 Task: Create new customer invoice with Date Opened: 07-May-23, Select Customer: Ollie's Bargain Outlet, Terms: Net 30. Make invoice entry for item-1 with Date: 07-May-23, Description: Ifeoma Collection Natural Fiber Dry Brush
, Income Account: Income:Sales, Quantity: 5, Unit Price: 12.39, Sales Tax: Y, Sales Tax Included: N, Tax Table: Sales Tax. Post Invoice with Post Date: 07-May-23, Post to Accounts: Assets:Accounts Receivable. Pay / Process Payment with Transaction Date: 05-Jun-23, Amount: 65.67, Transfer Account: Checking Account. Go to 'Print Invoice'.
Action: Mouse moved to (162, 26)
Screenshot: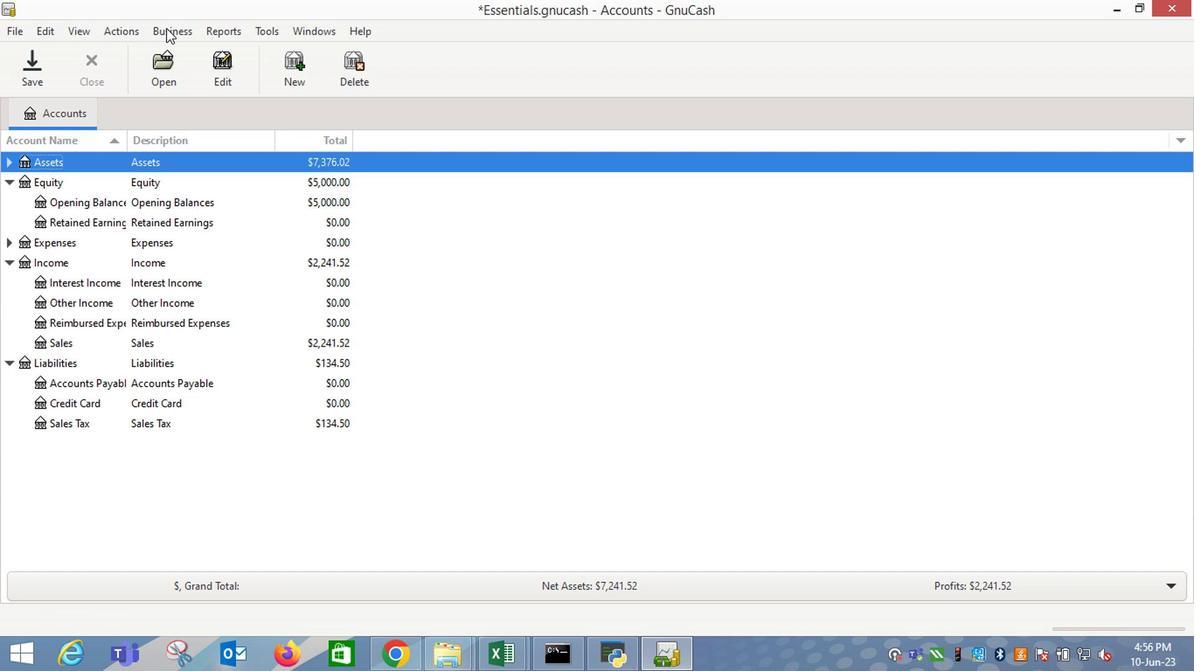 
Action: Mouse pressed left at (162, 26)
Screenshot: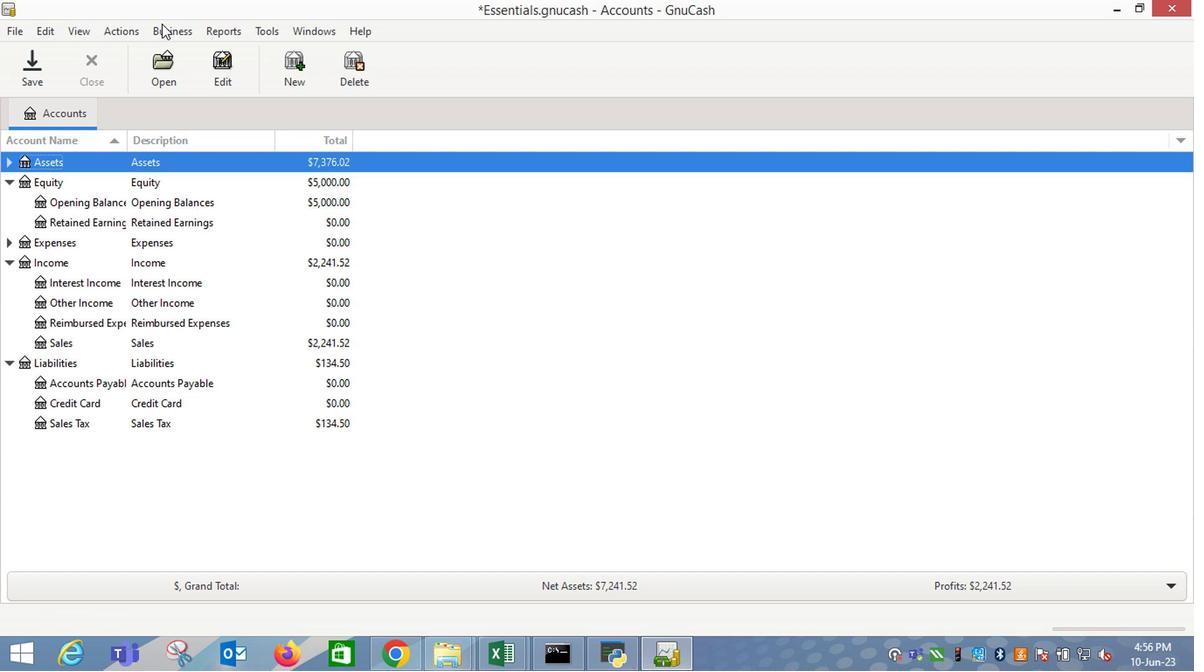 
Action: Mouse moved to (396, 119)
Screenshot: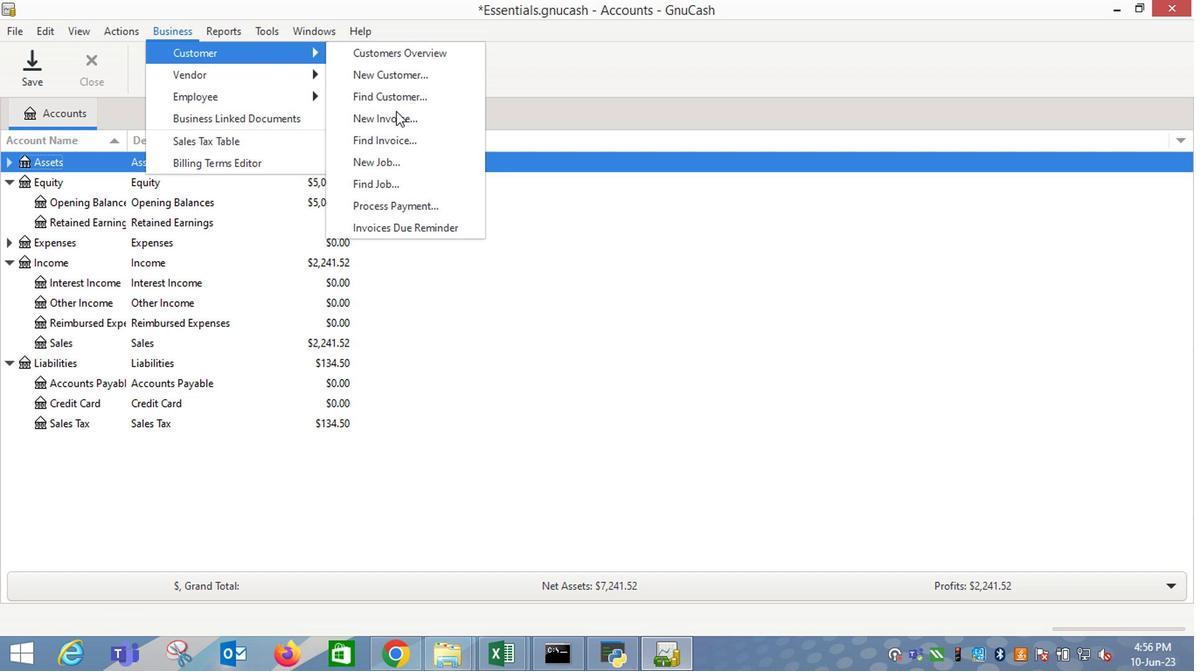 
Action: Mouse pressed left at (396, 119)
Screenshot: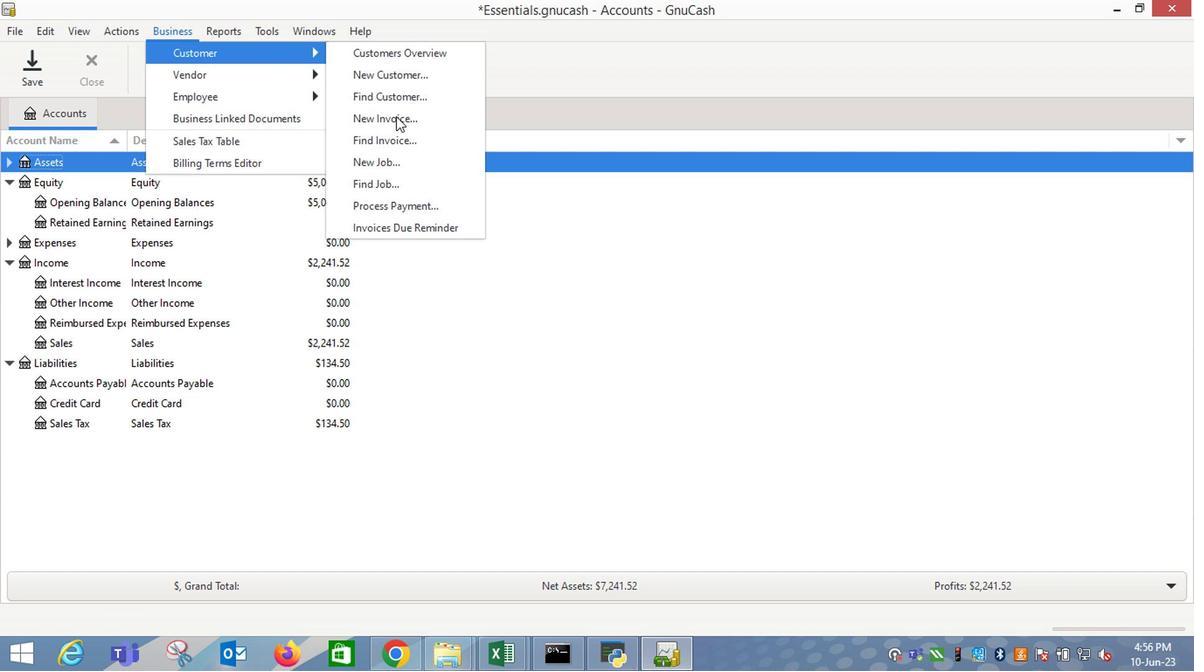 
Action: Mouse moved to (724, 272)
Screenshot: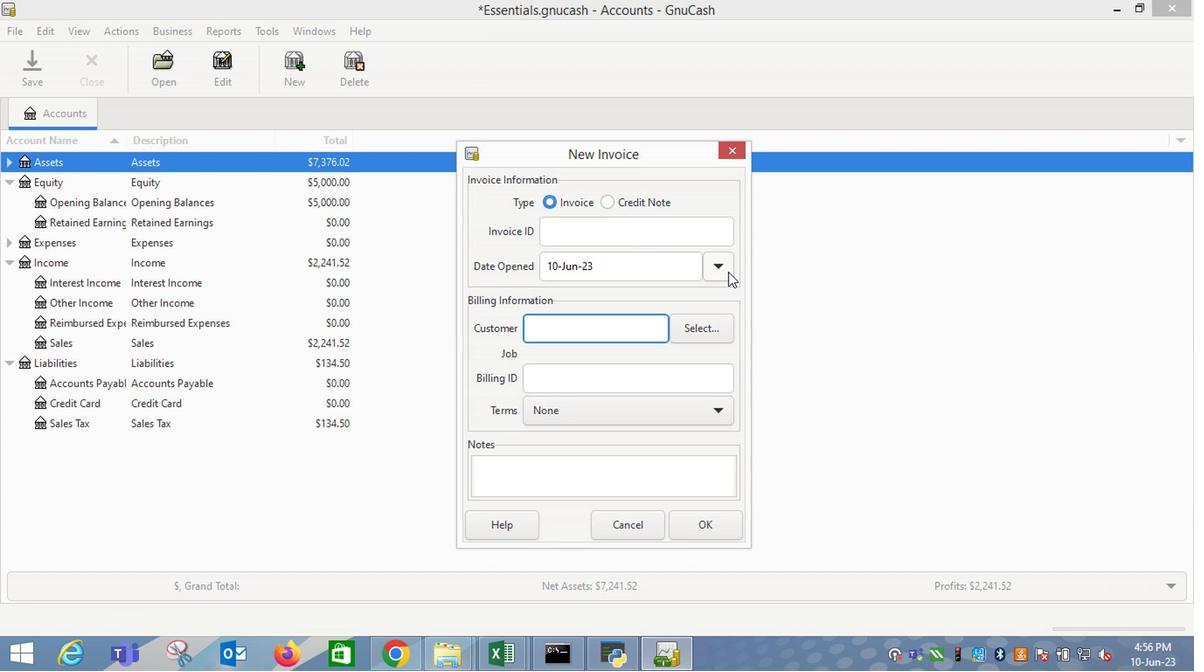 
Action: Mouse pressed left at (724, 272)
Screenshot: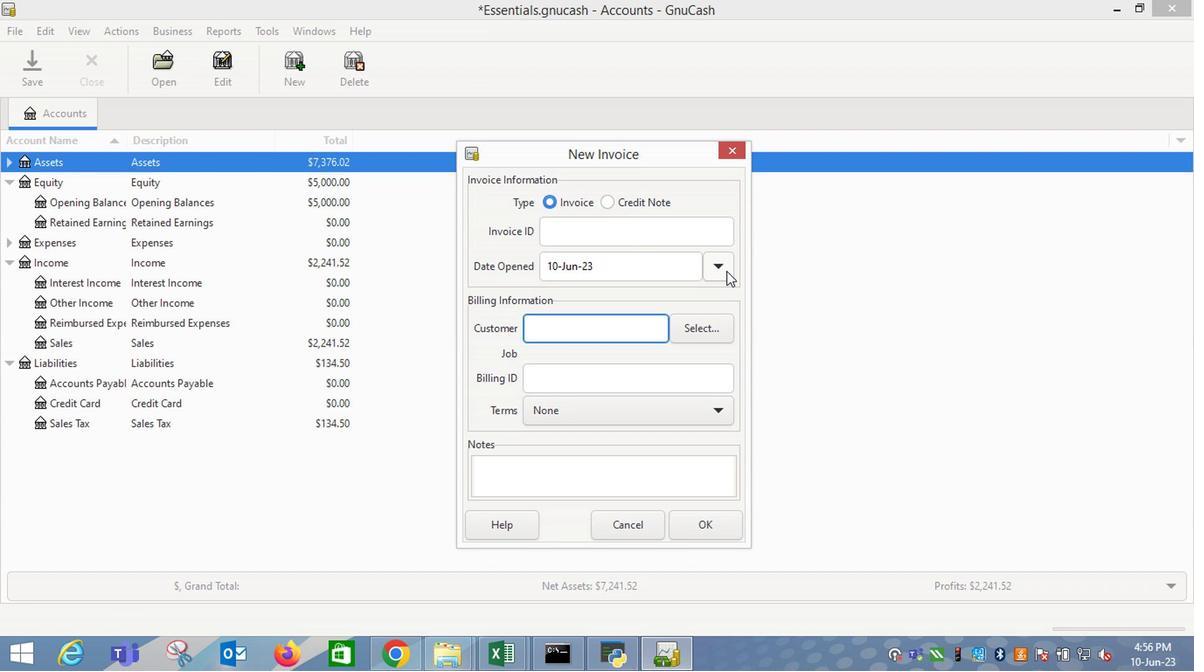 
Action: Mouse moved to (579, 296)
Screenshot: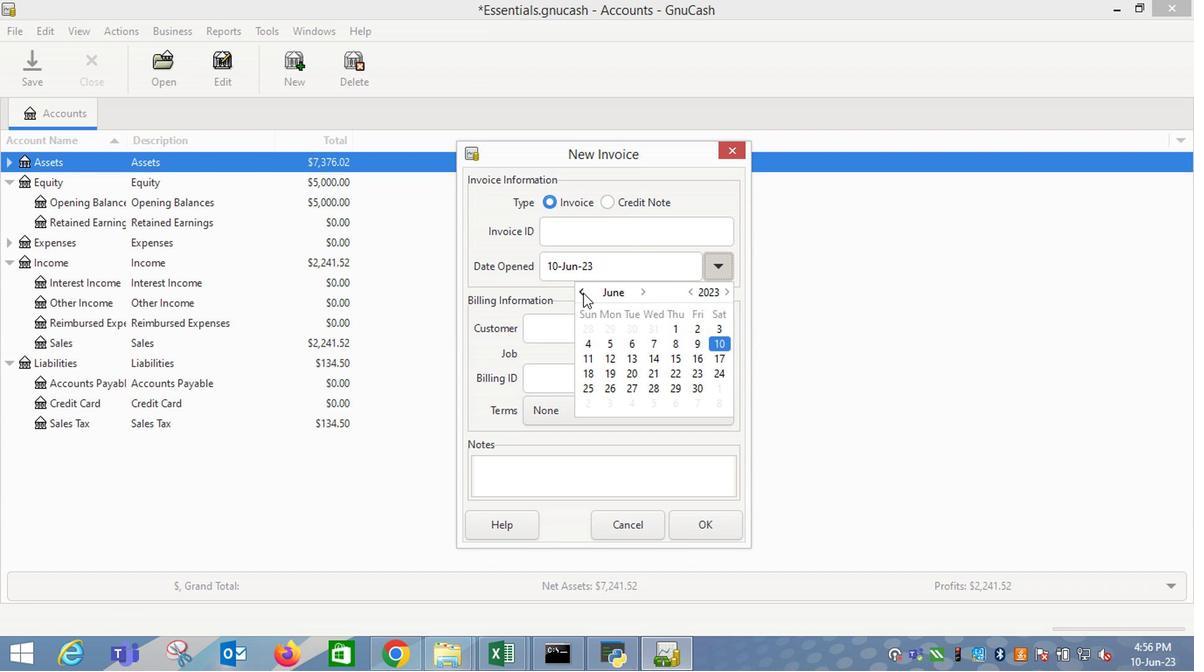 
Action: Mouse pressed left at (579, 296)
Screenshot: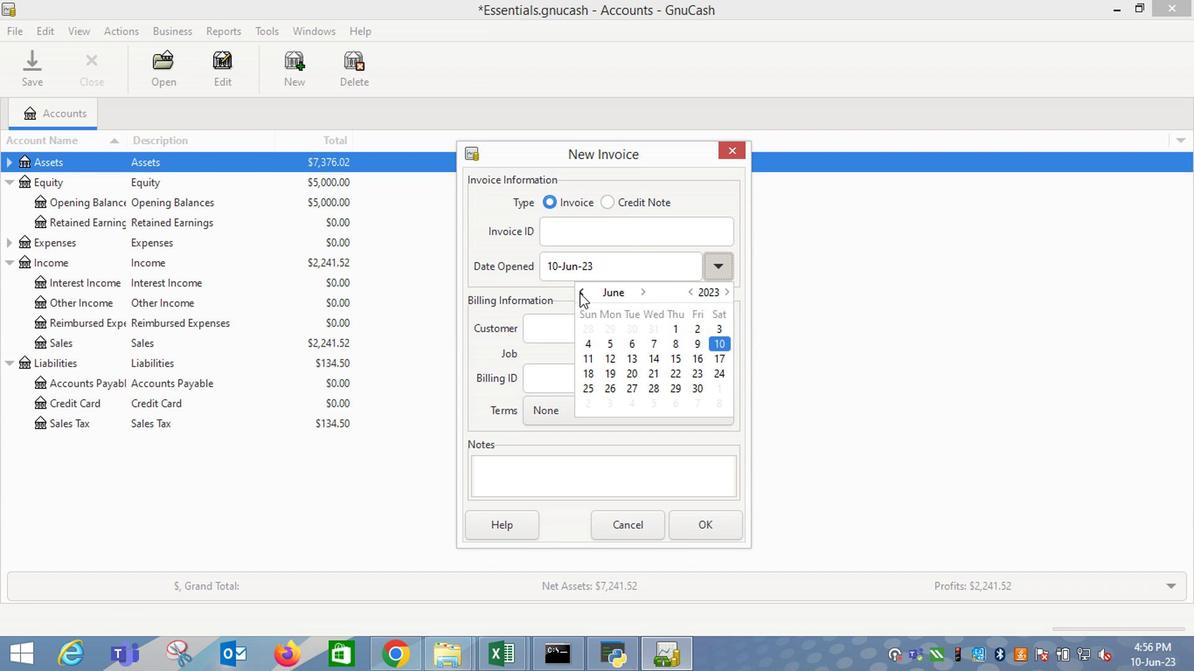 
Action: Mouse moved to (589, 347)
Screenshot: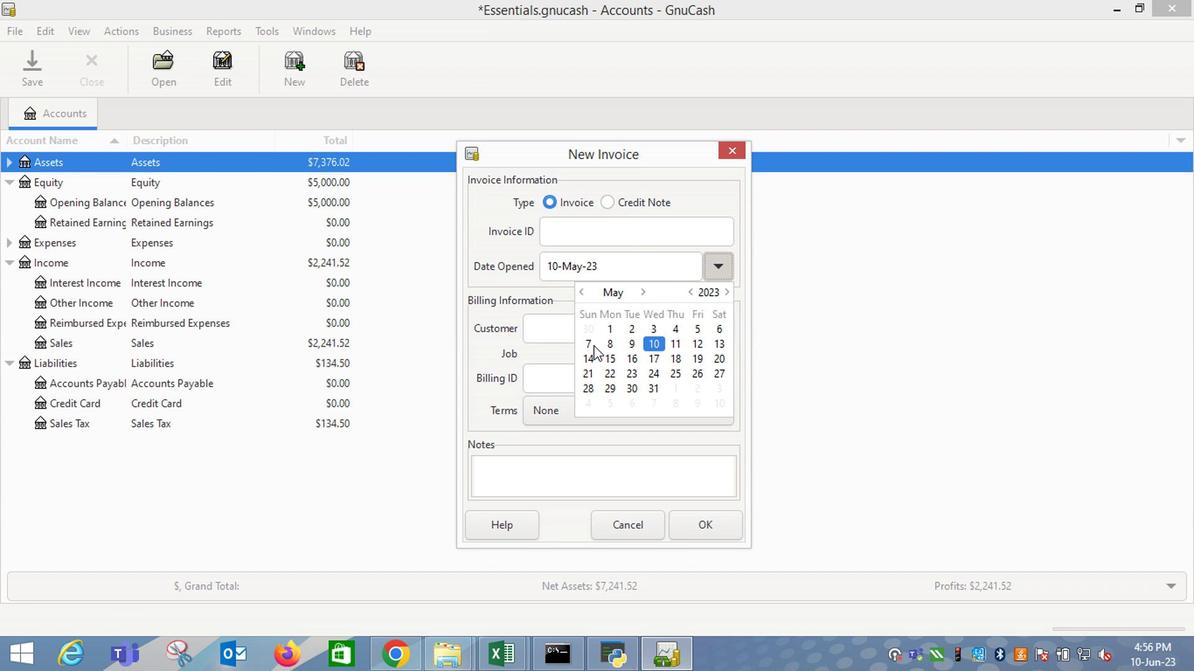 
Action: Mouse pressed left at (589, 347)
Screenshot: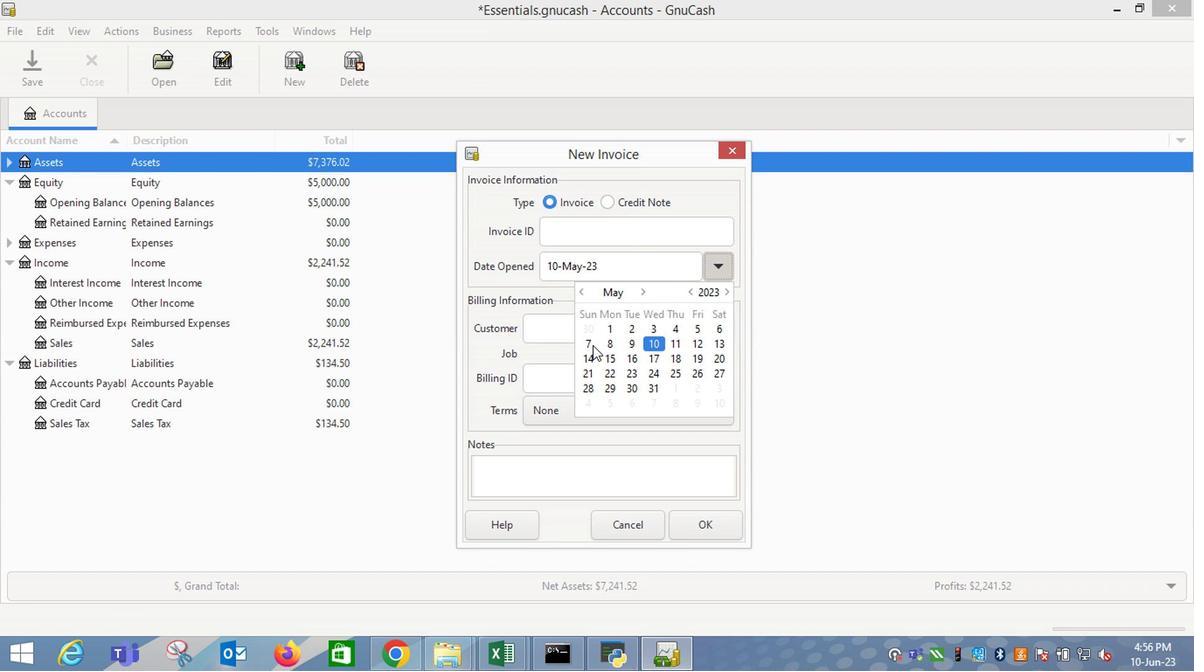 
Action: Mouse moved to (535, 324)
Screenshot: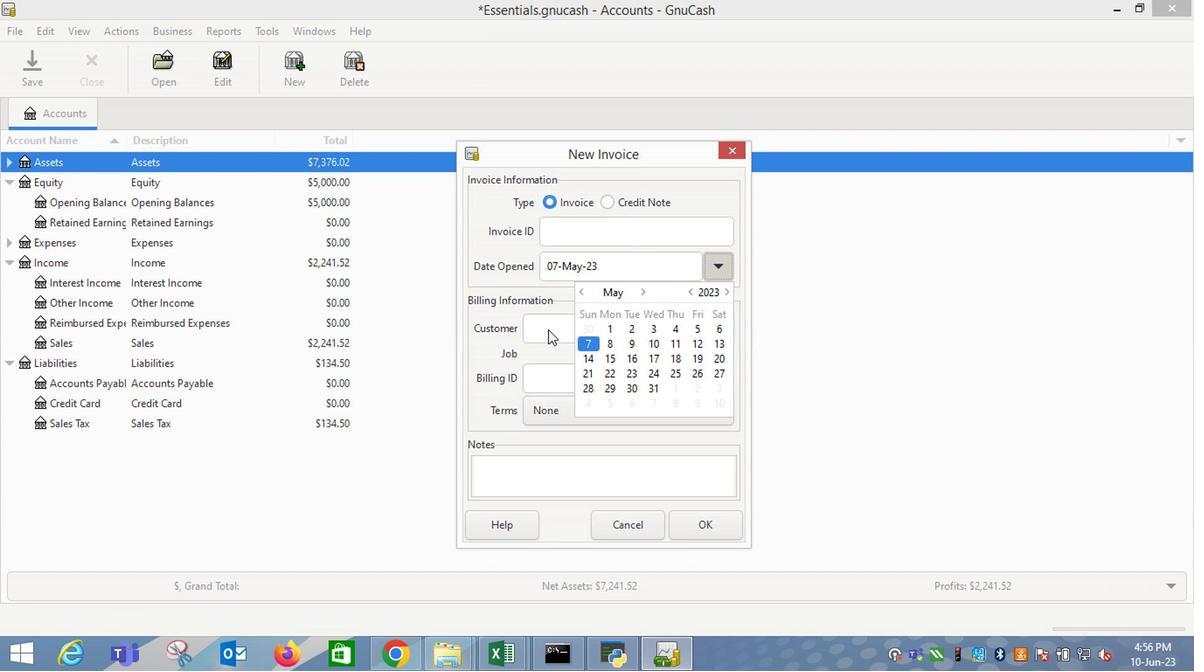 
Action: Mouse pressed left at (535, 324)
Screenshot: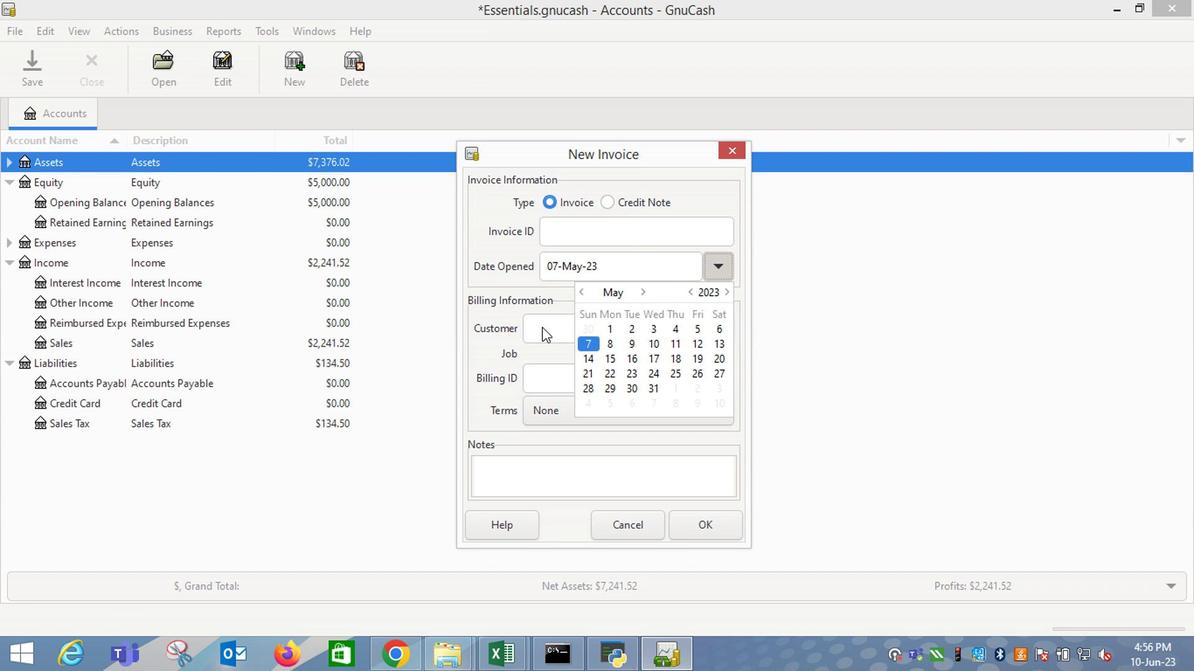 
Action: Mouse pressed left at (535, 324)
Screenshot: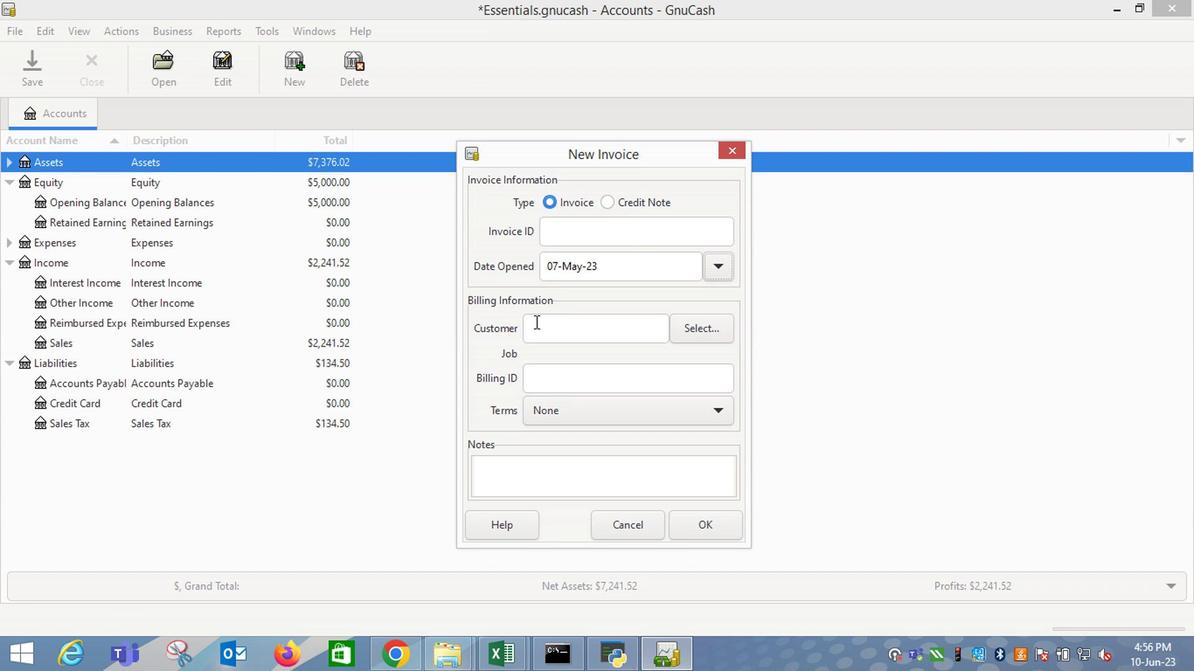 
Action: Key pressed <Key.shift_r><Key.shift_r><Key.shift_r><Key.shift_r><Key.shift_r><Key.shift_r><Key.shift_r>Ol
Screenshot: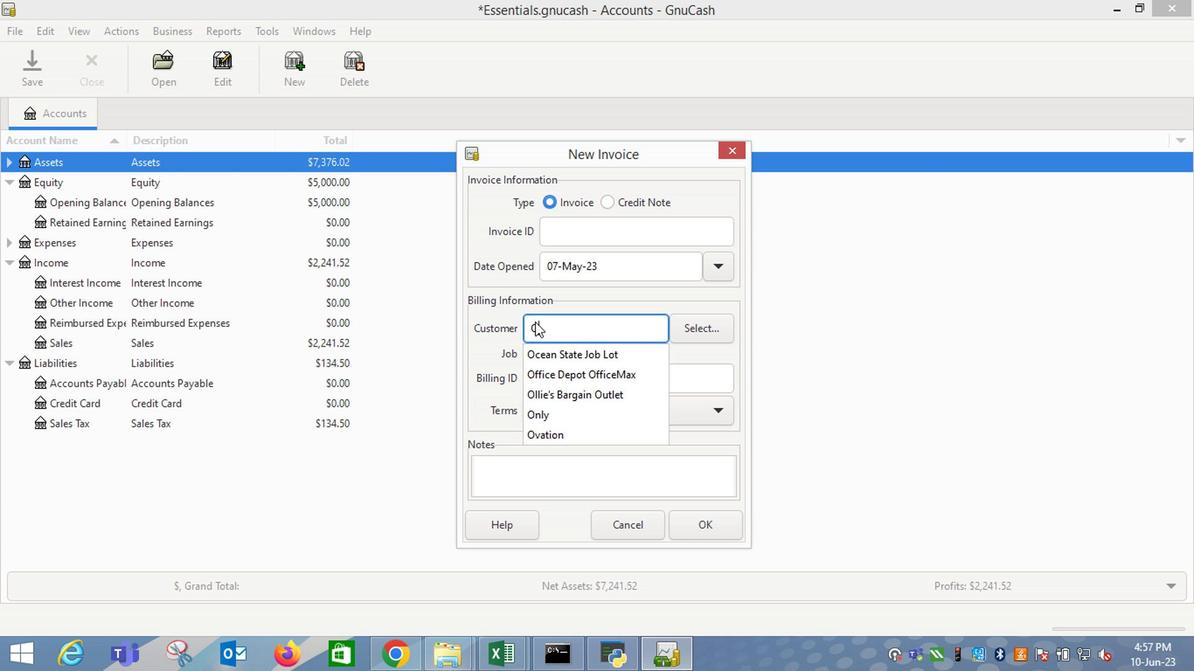 
Action: Mouse moved to (543, 350)
Screenshot: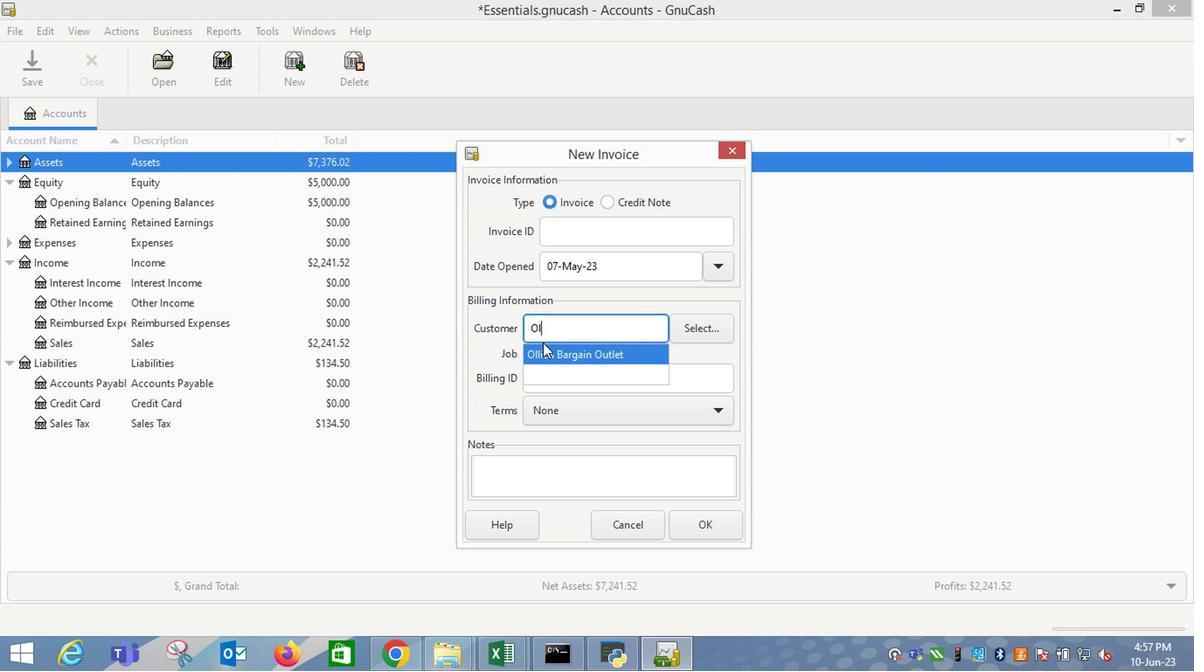 
Action: Mouse pressed left at (543, 350)
Screenshot: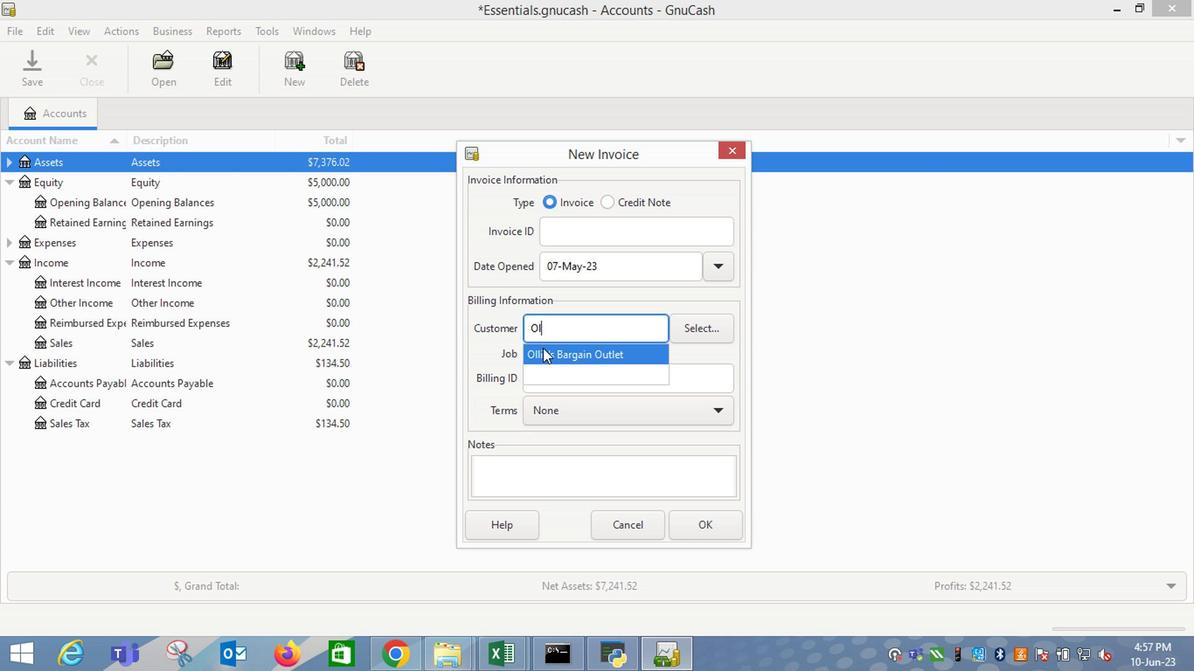 
Action: Mouse moved to (556, 439)
Screenshot: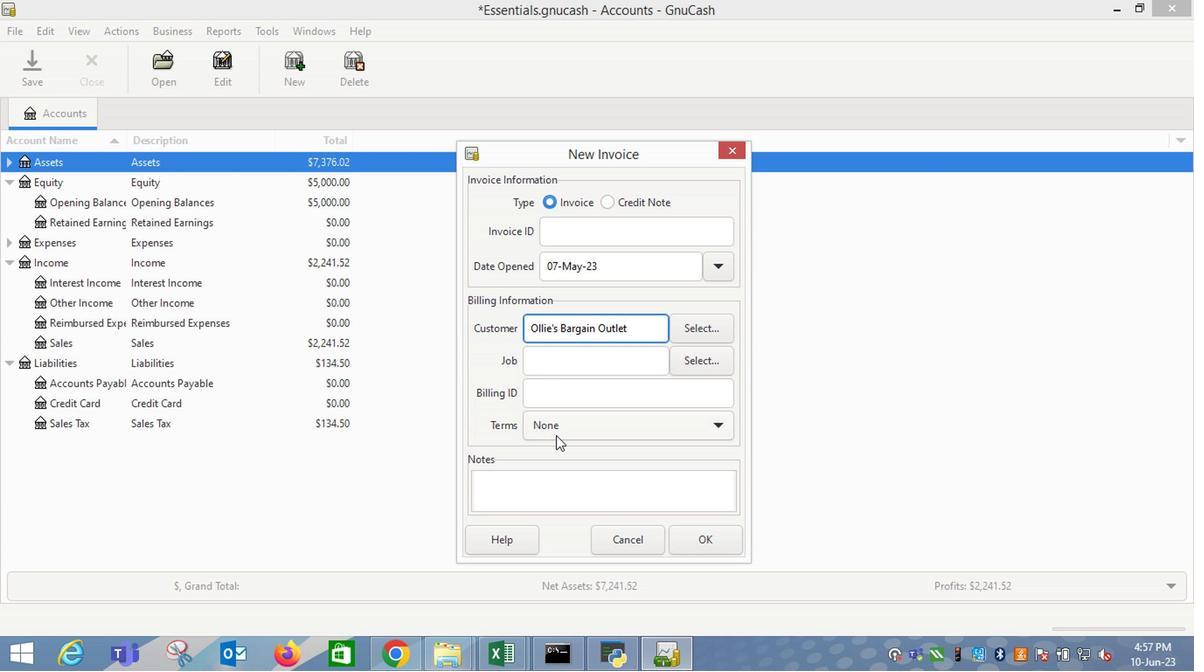 
Action: Mouse pressed left at (556, 439)
Screenshot: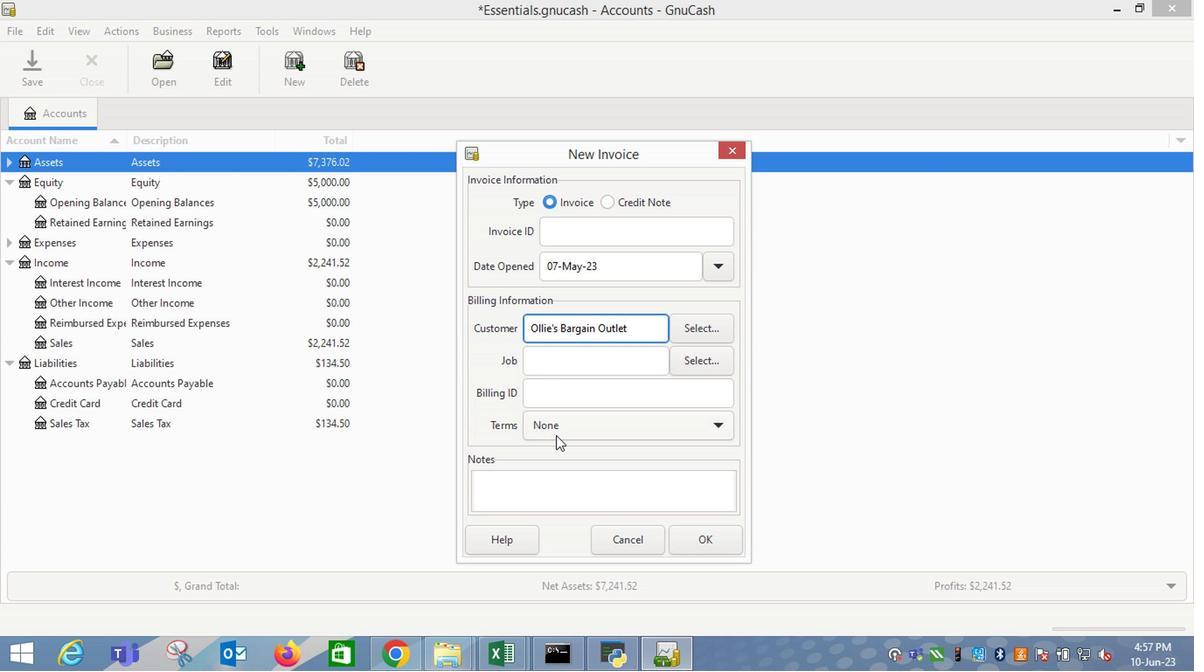 
Action: Mouse moved to (559, 488)
Screenshot: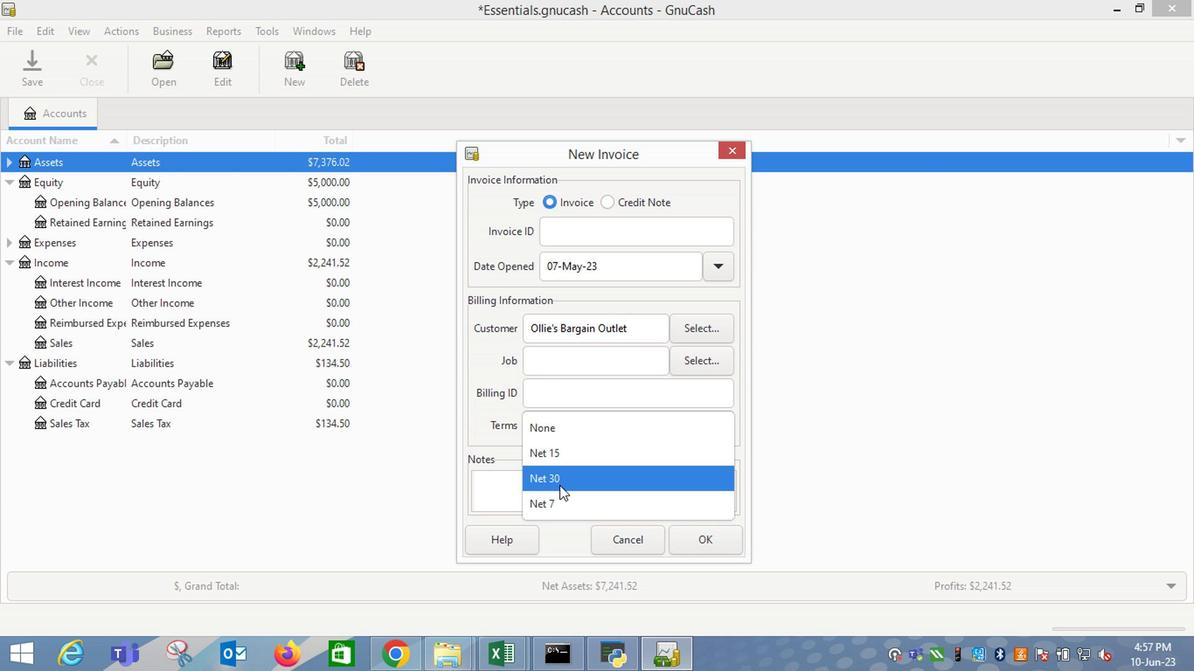 
Action: Mouse pressed left at (559, 488)
Screenshot: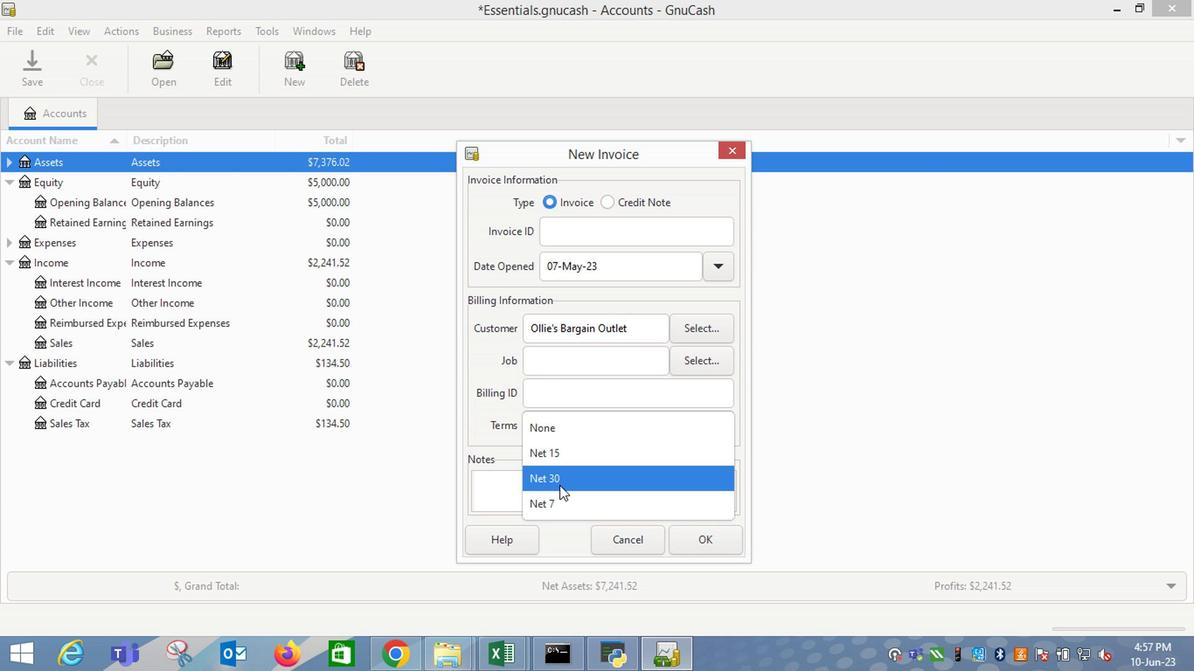 
Action: Mouse moved to (709, 551)
Screenshot: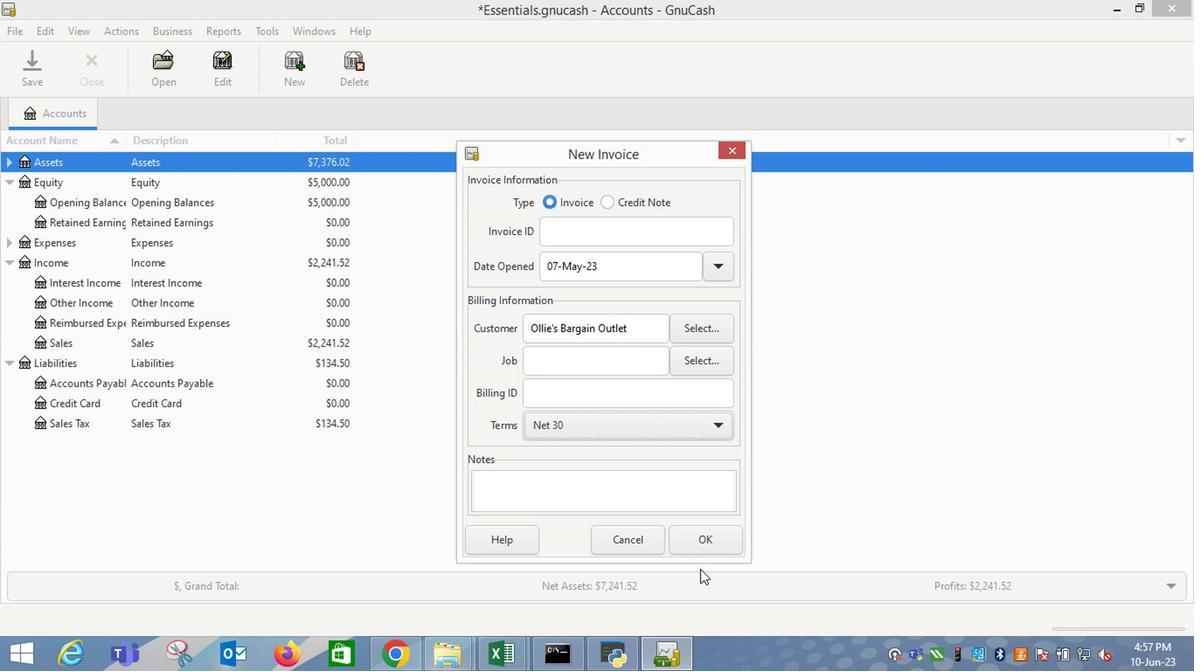 
Action: Mouse pressed left at (709, 551)
Screenshot: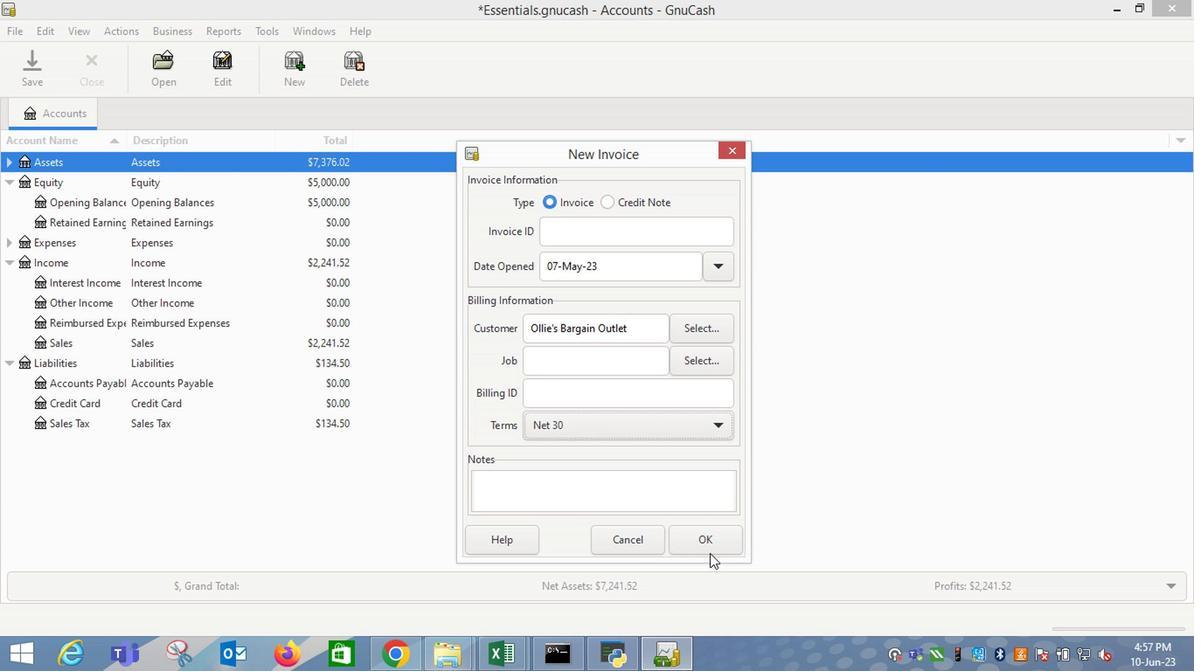 
Action: Mouse moved to (77, 339)
Screenshot: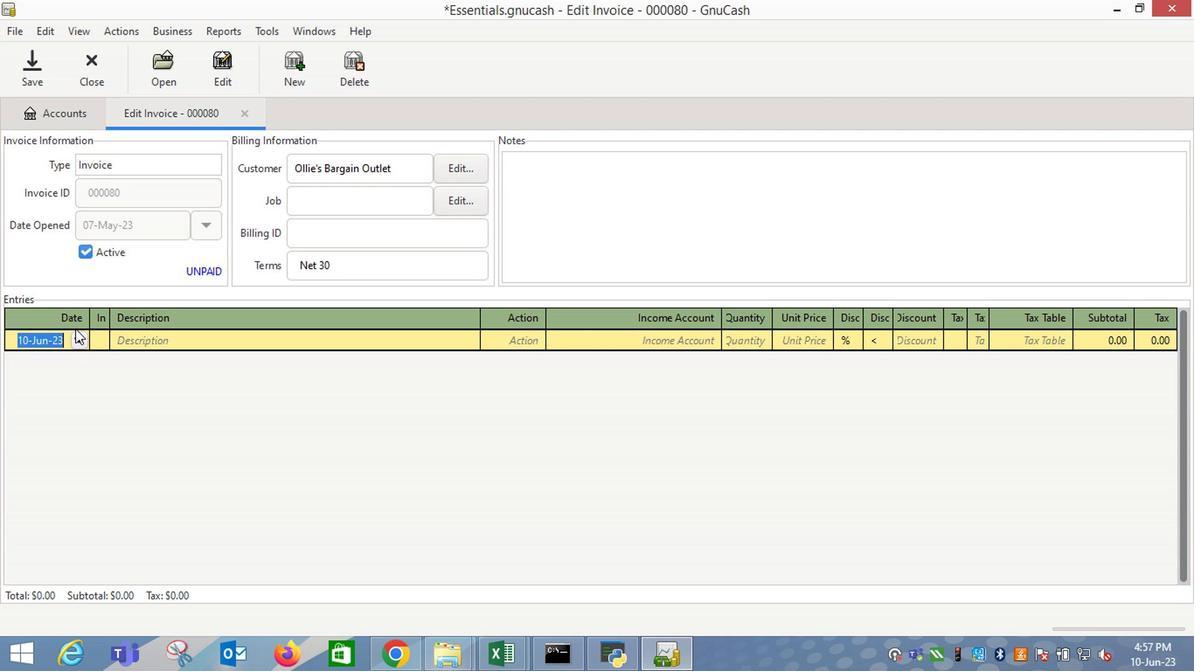 
Action: Mouse pressed left at (77, 339)
Screenshot: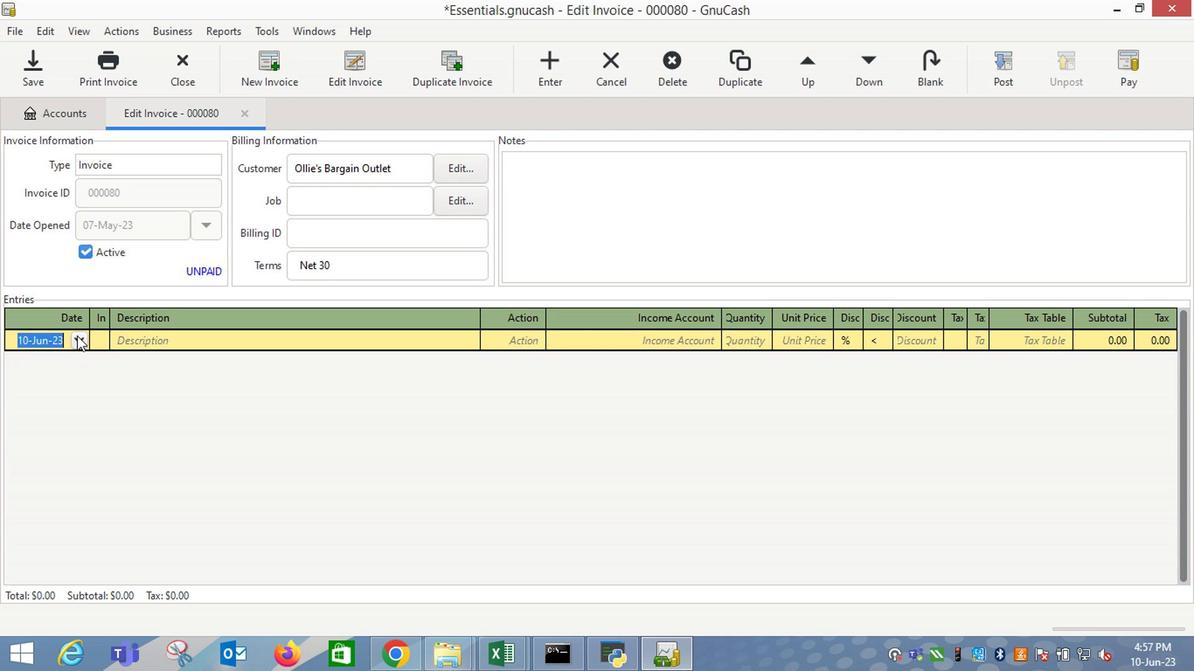 
Action: Mouse moved to (11, 367)
Screenshot: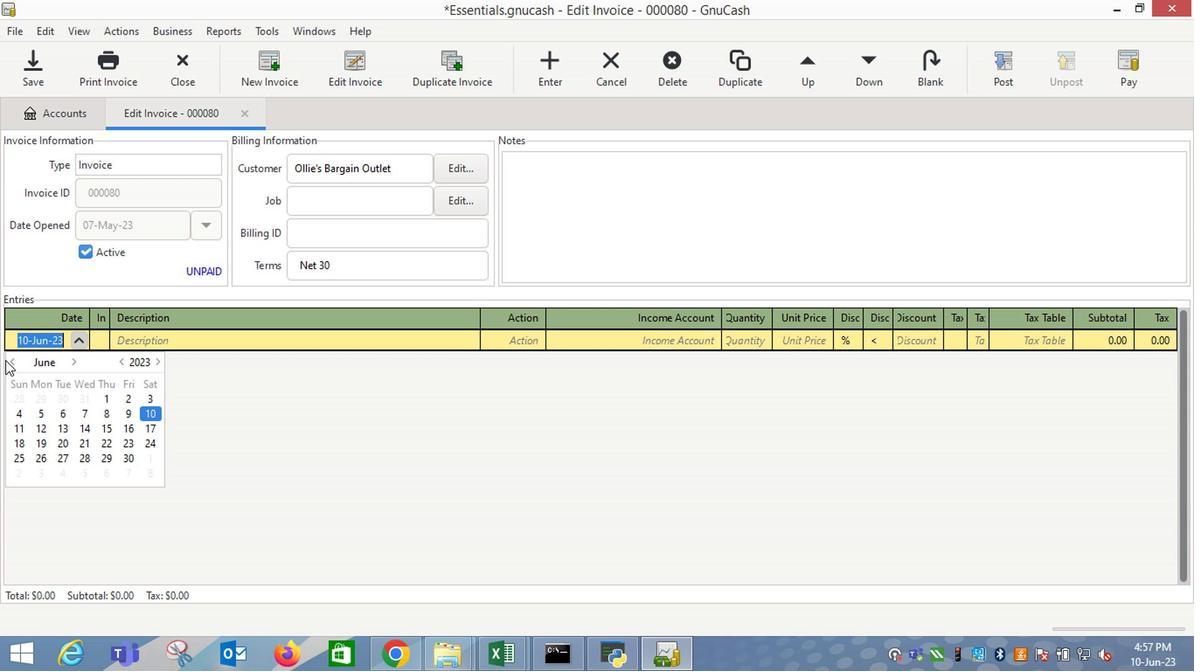 
Action: Mouse pressed left at (11, 367)
Screenshot: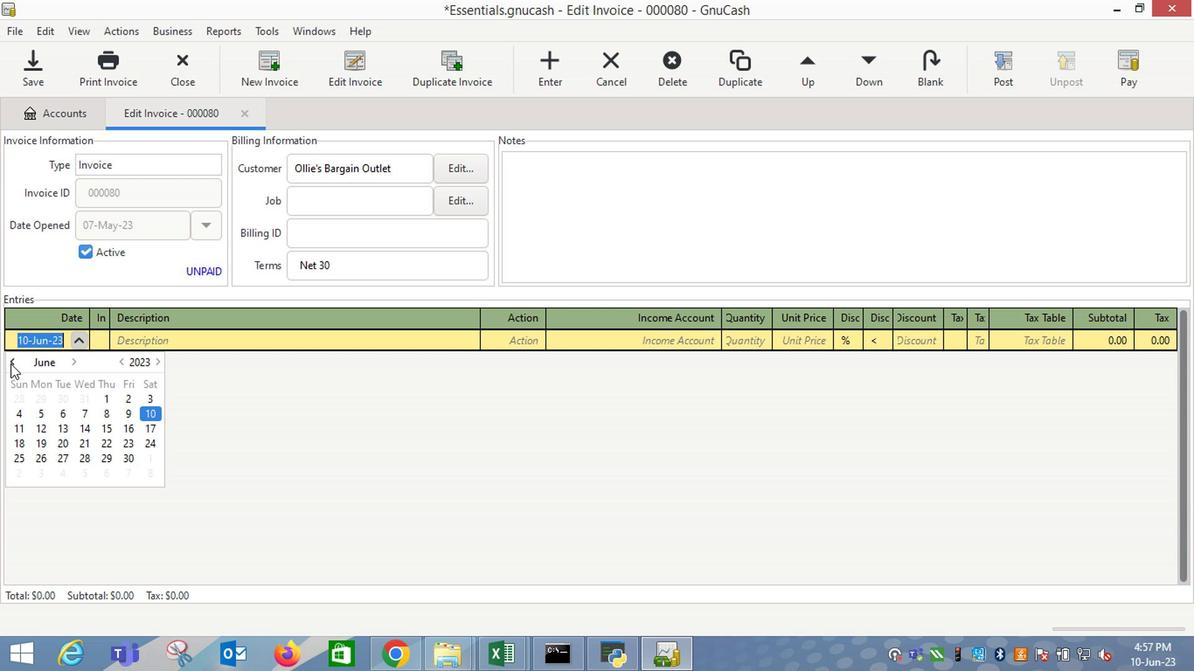 
Action: Mouse moved to (23, 415)
Screenshot: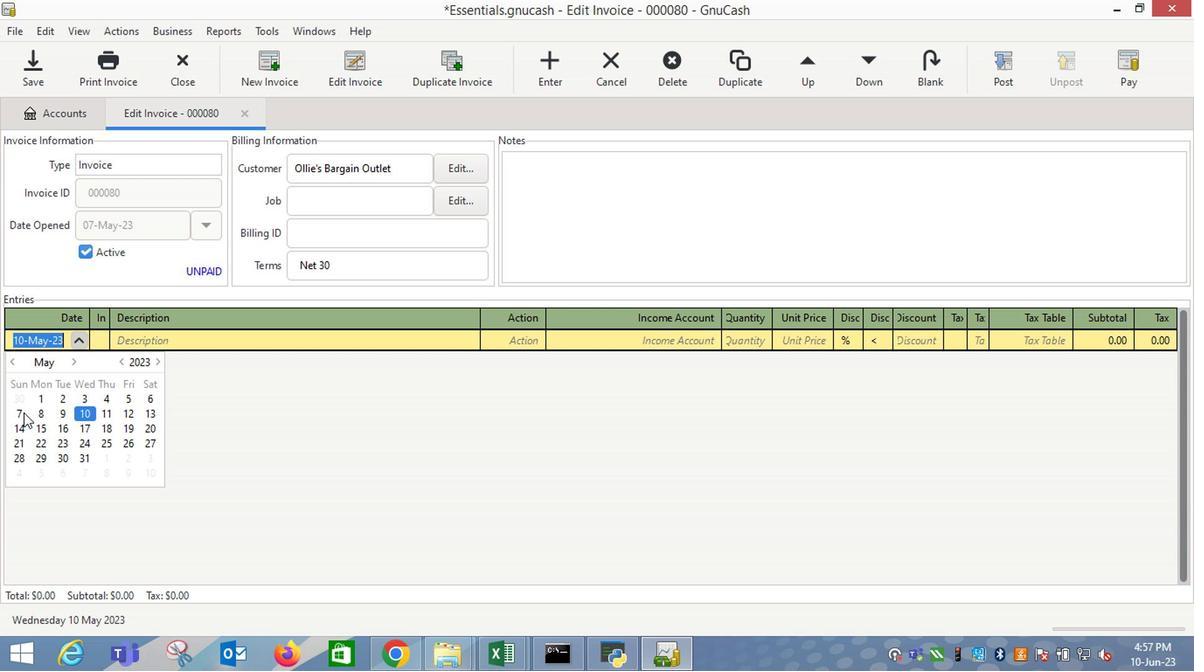 
Action: Mouse pressed left at (23, 415)
Screenshot: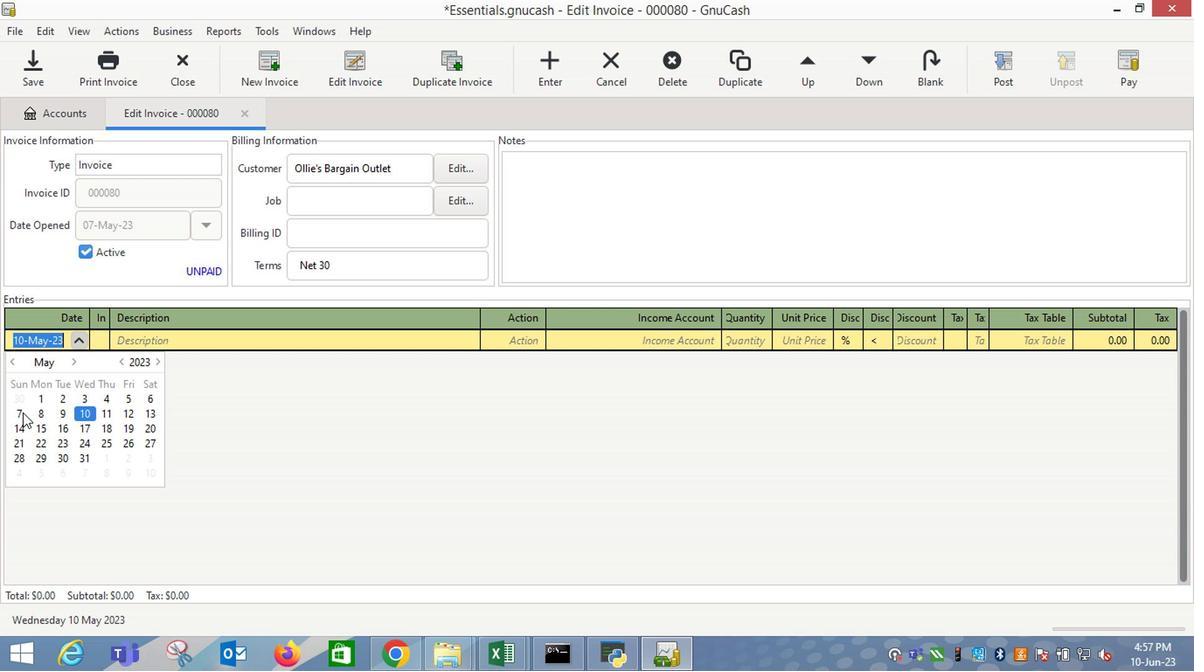 
Action: Mouse moved to (115, 406)
Screenshot: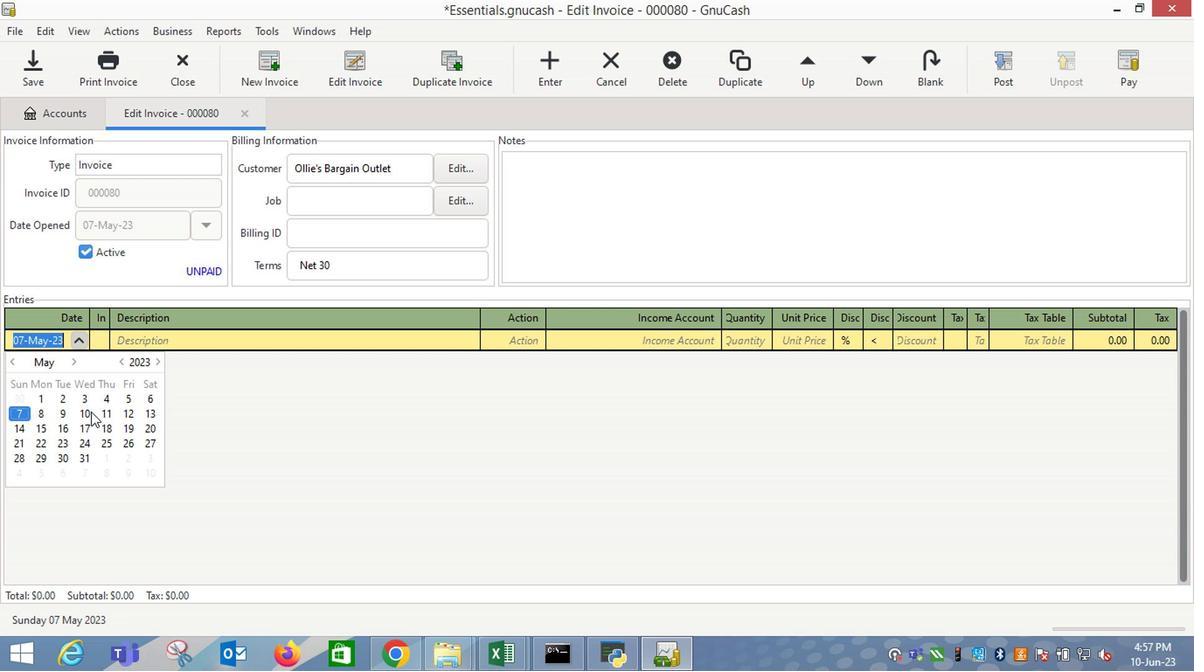 
Action: Key pressed <Key.tab>
Screenshot: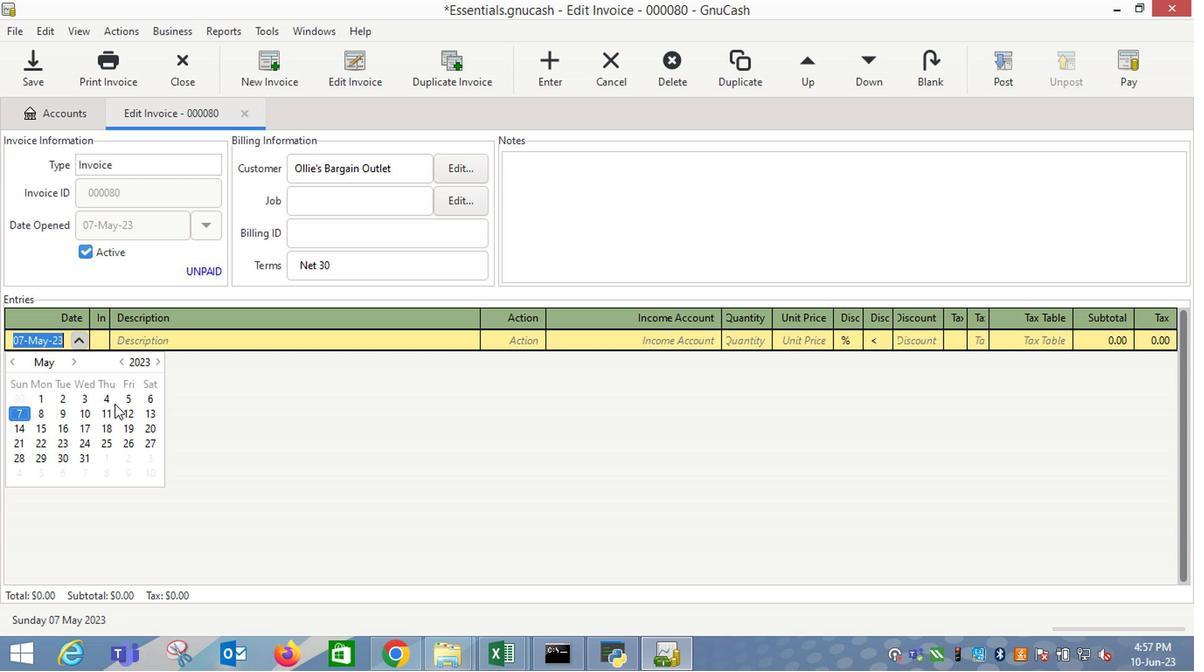 
Action: Mouse moved to (116, 404)
Screenshot: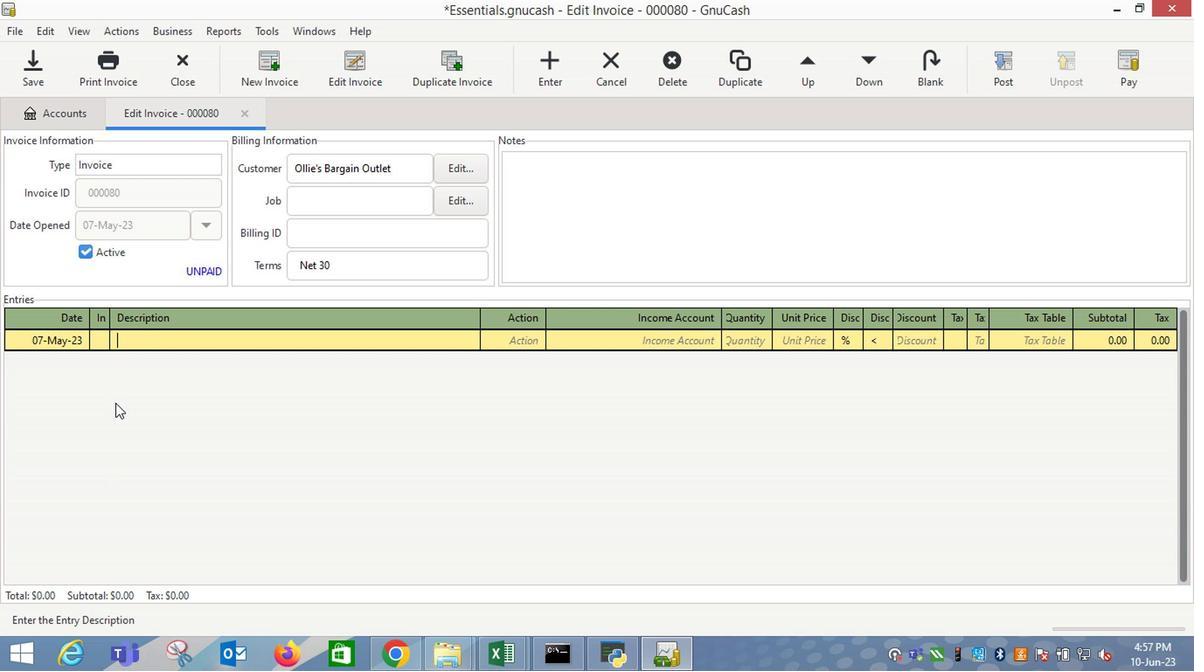
Action: Key pressed <Key.shift_r>Ifeoma<Key.space><Key.shift_r>Collection<Key.space><Key.shift_r>Natural<Key.space><Key.shift_r>Fivv<Key.backspace>ber<Key.backspace><Key.backspace><Key.backspace><Key.backspace>ber<Key.space><Key.shift_r>Dry<Key.space><Key.shift_r>Brush
Screenshot: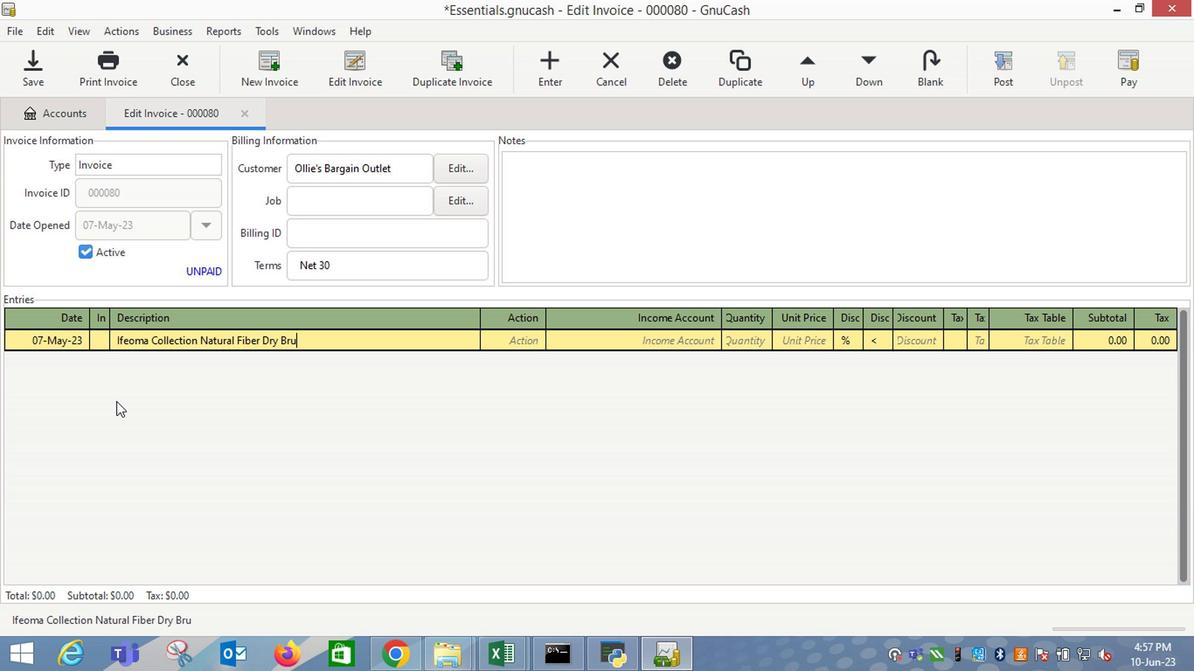 
Action: Mouse moved to (220, 396)
Screenshot: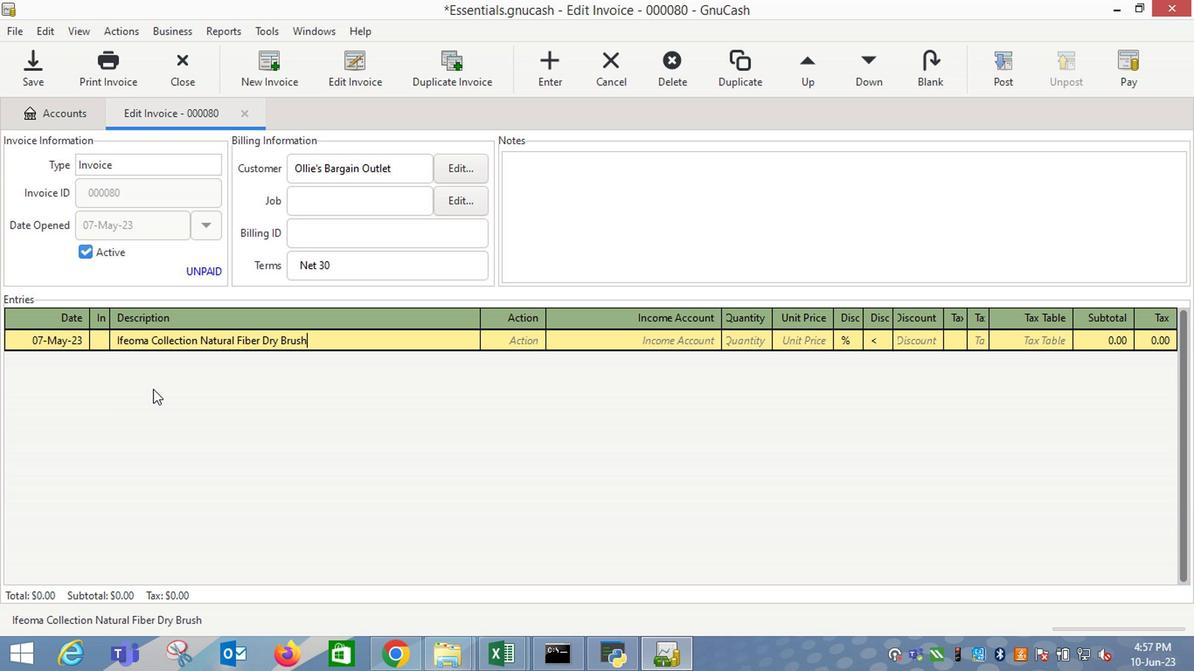 
Action: Key pressed <Key.tab>
Screenshot: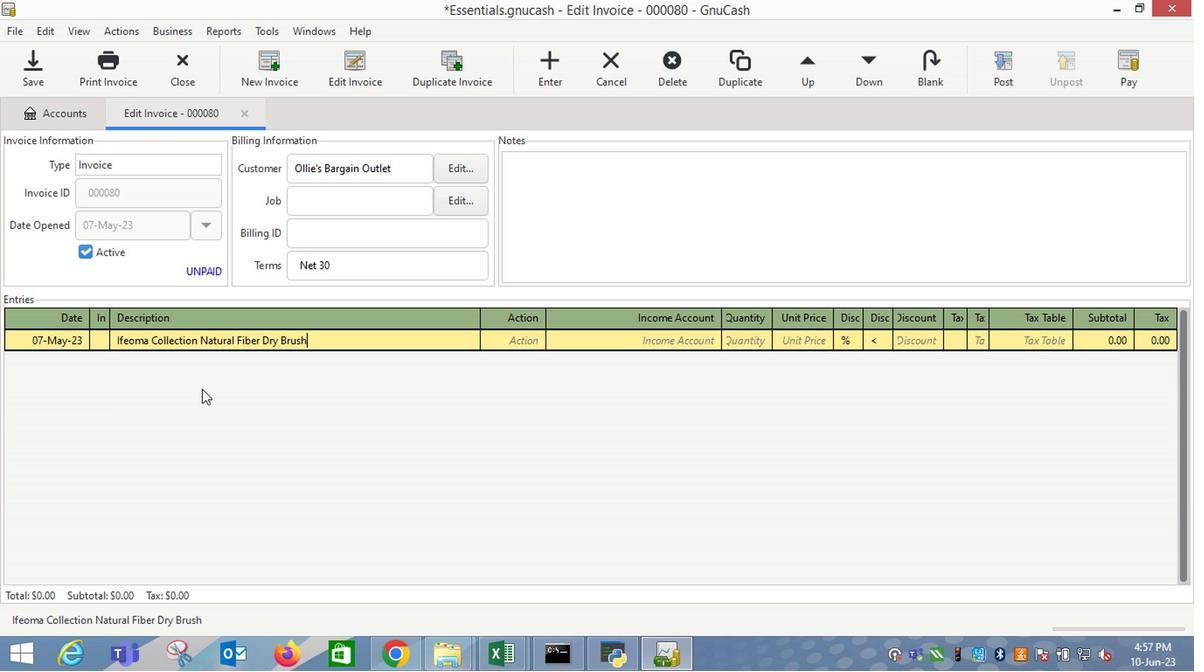 
Action: Mouse moved to (660, 337)
Screenshot: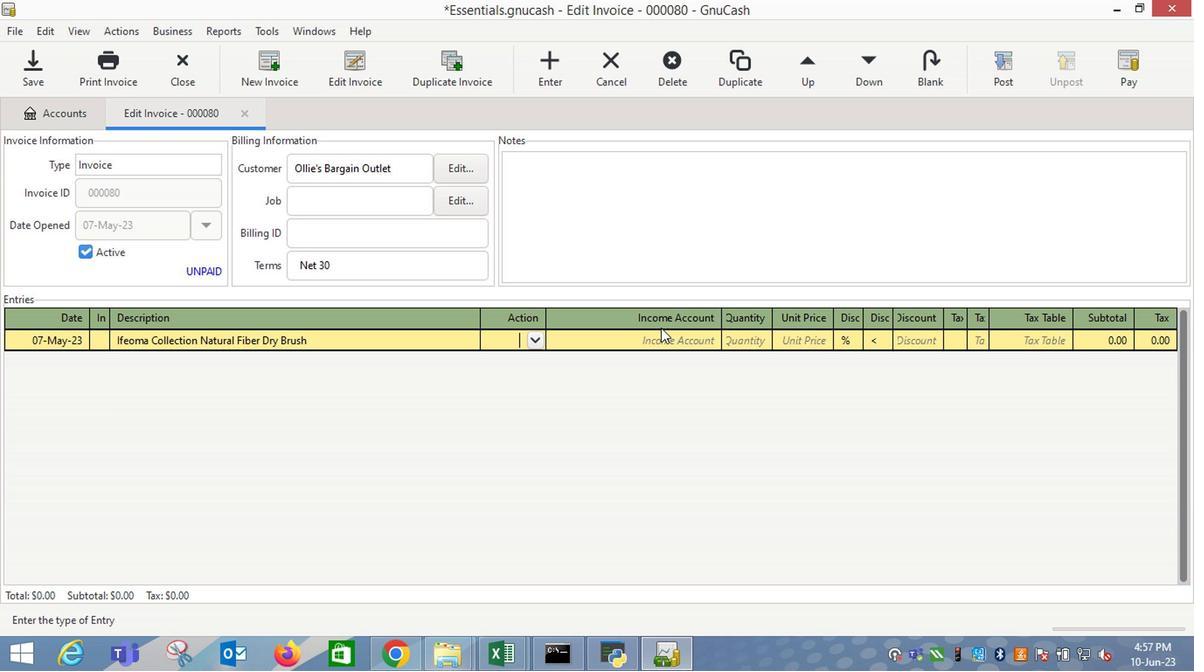 
Action: Mouse pressed left at (660, 337)
Screenshot: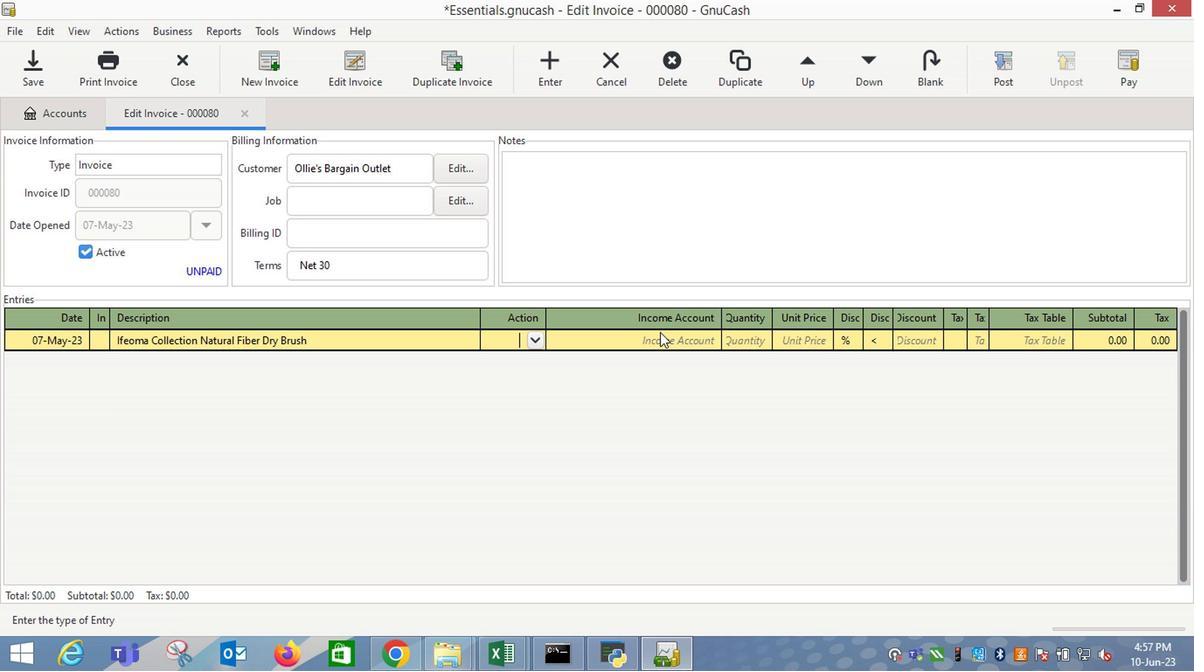 
Action: Mouse moved to (706, 340)
Screenshot: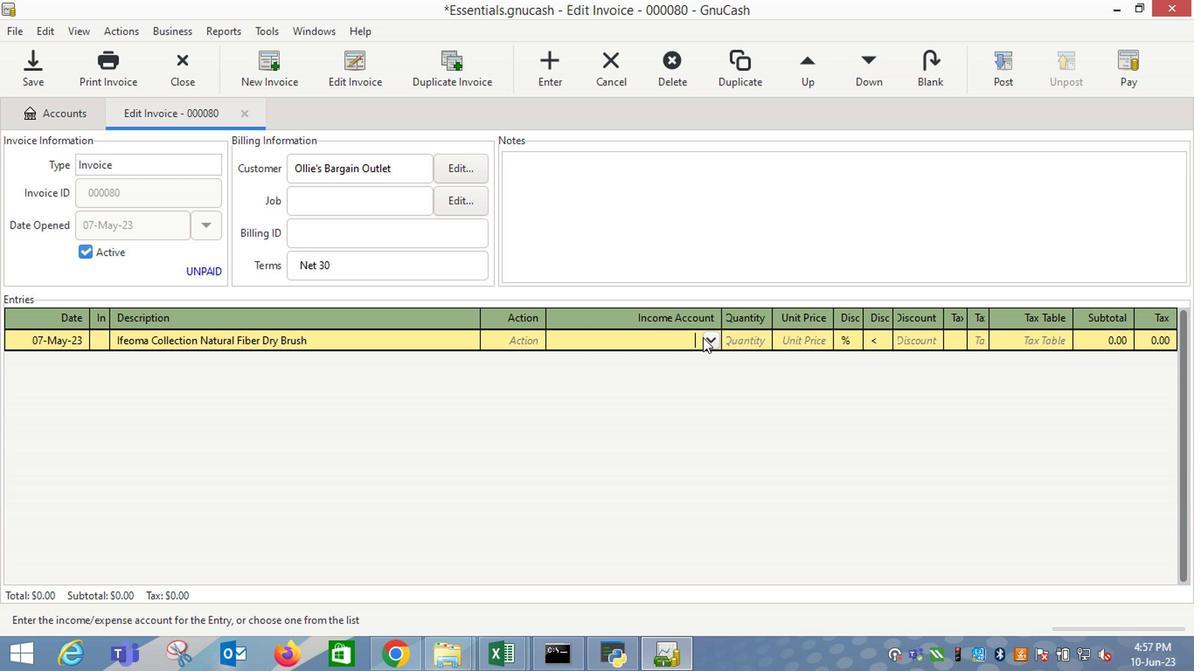 
Action: Mouse pressed left at (706, 340)
Screenshot: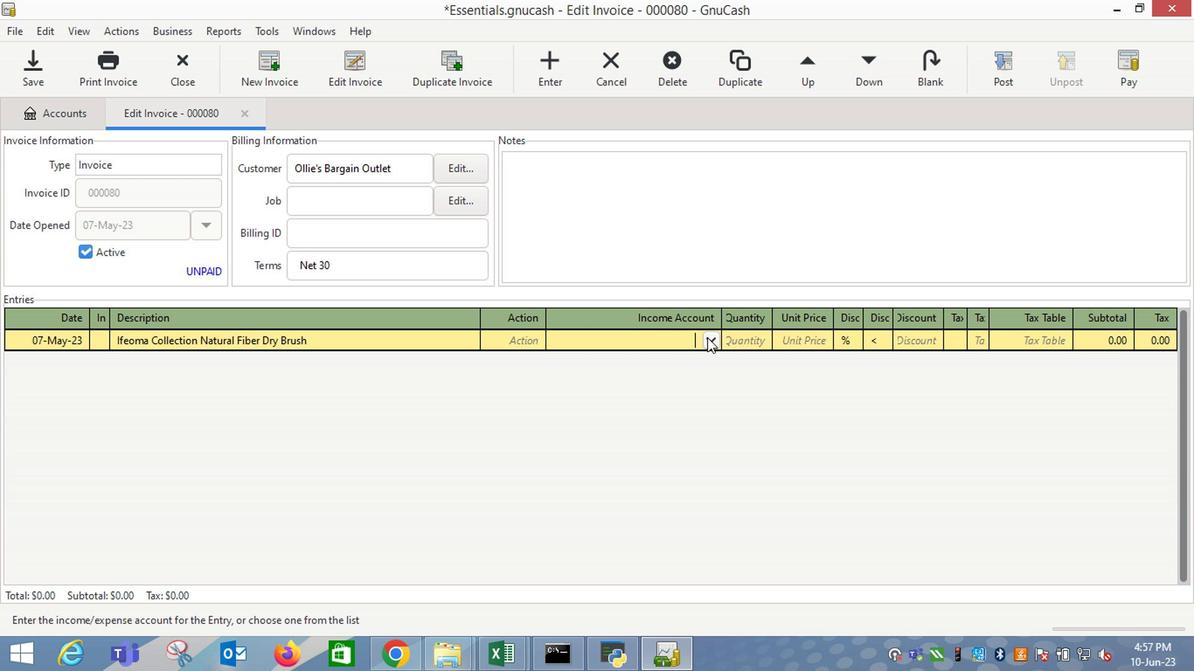 
Action: Mouse moved to (597, 424)
Screenshot: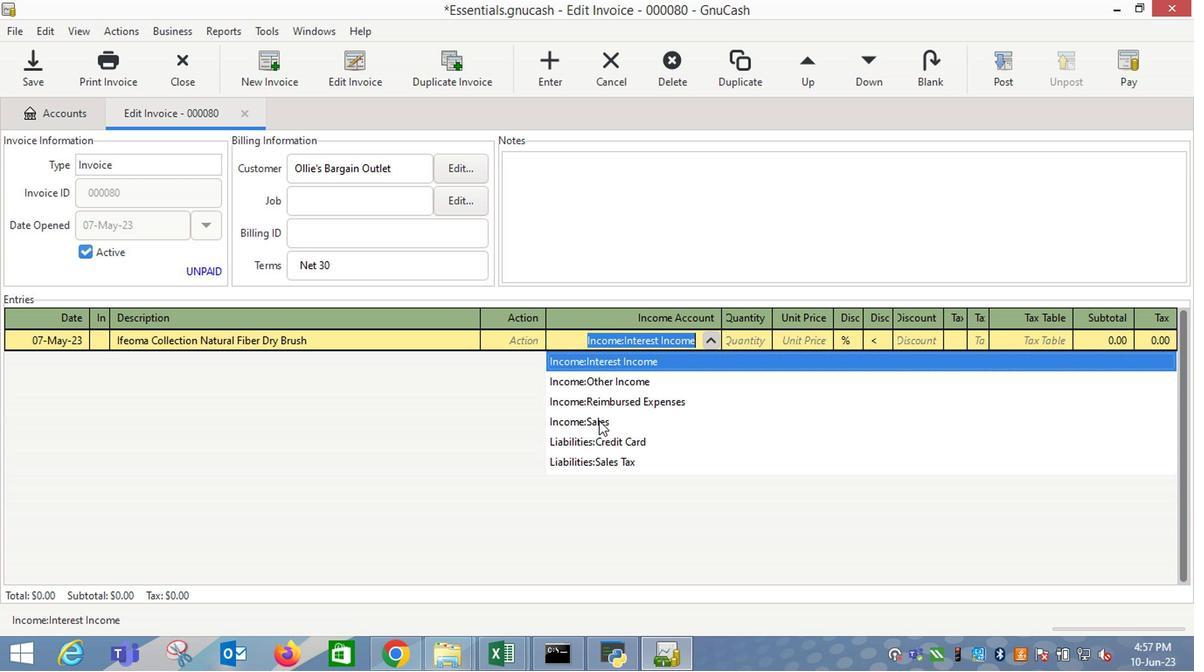 
Action: Mouse pressed left at (597, 424)
Screenshot: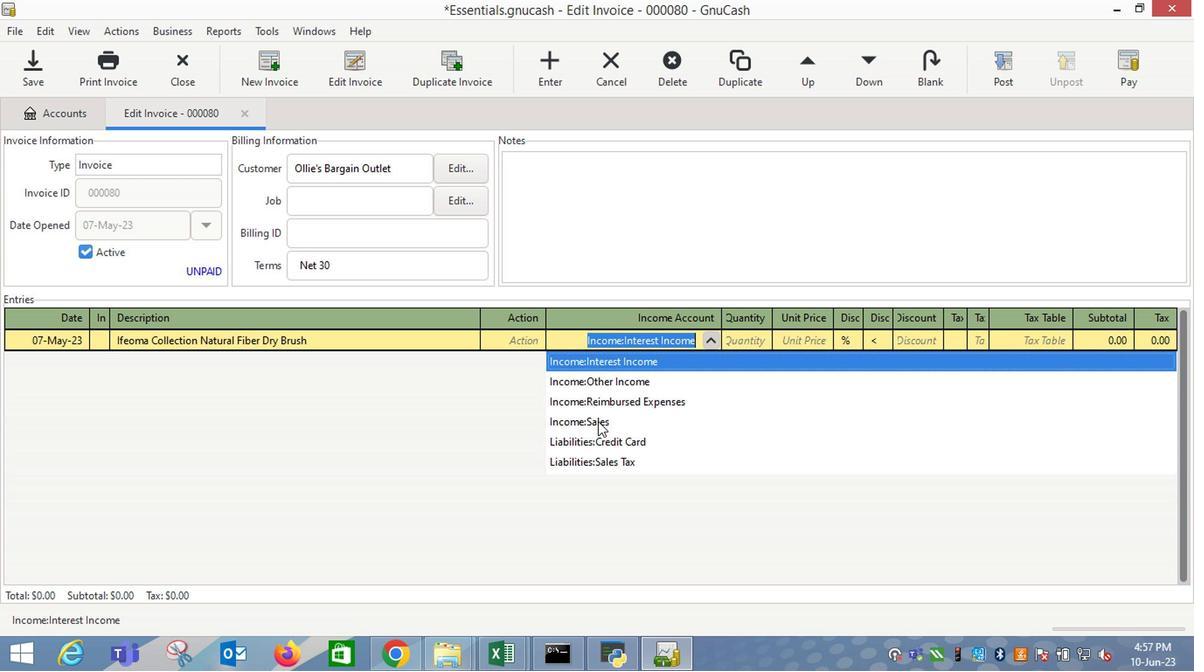 
Action: Key pressed <Key.tab>5<Key.tab>12.39
Screenshot: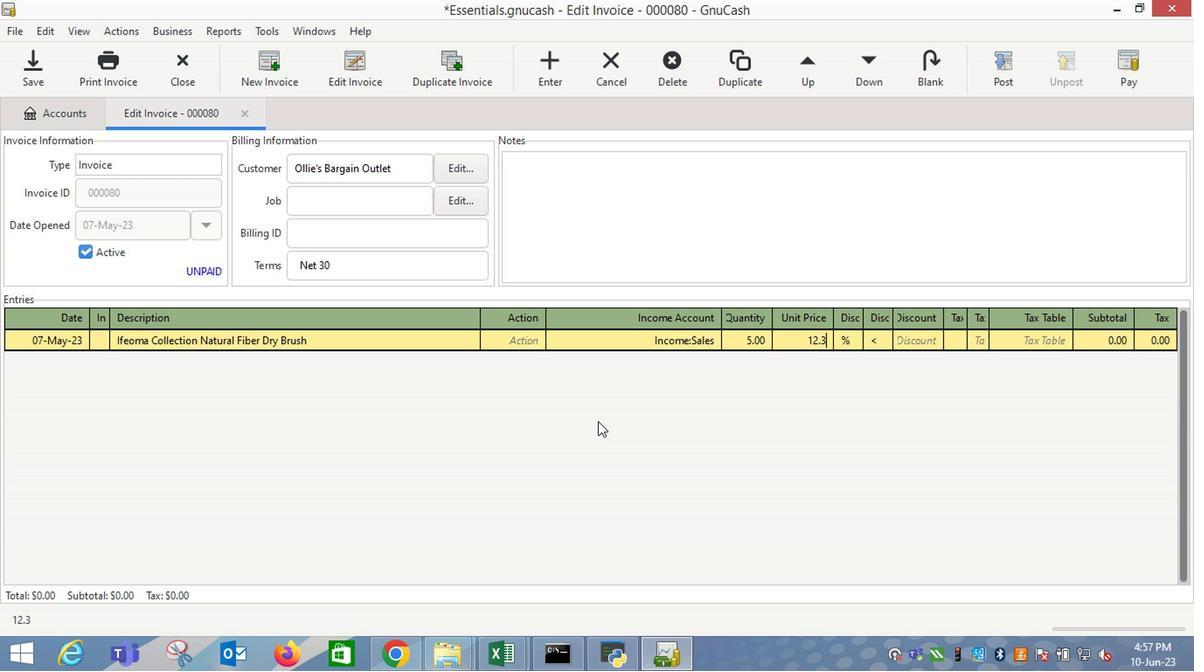 
Action: Mouse moved to (834, 421)
Screenshot: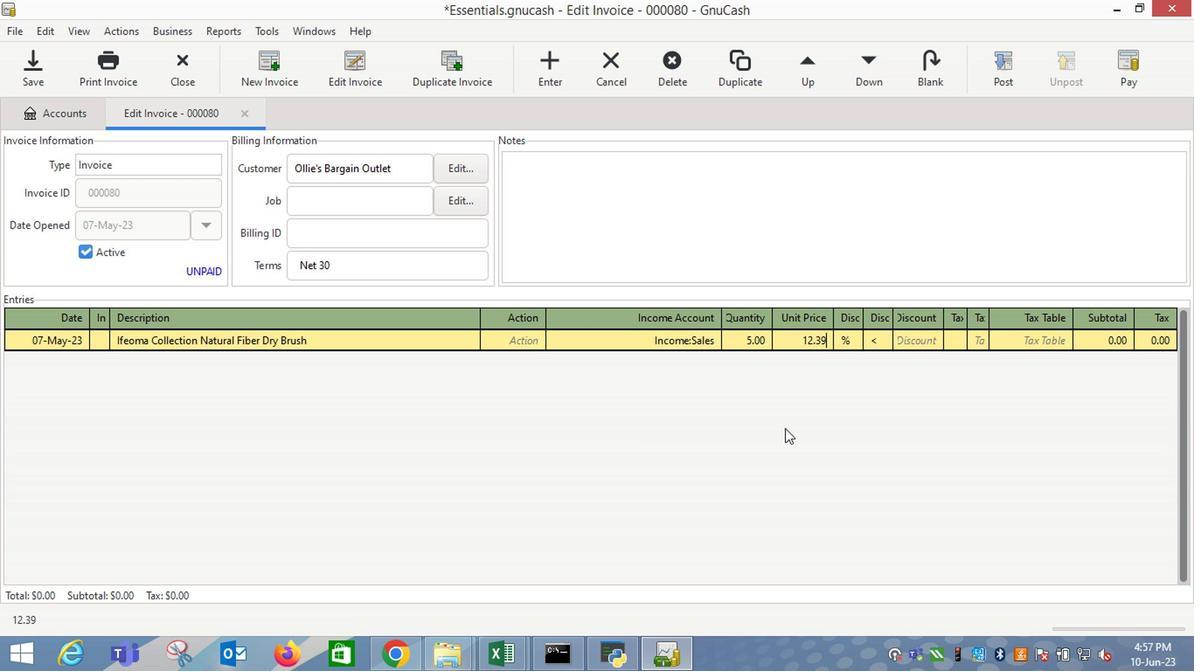 
Action: Key pressed <Key.tab>
Screenshot: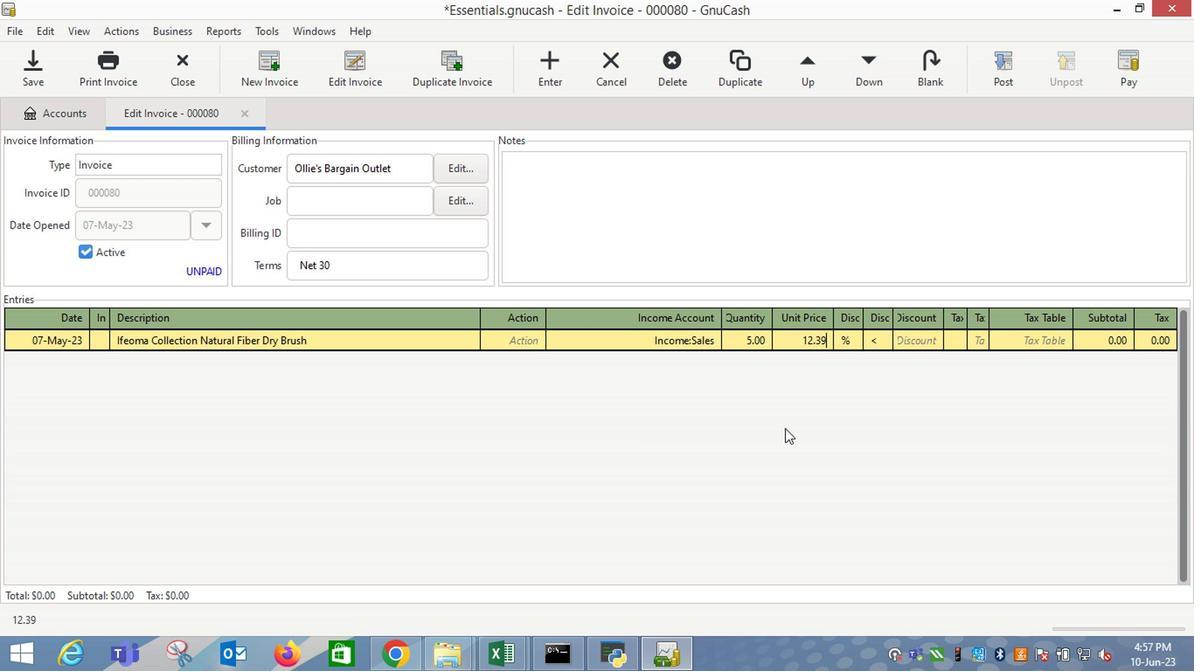
Action: Mouse moved to (964, 339)
Screenshot: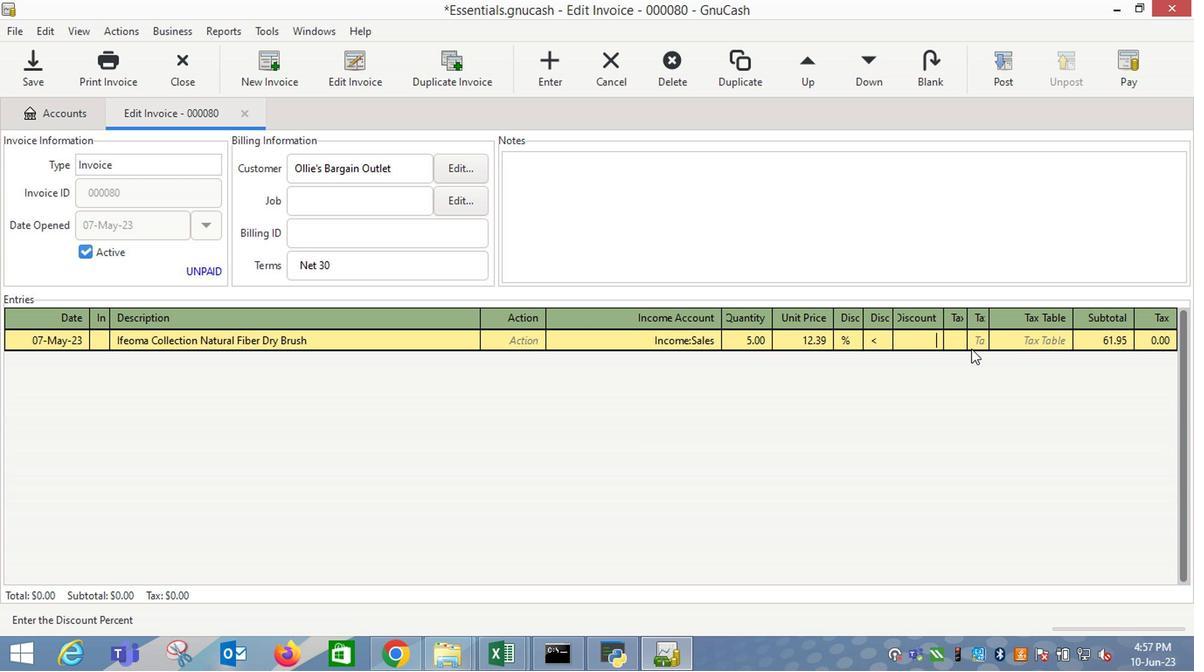 
Action: Mouse pressed left at (964, 339)
Screenshot: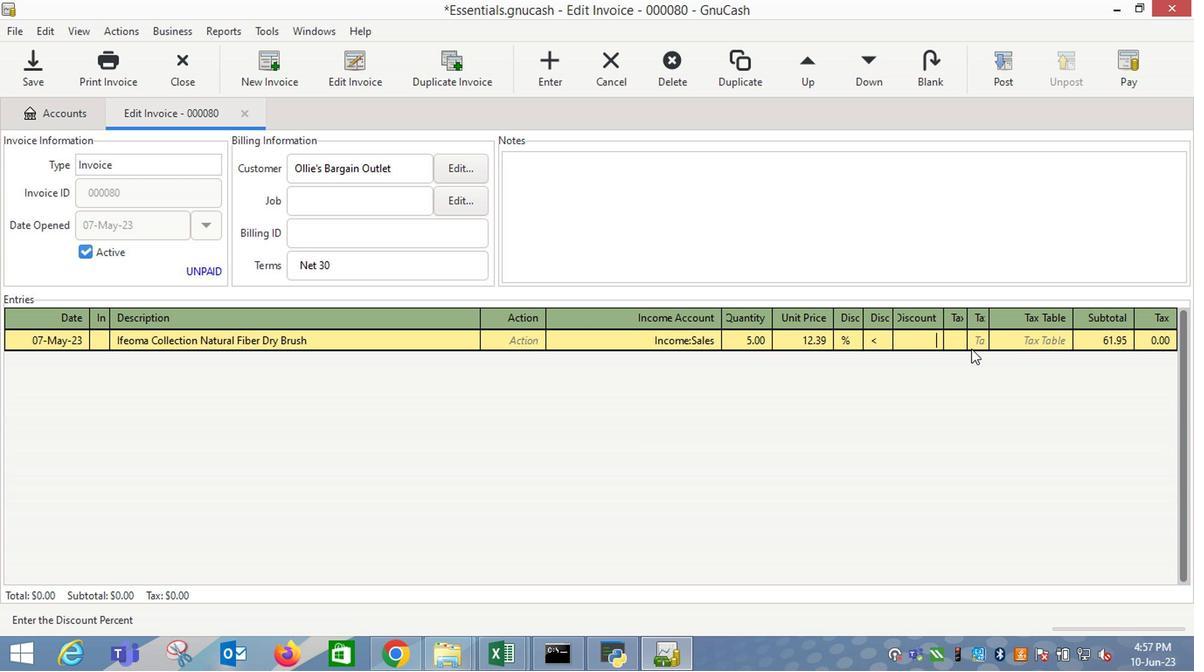 
Action: Mouse moved to (1004, 340)
Screenshot: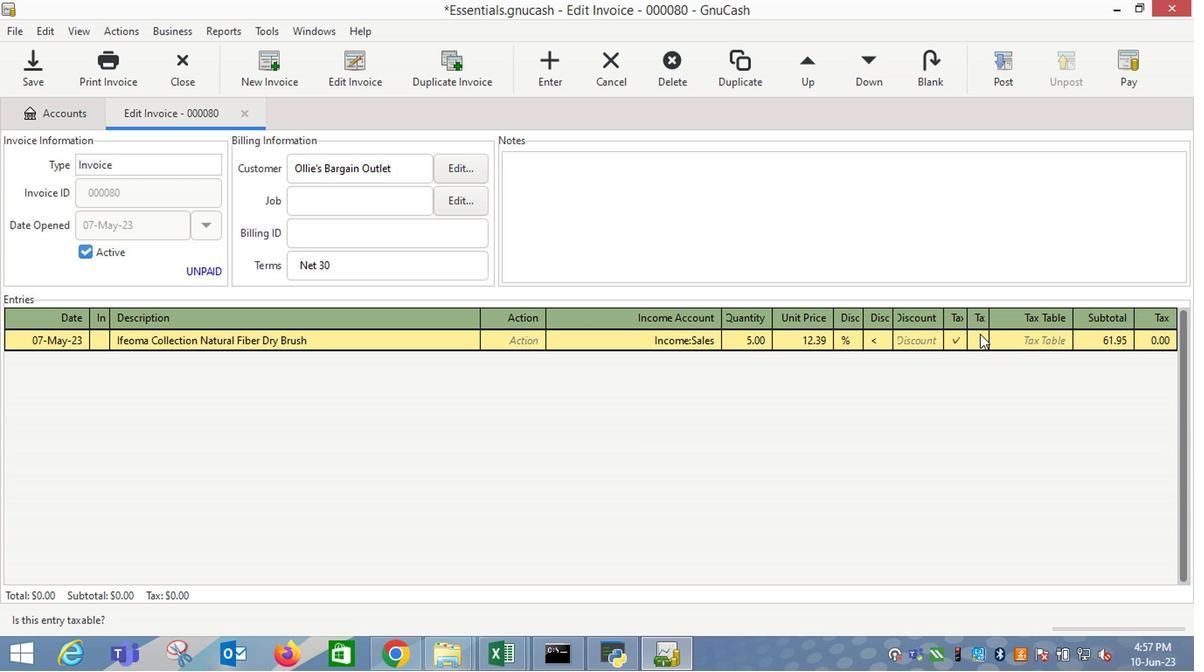
Action: Mouse pressed left at (1004, 340)
Screenshot: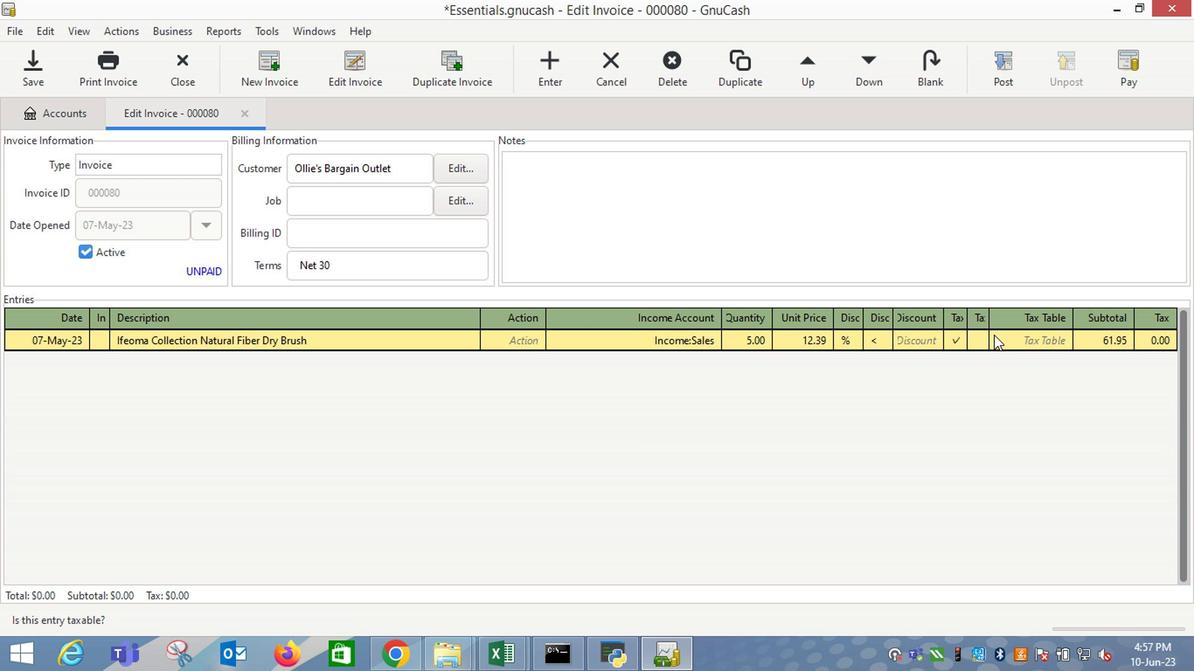 
Action: Mouse moved to (1052, 344)
Screenshot: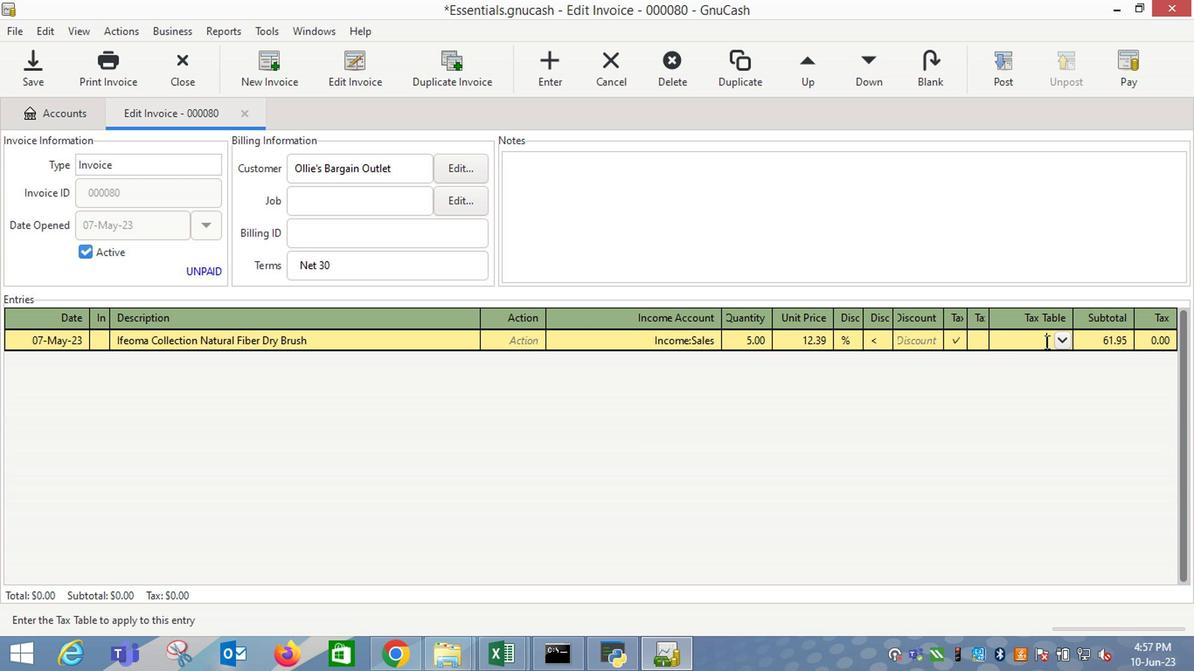 
Action: Mouse pressed left at (1052, 344)
Screenshot: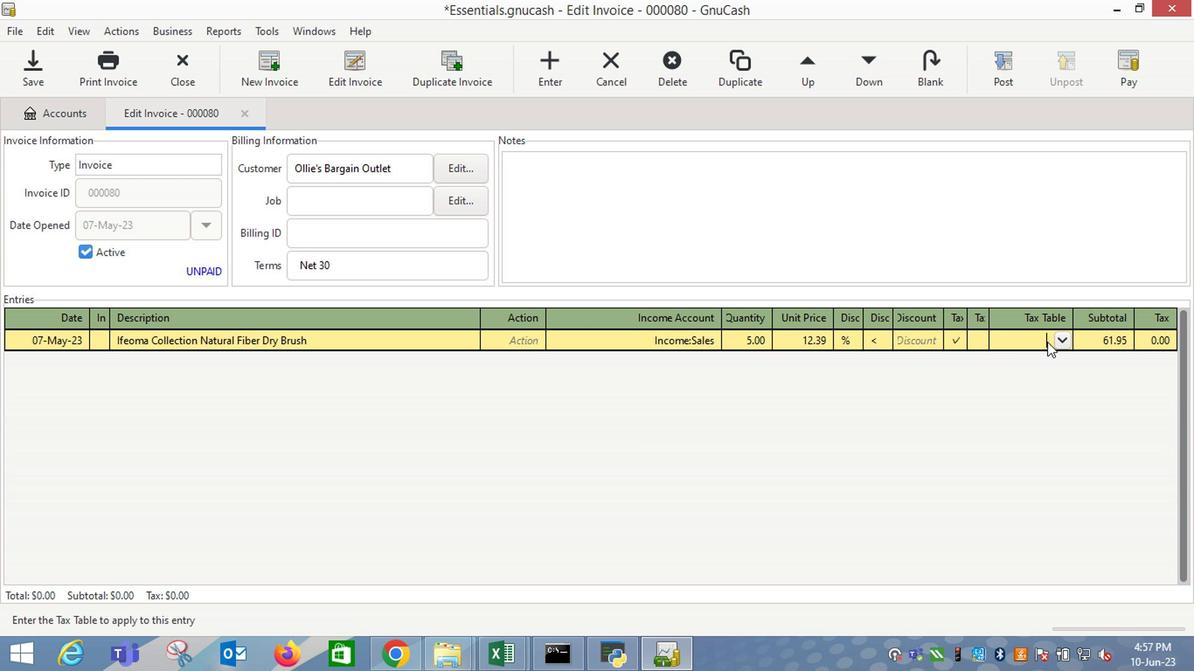 
Action: Mouse moved to (1055, 348)
Screenshot: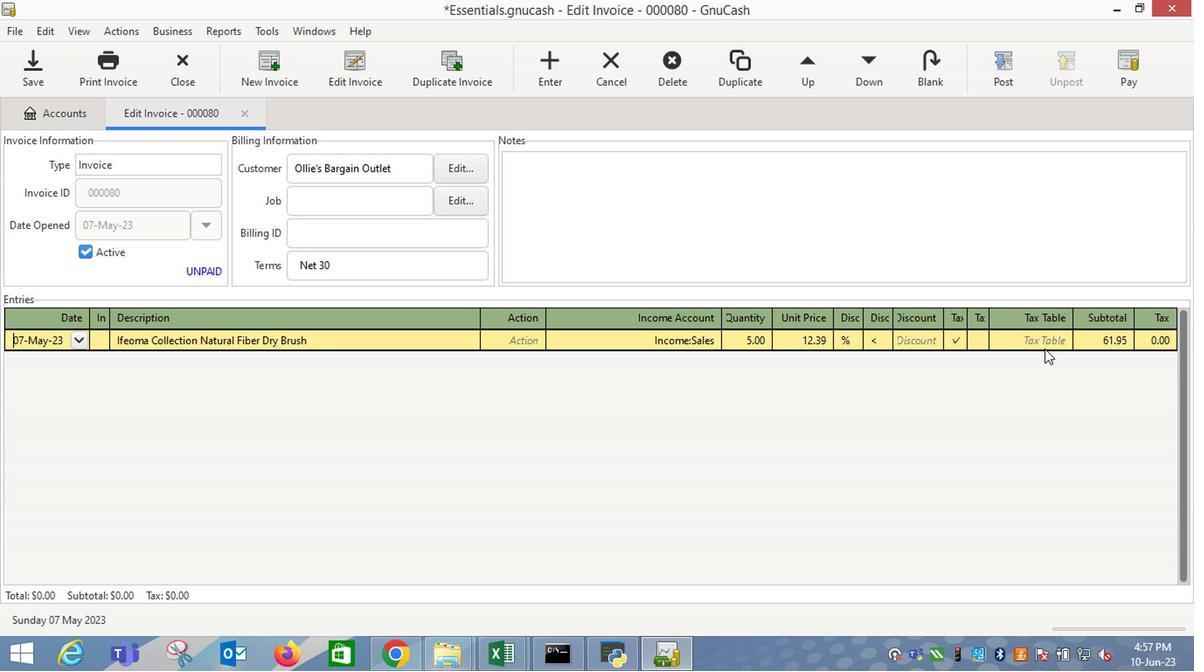 
Action: Mouse pressed left at (1055, 348)
Screenshot: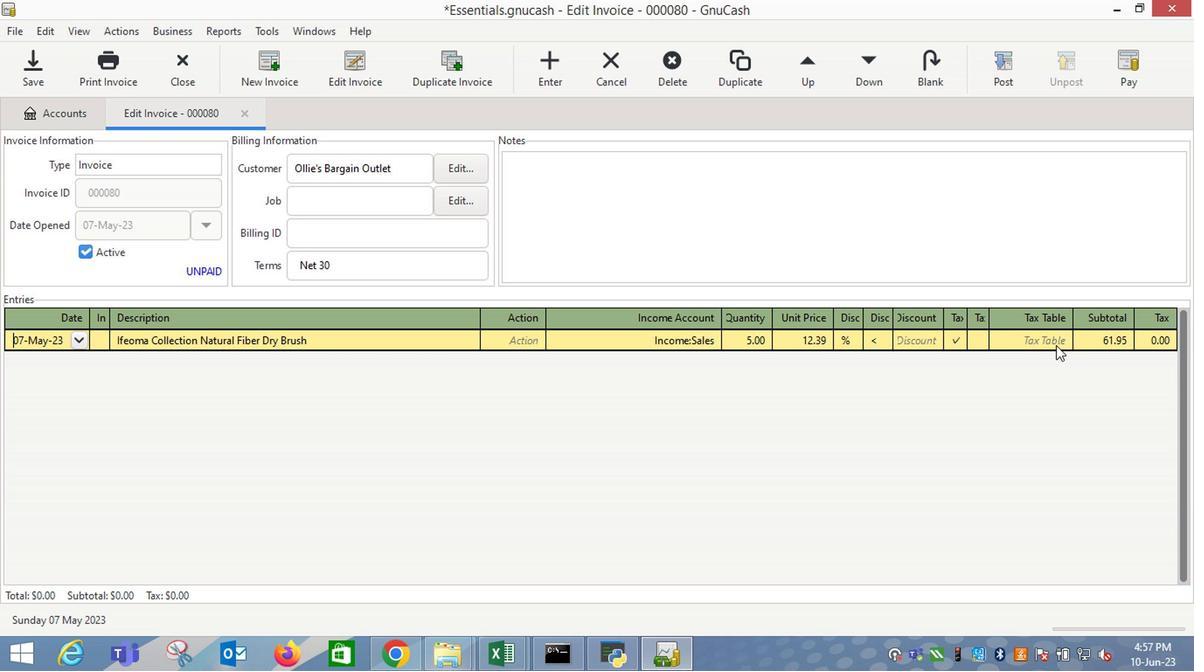 
Action: Mouse moved to (1061, 344)
Screenshot: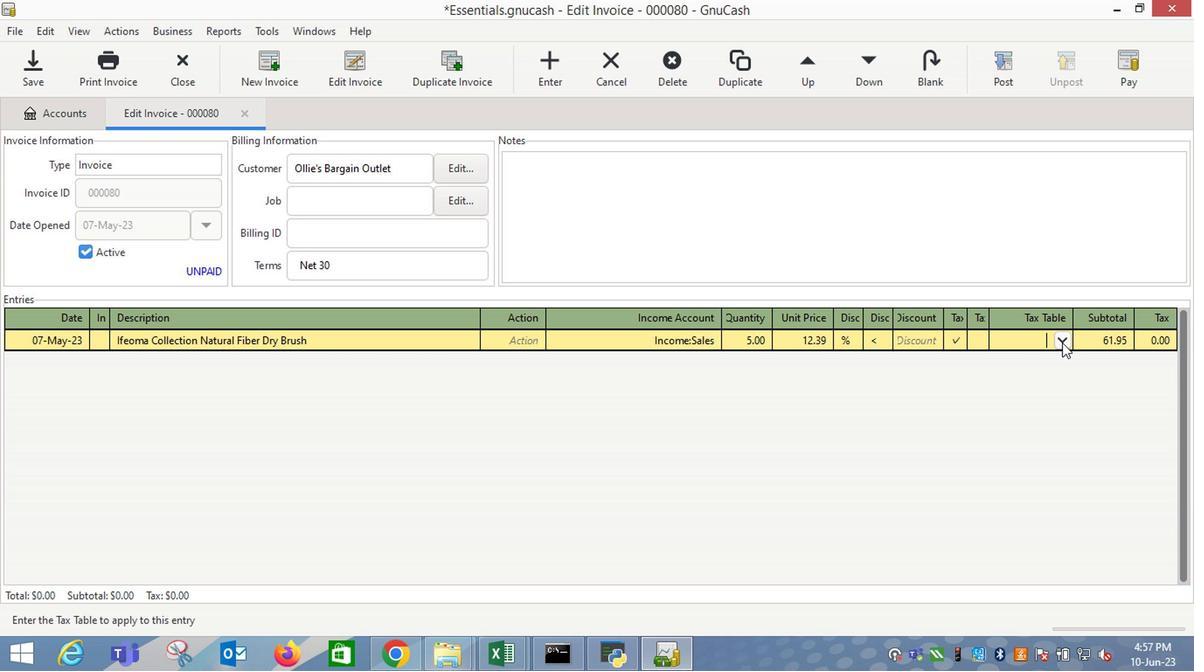 
Action: Mouse pressed left at (1061, 344)
Screenshot: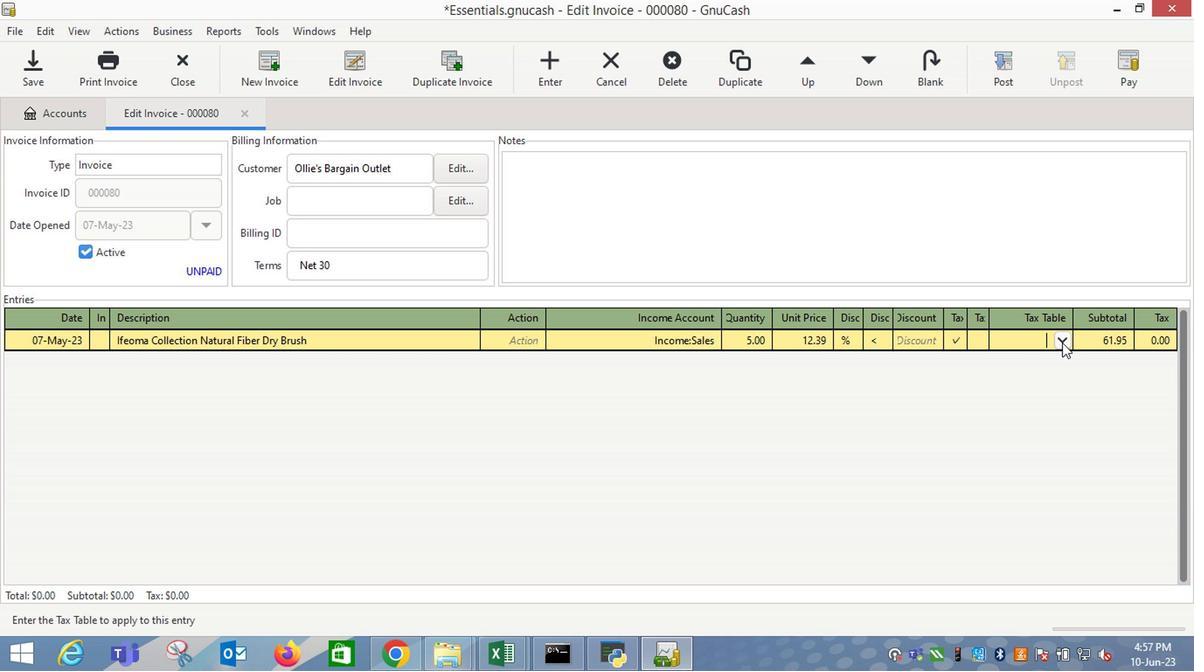 
Action: Mouse moved to (1039, 367)
Screenshot: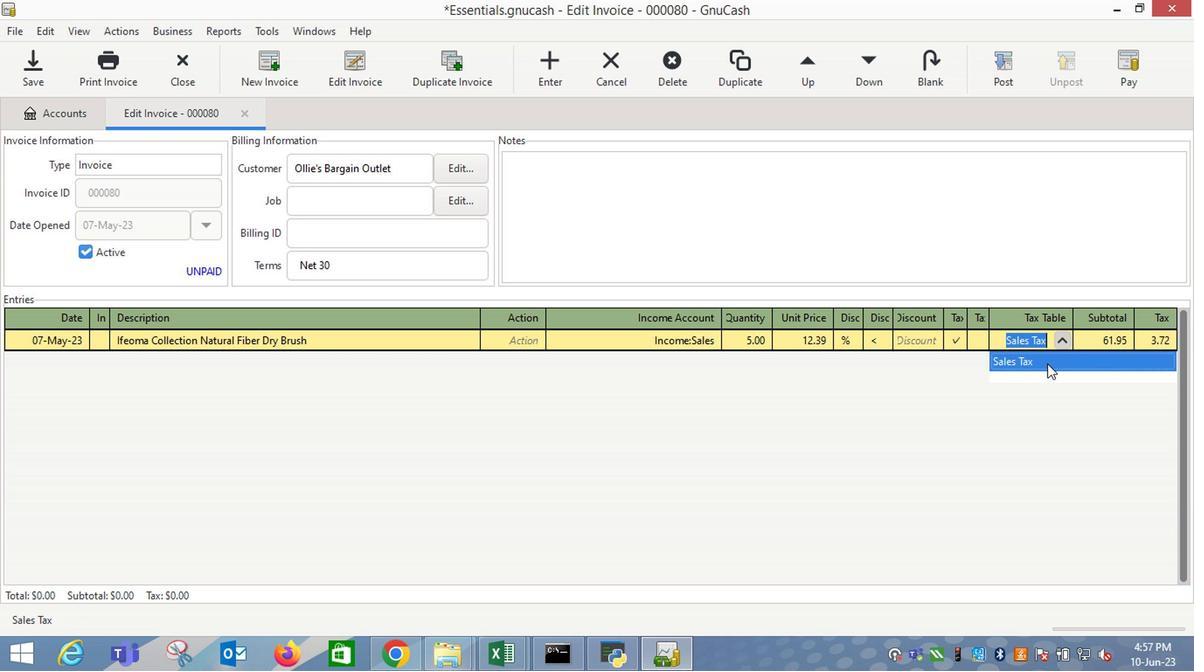 
Action: Mouse pressed left at (1039, 367)
Screenshot: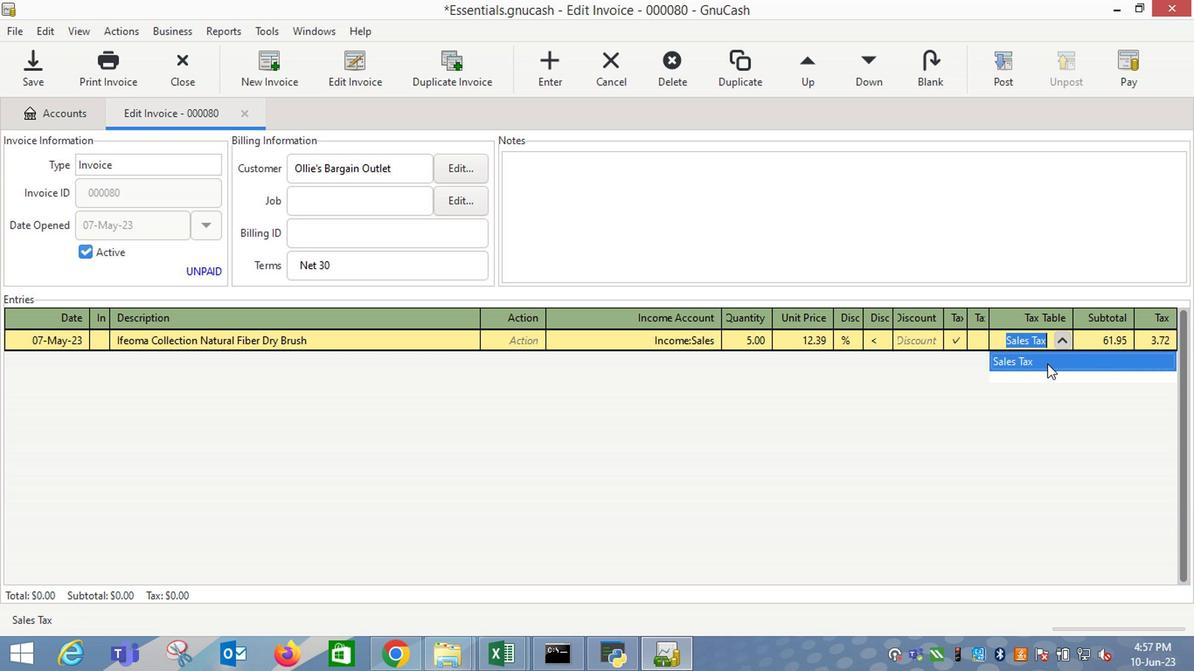 
Action: Mouse moved to (1033, 369)
Screenshot: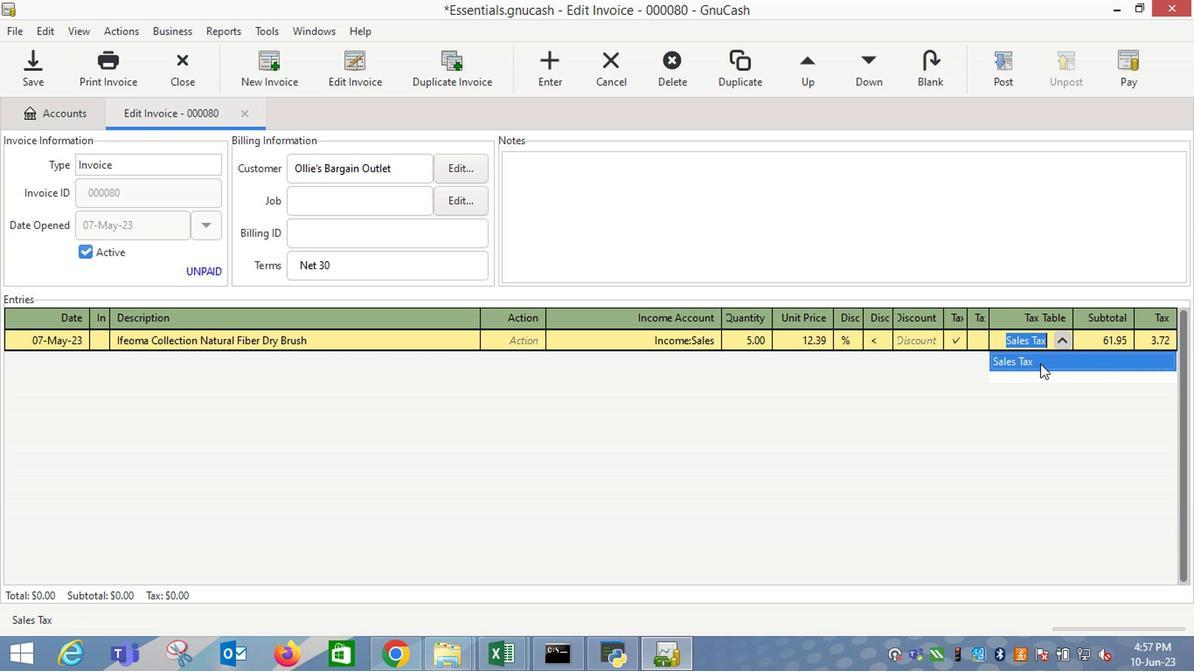 
Action: Key pressed <Key.enter>
Screenshot: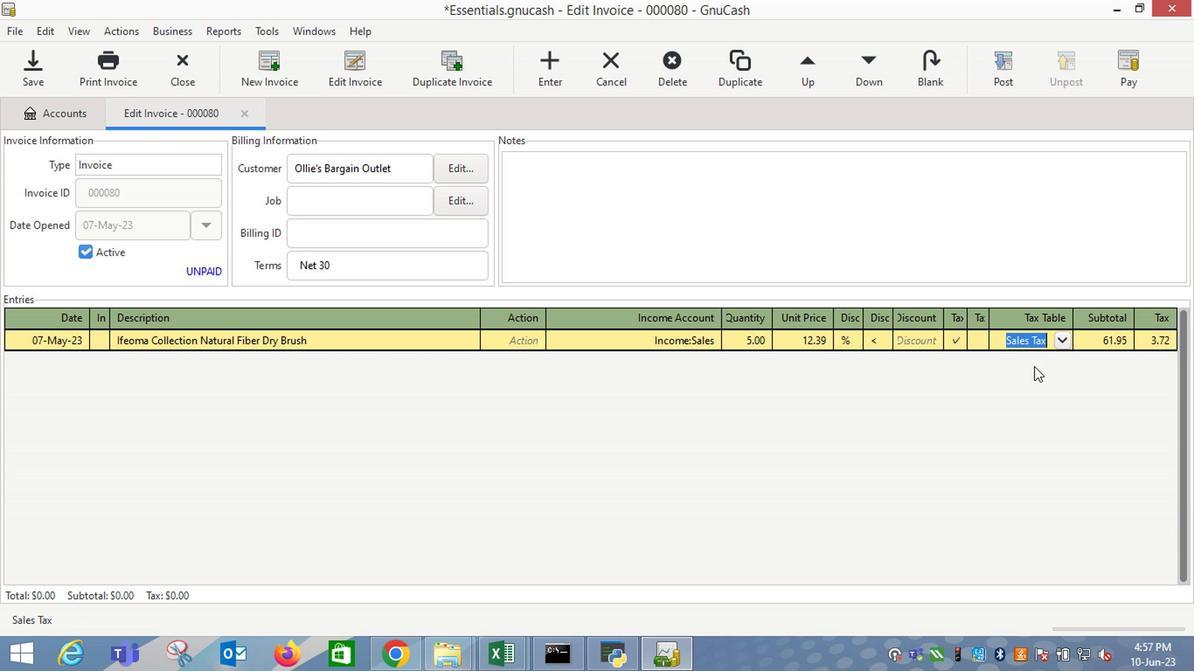 
Action: Mouse moved to (1007, 79)
Screenshot: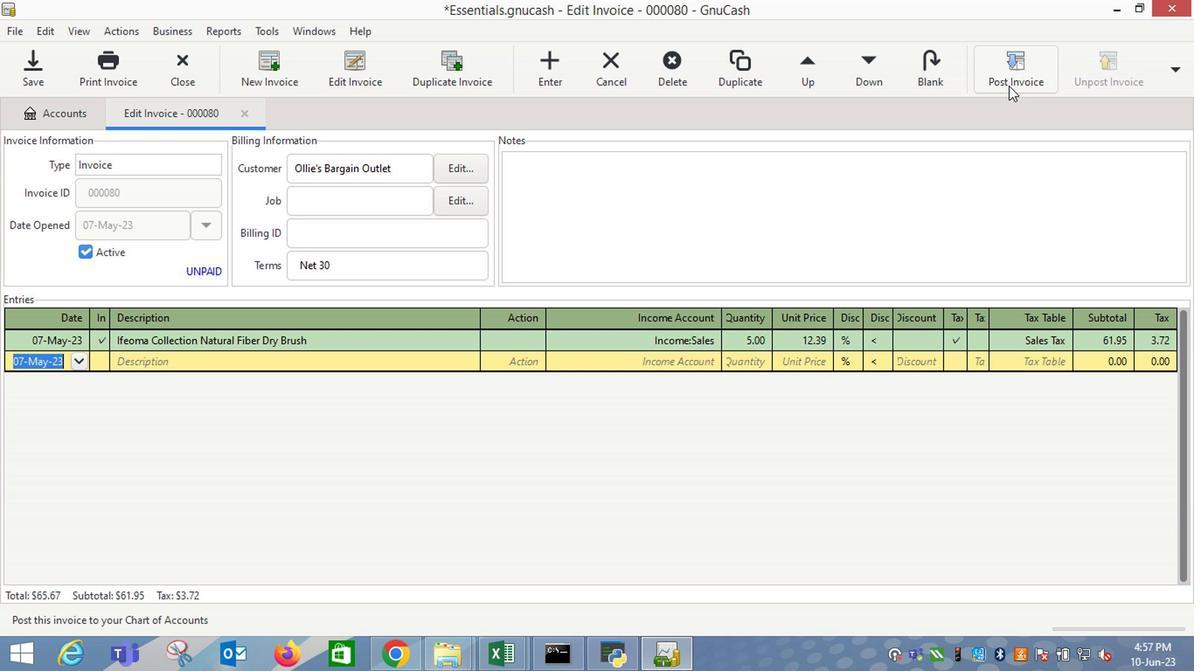 
Action: Mouse pressed left at (1007, 79)
Screenshot: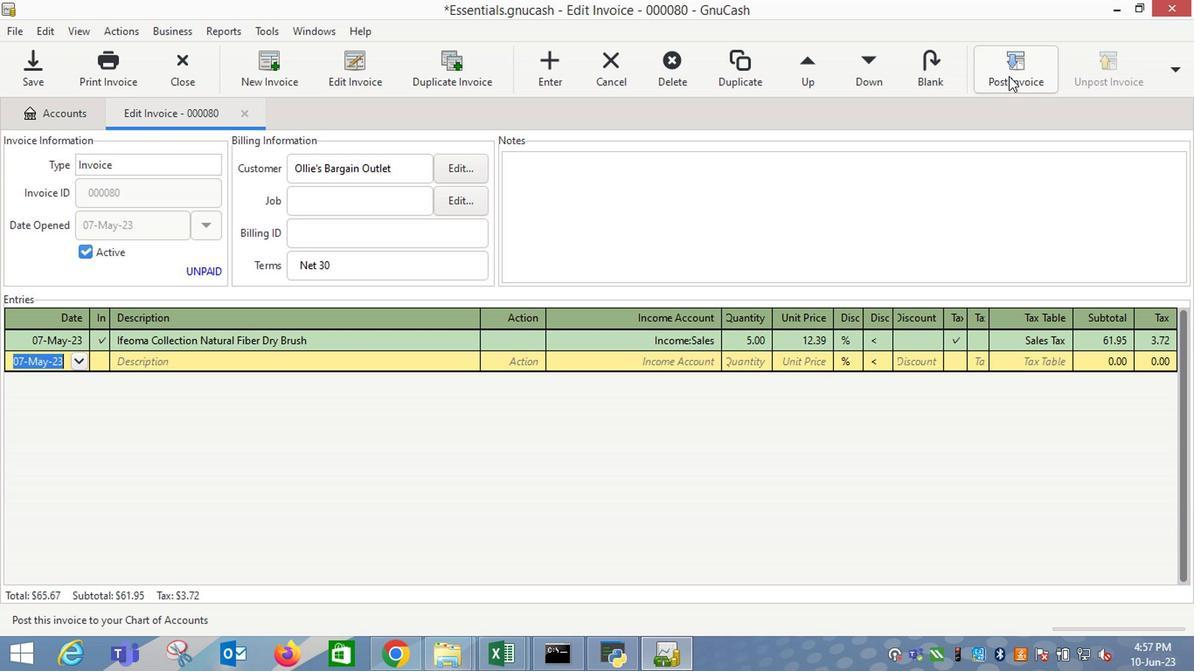 
Action: Mouse moved to (752, 298)
Screenshot: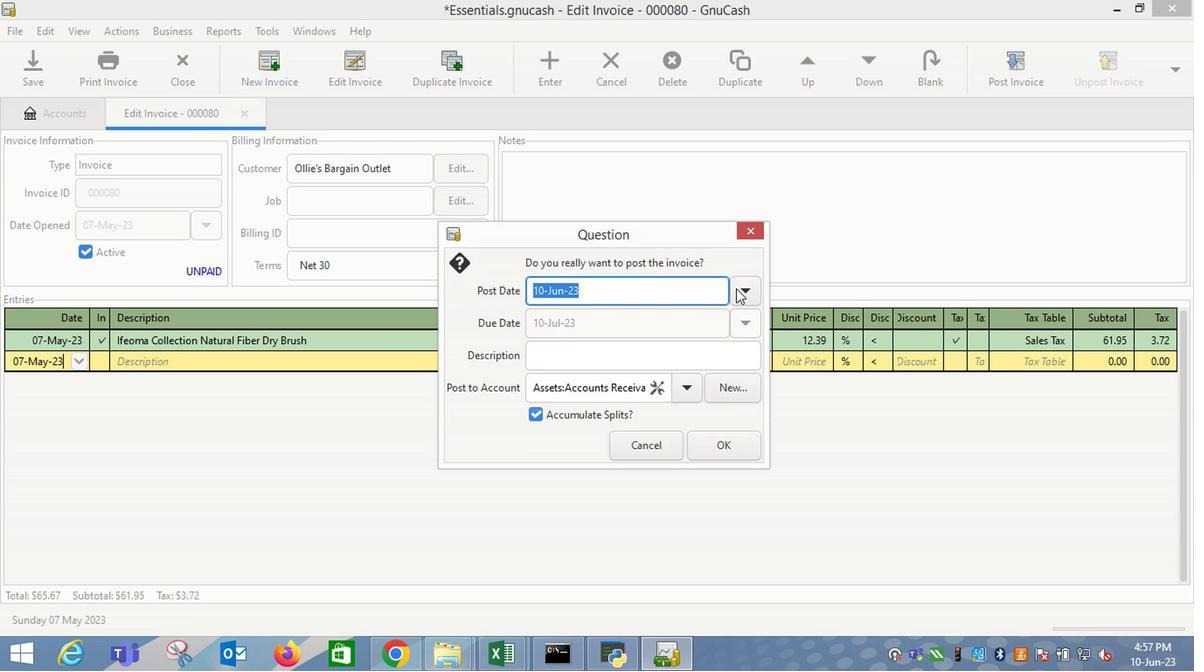 
Action: Mouse pressed left at (752, 298)
Screenshot: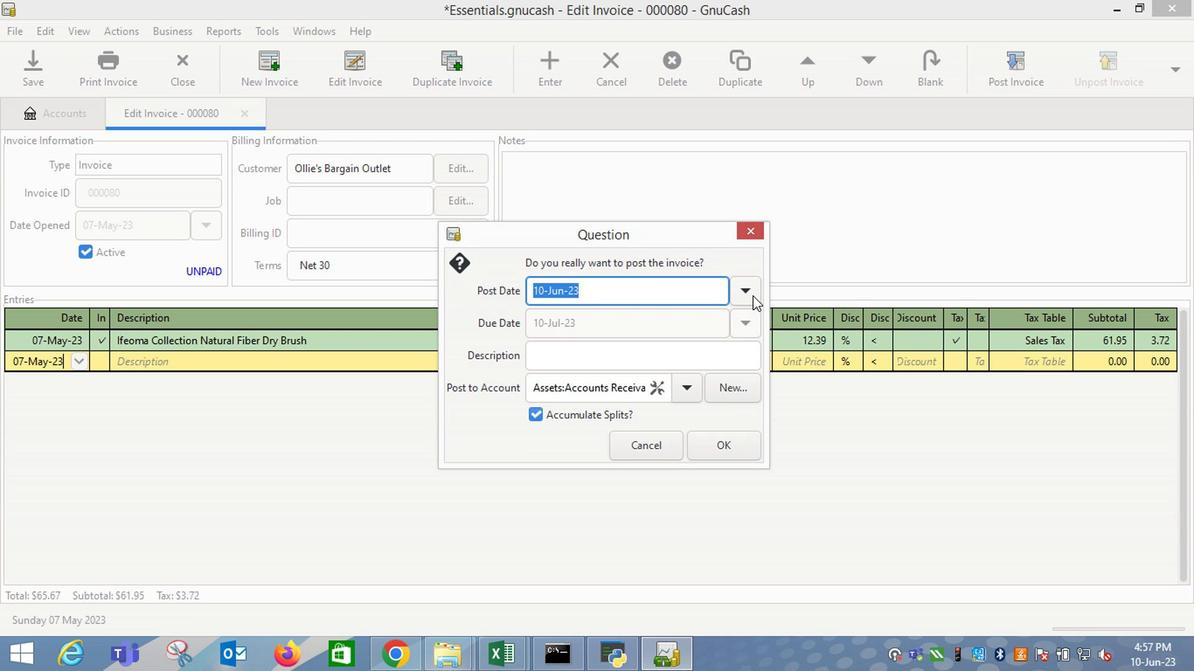 
Action: Mouse moved to (610, 322)
Screenshot: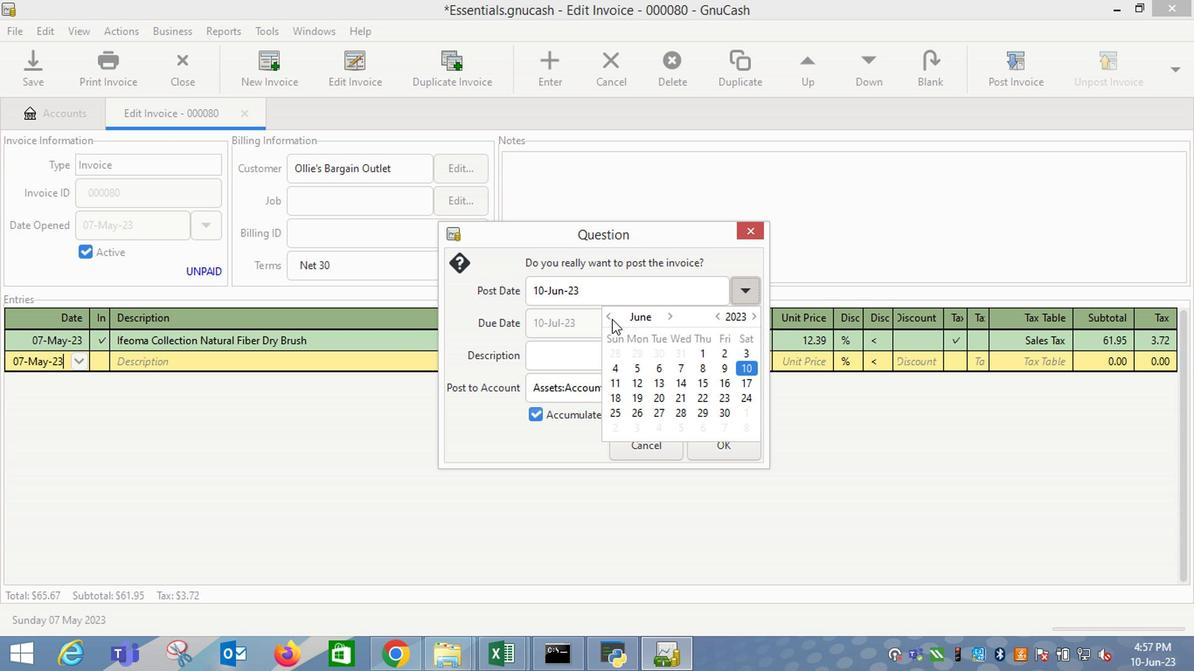
Action: Mouse pressed left at (610, 322)
Screenshot: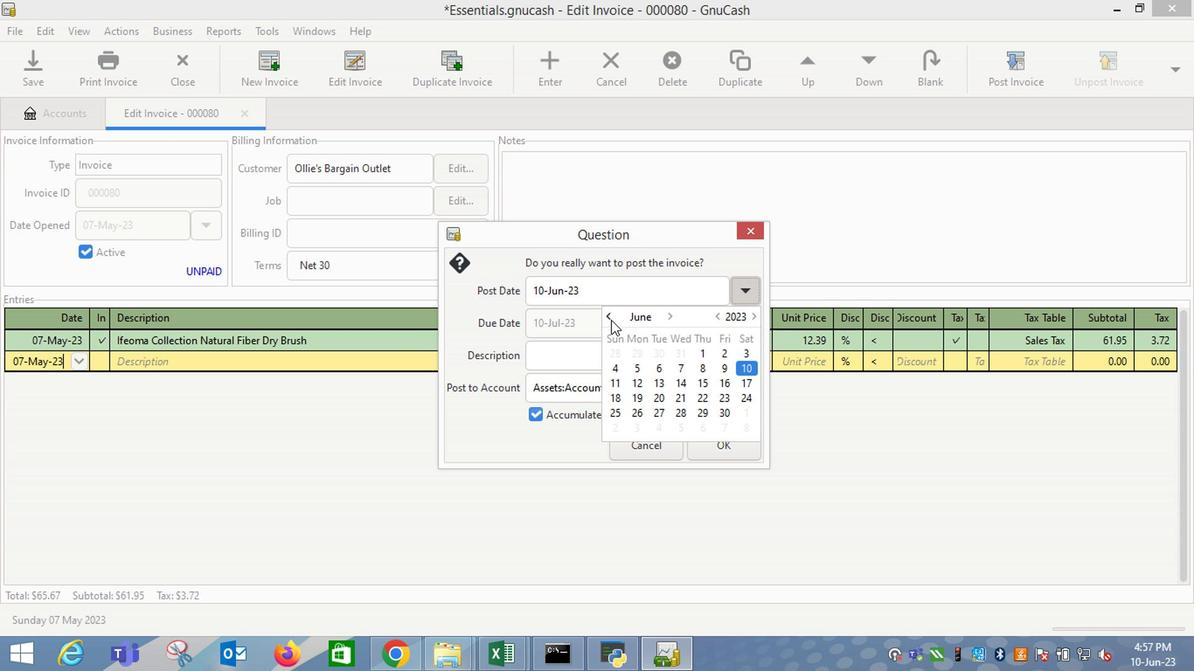 
Action: Mouse moved to (611, 372)
Screenshot: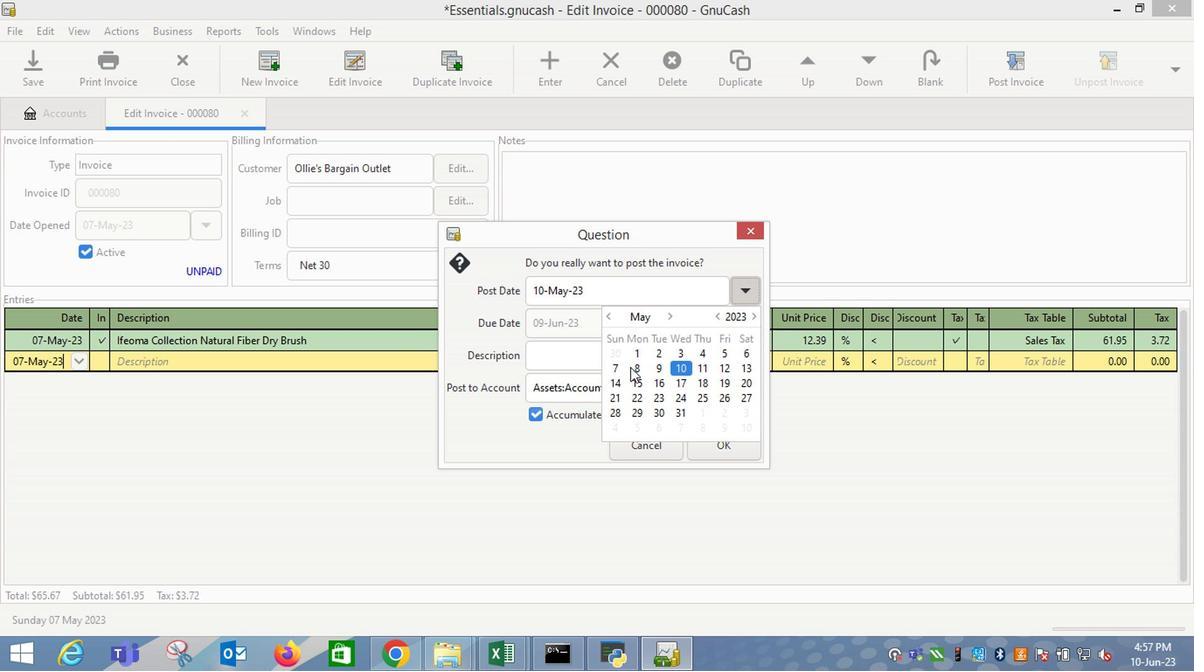 
Action: Mouse pressed left at (611, 372)
Screenshot: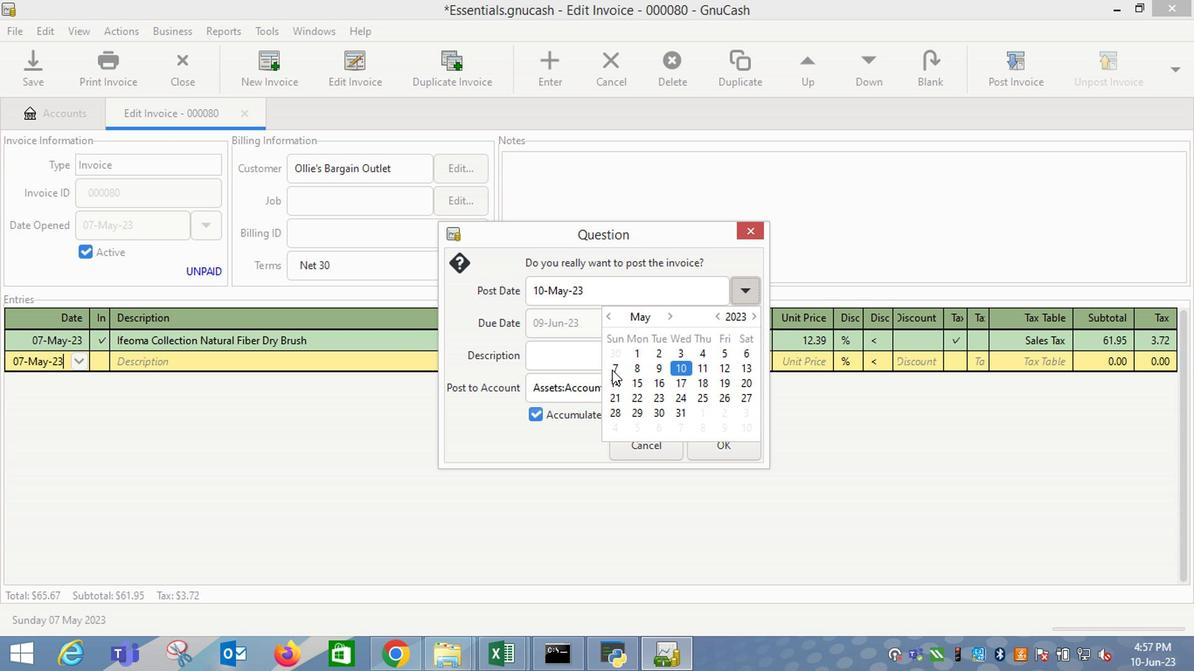 
Action: Mouse moved to (554, 358)
Screenshot: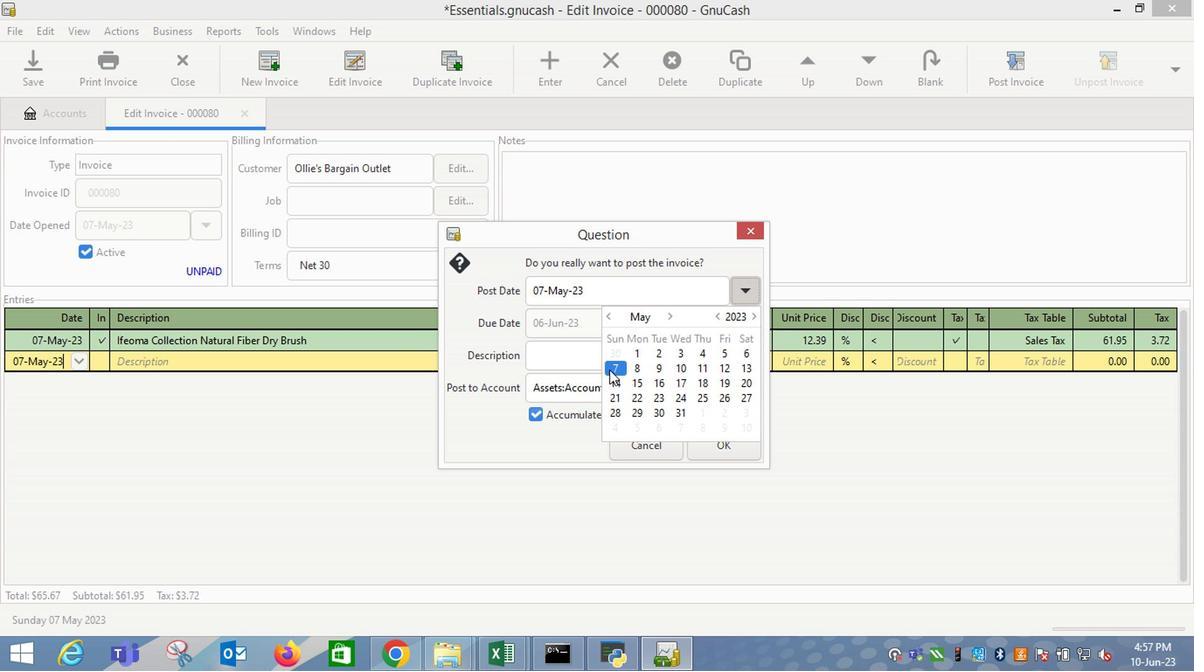 
Action: Mouse pressed left at (554, 358)
Screenshot: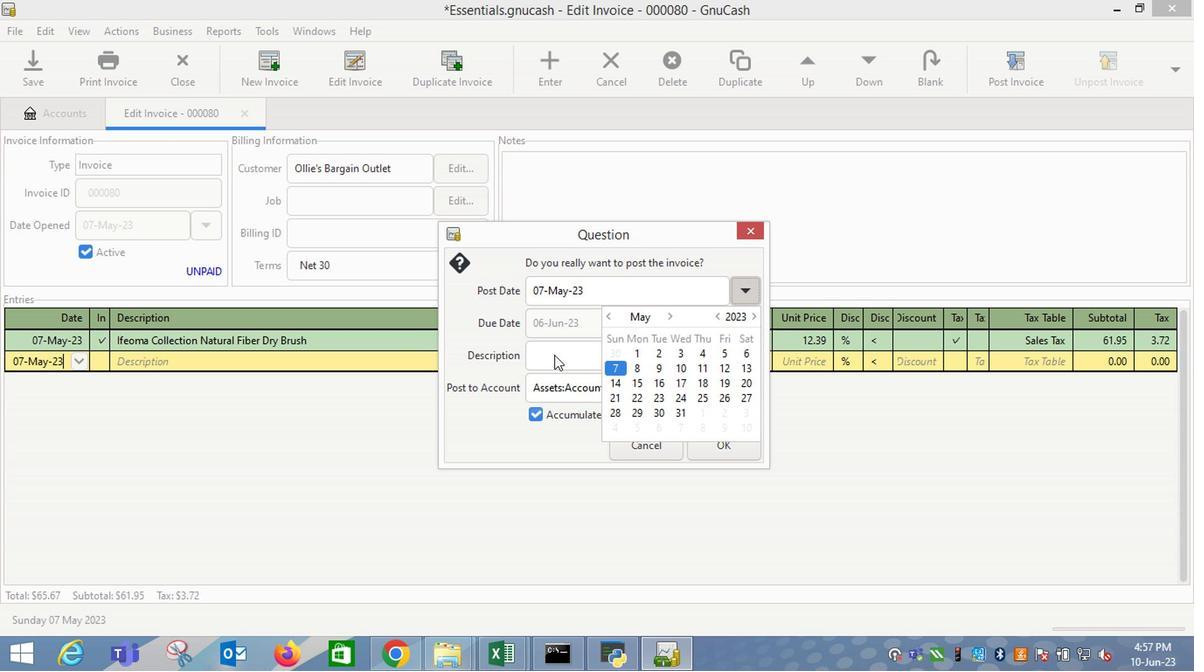 
Action: Mouse moved to (721, 451)
Screenshot: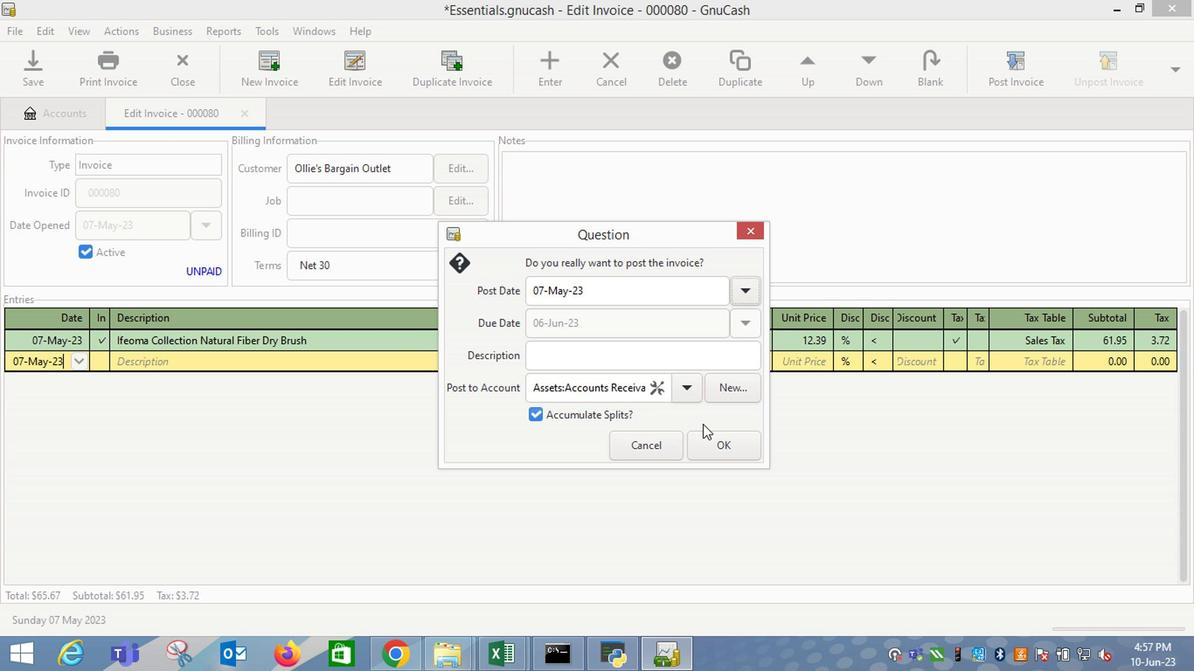 
Action: Mouse pressed left at (721, 451)
Screenshot: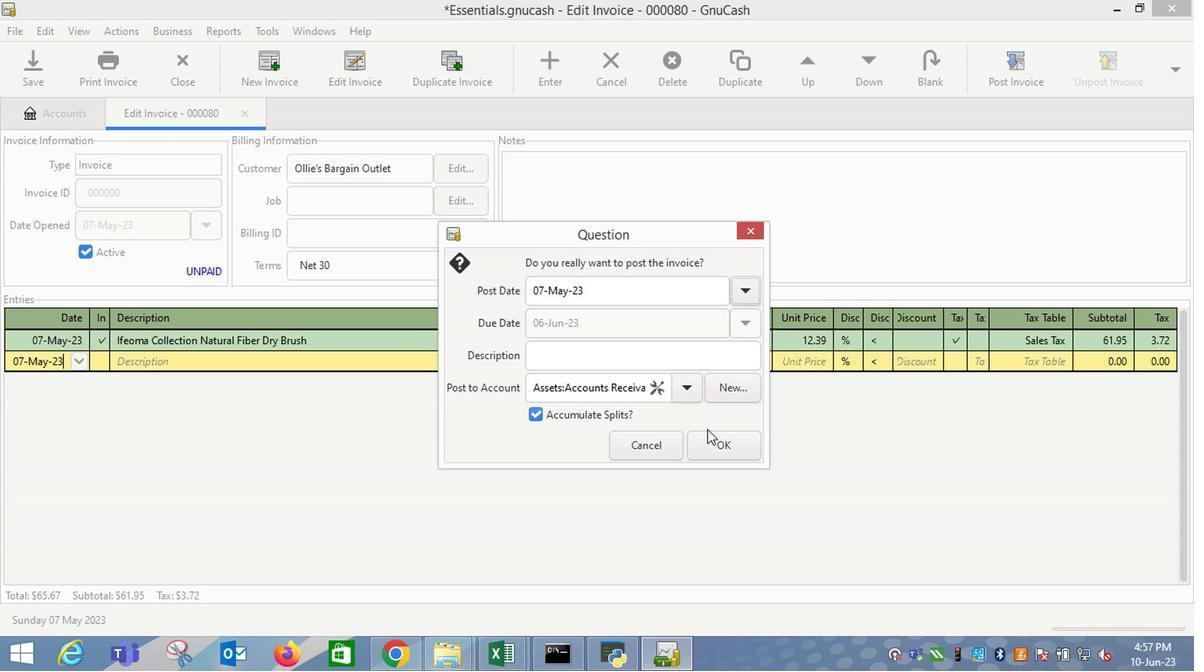
Action: Mouse moved to (1137, 80)
Screenshot: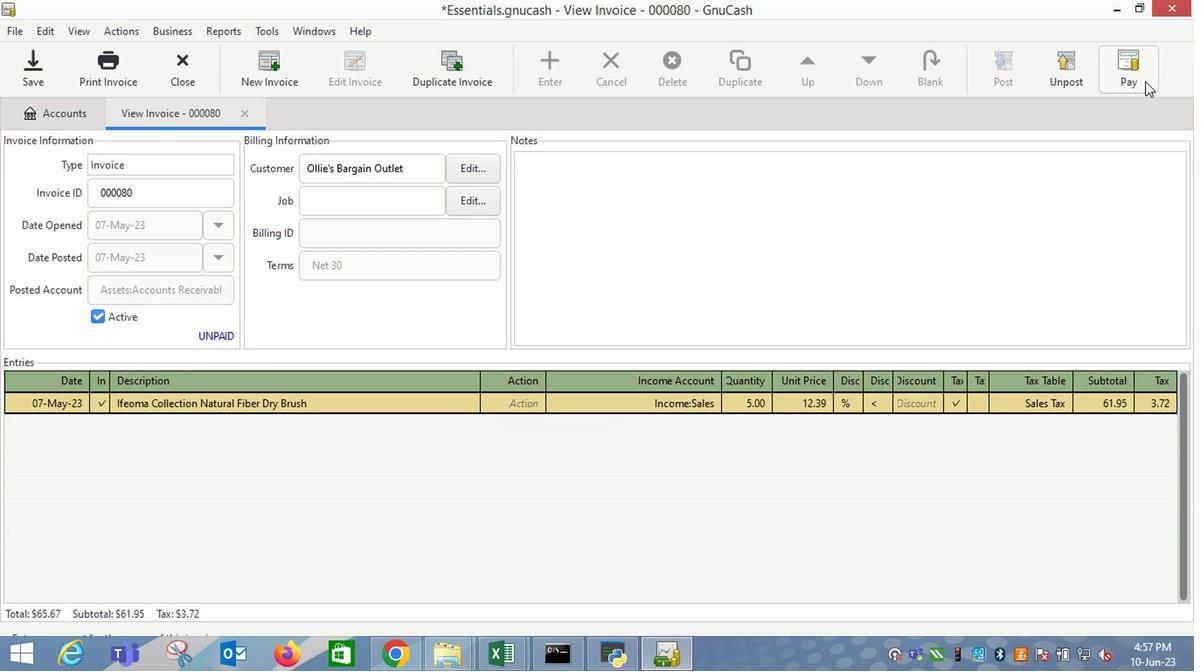 
Action: Mouse pressed left at (1137, 80)
Screenshot: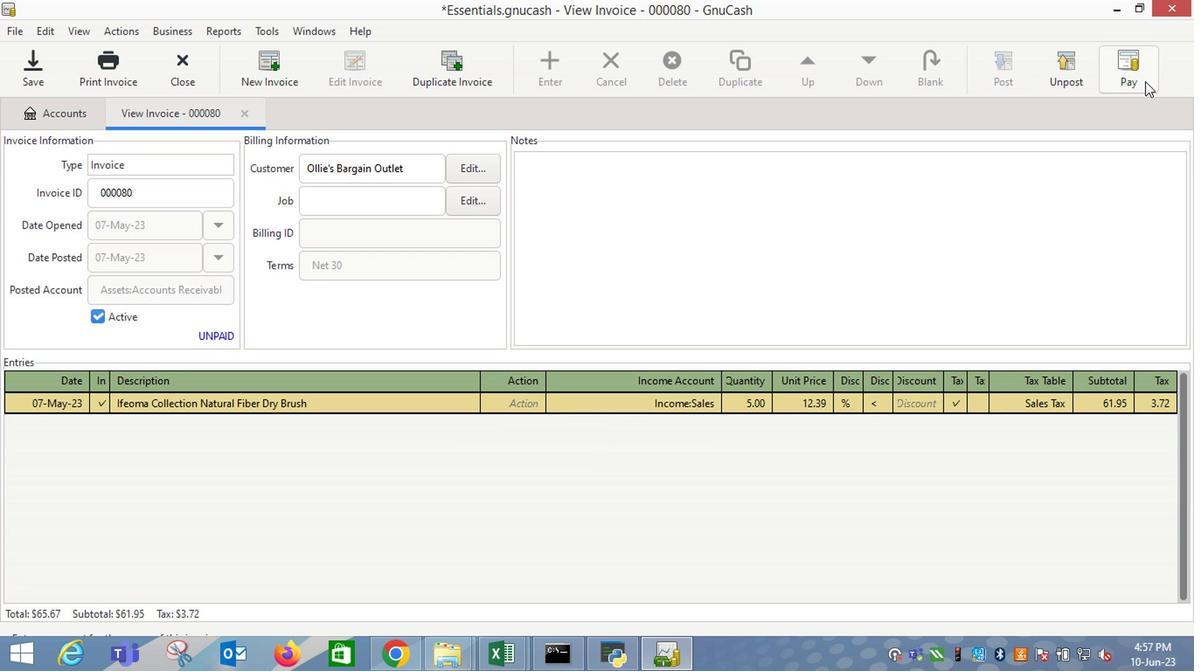 
Action: Mouse moved to (532, 345)
Screenshot: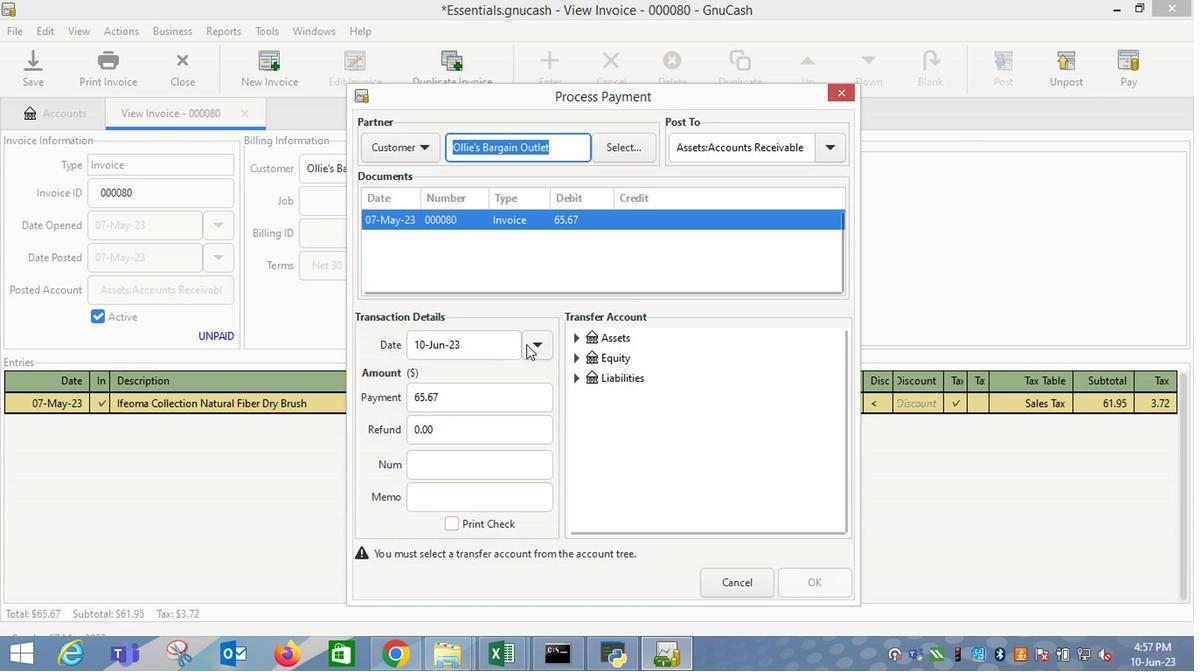 
Action: Mouse pressed left at (532, 345)
Screenshot: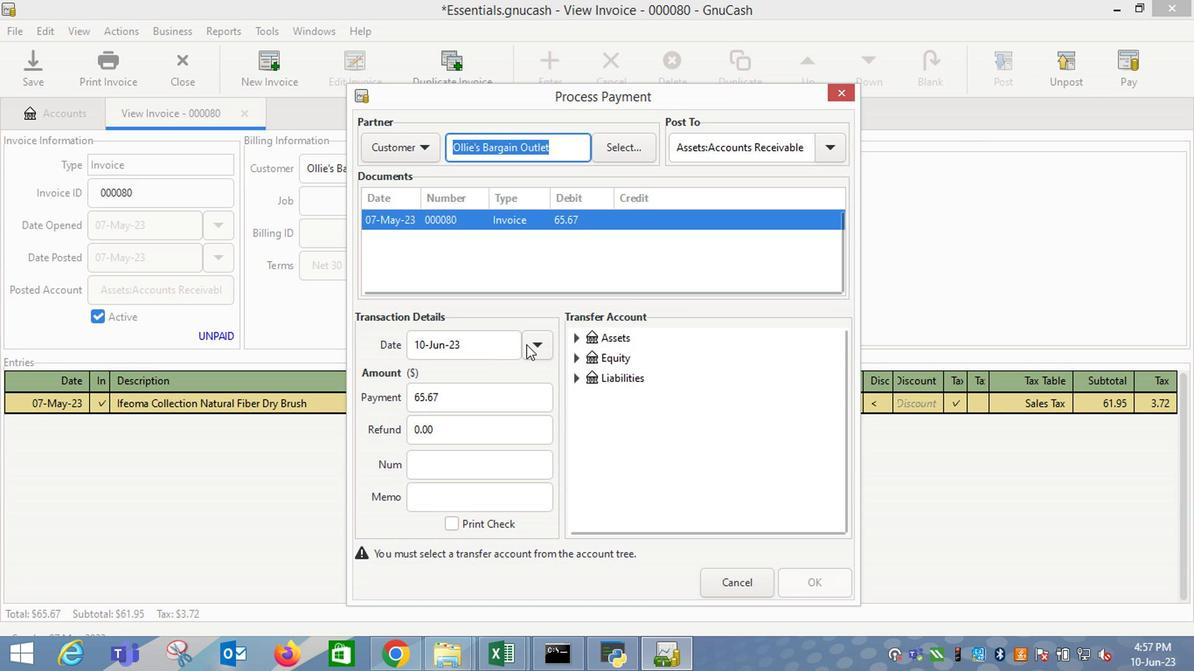 
Action: Mouse moved to (431, 426)
Screenshot: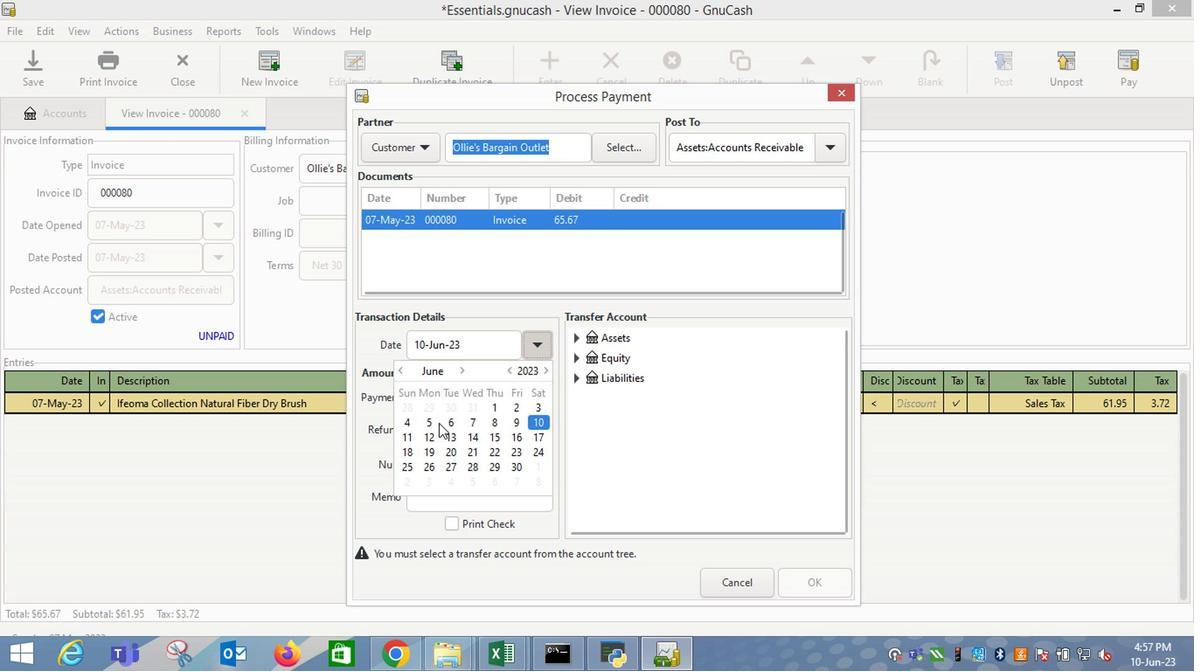 
Action: Mouse pressed left at (431, 426)
Screenshot: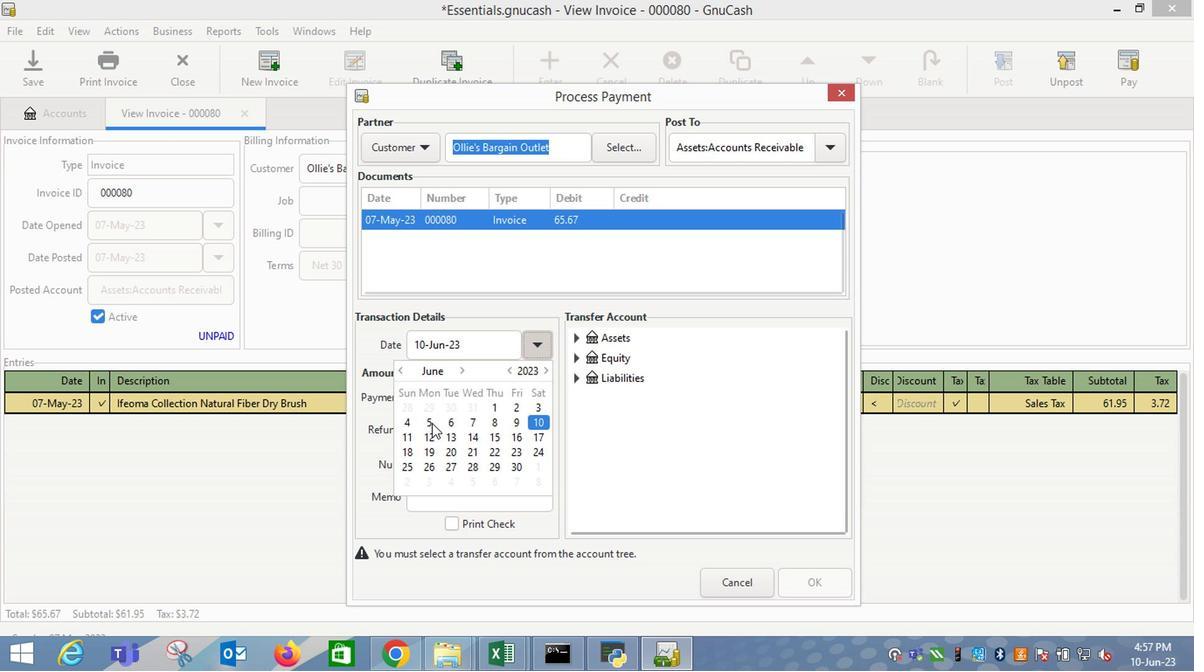 
Action: Mouse moved to (619, 447)
Screenshot: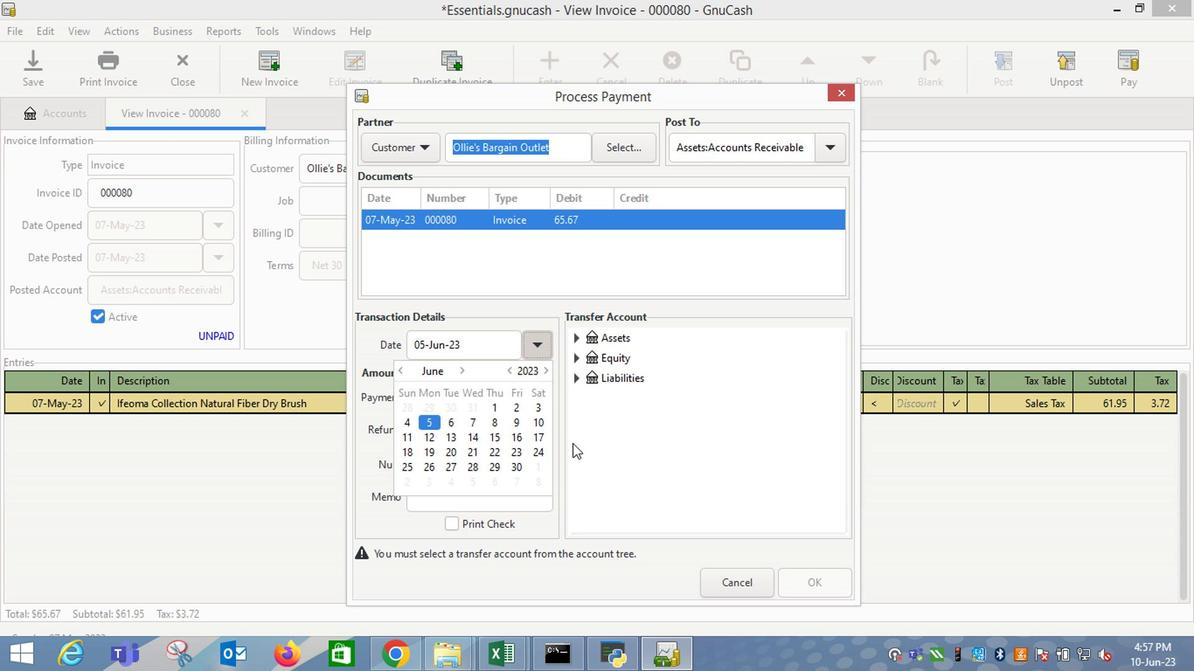 
Action: Mouse pressed left at (619, 447)
Screenshot: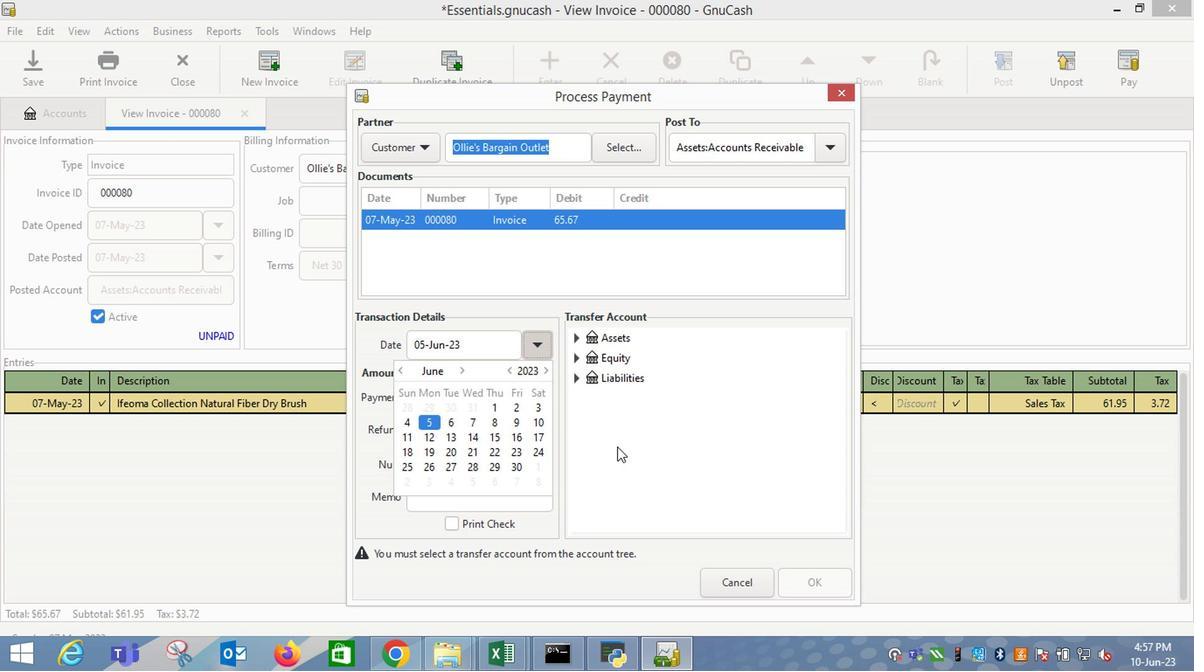 
Action: Mouse moved to (570, 332)
Screenshot: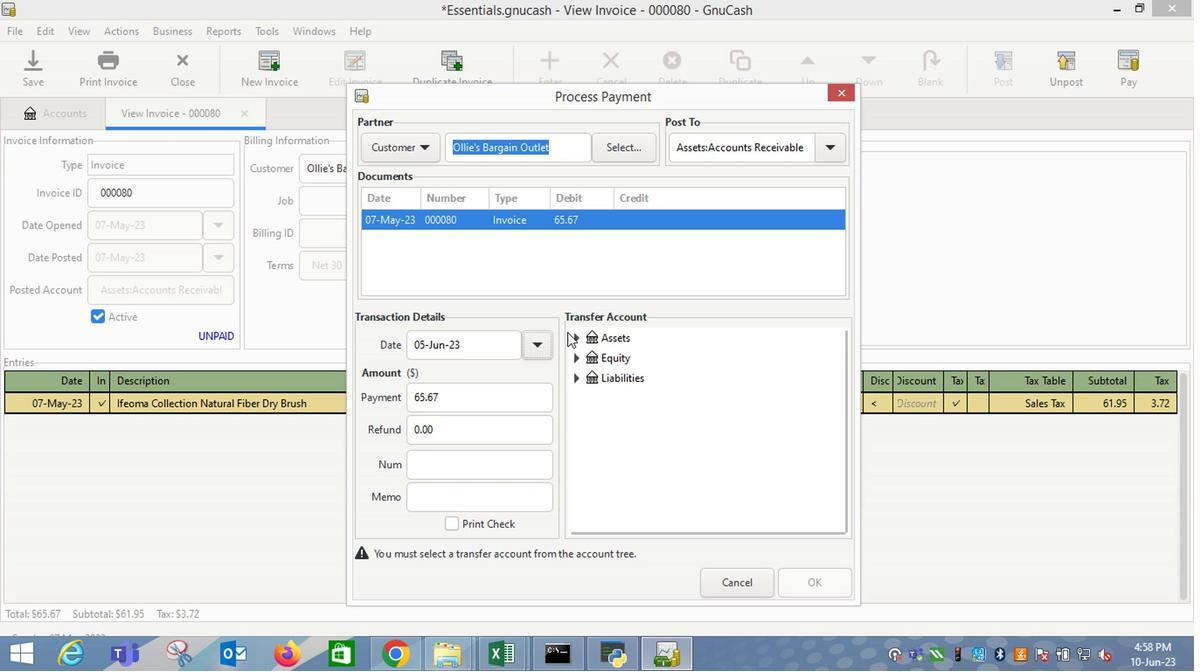 
Action: Mouse pressed left at (570, 332)
Screenshot: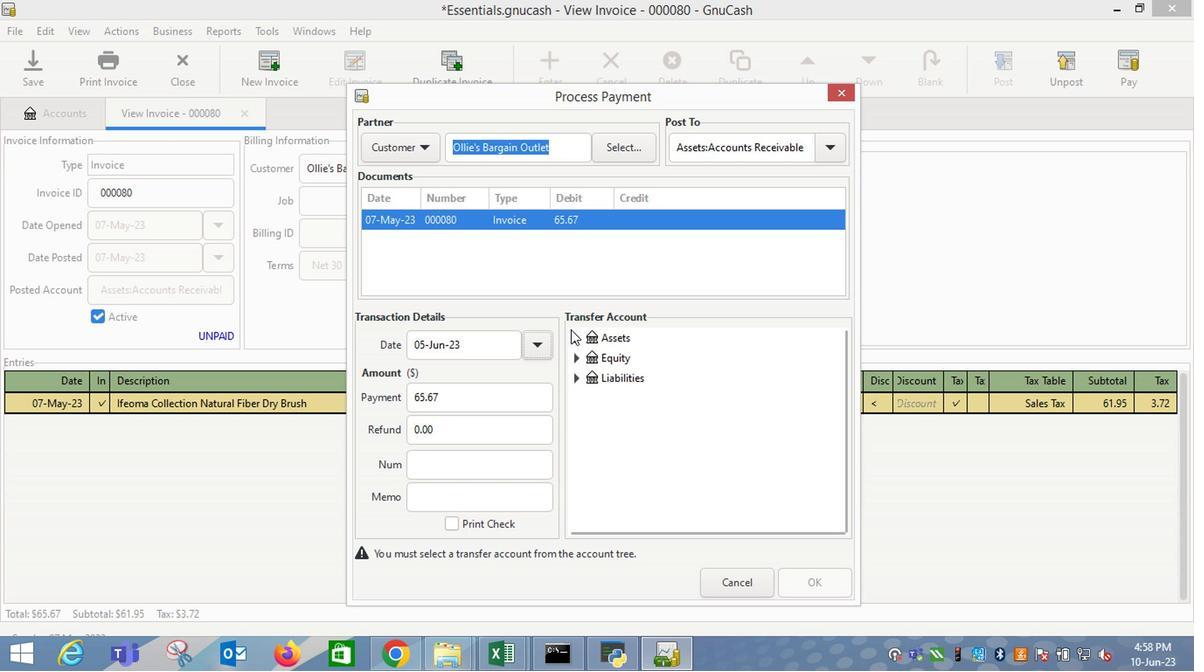 
Action: Mouse moved to (589, 358)
Screenshot: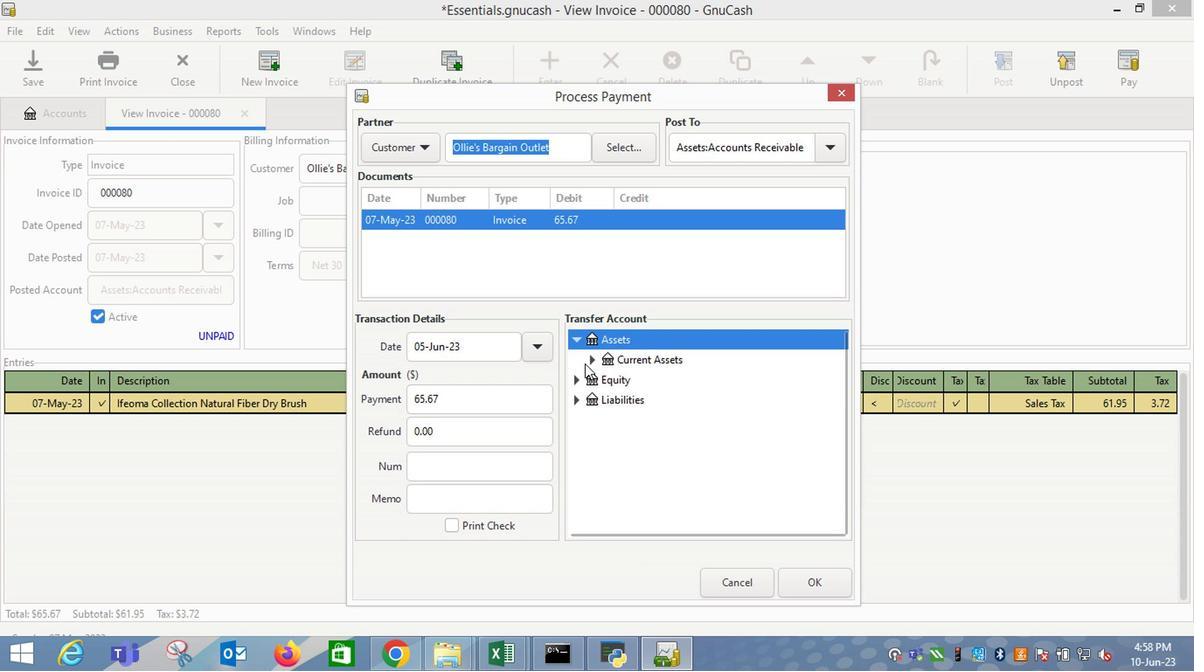 
Action: Mouse pressed left at (589, 358)
Screenshot: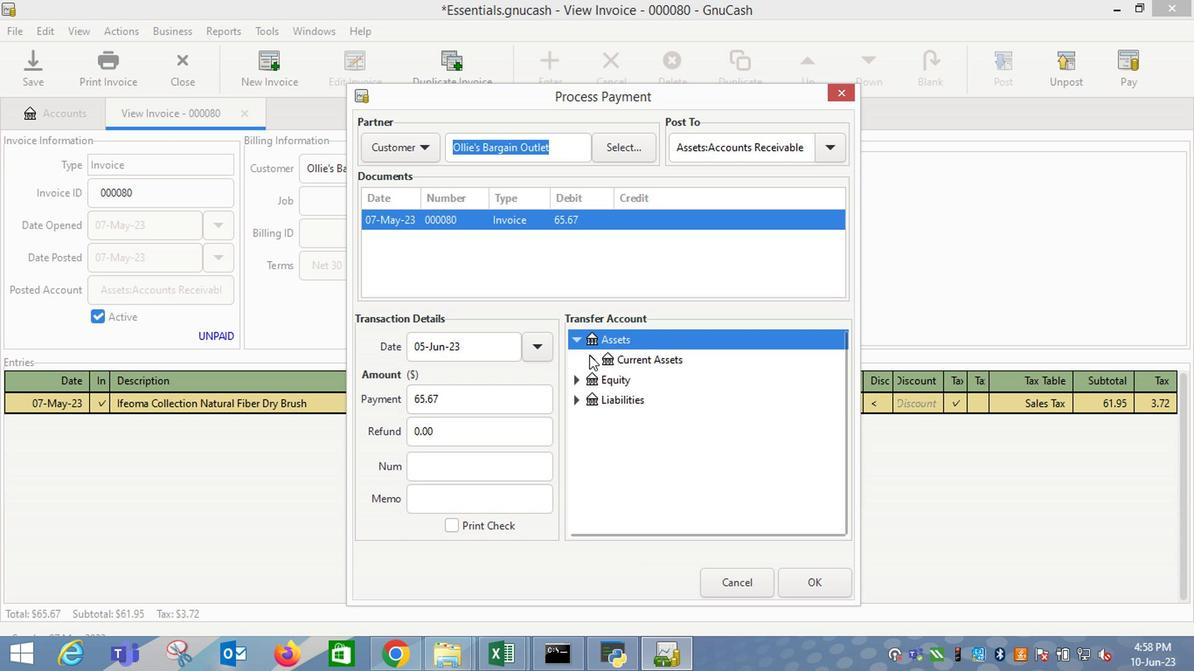 
Action: Mouse moved to (637, 383)
Screenshot: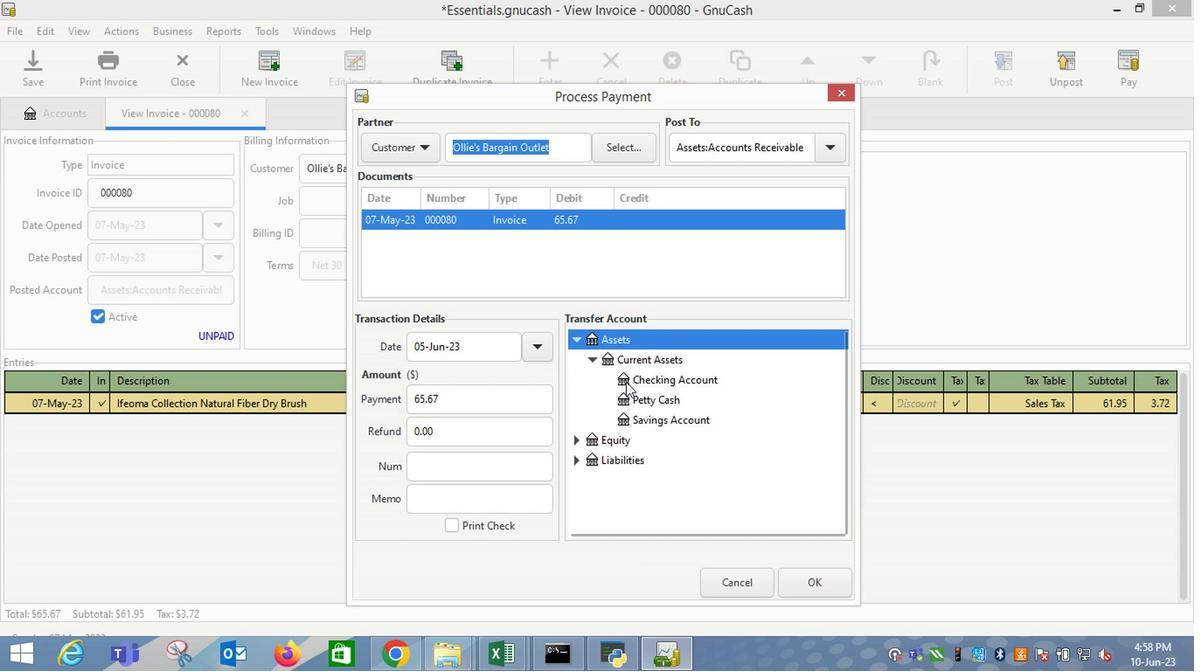 
Action: Mouse pressed left at (637, 383)
Screenshot: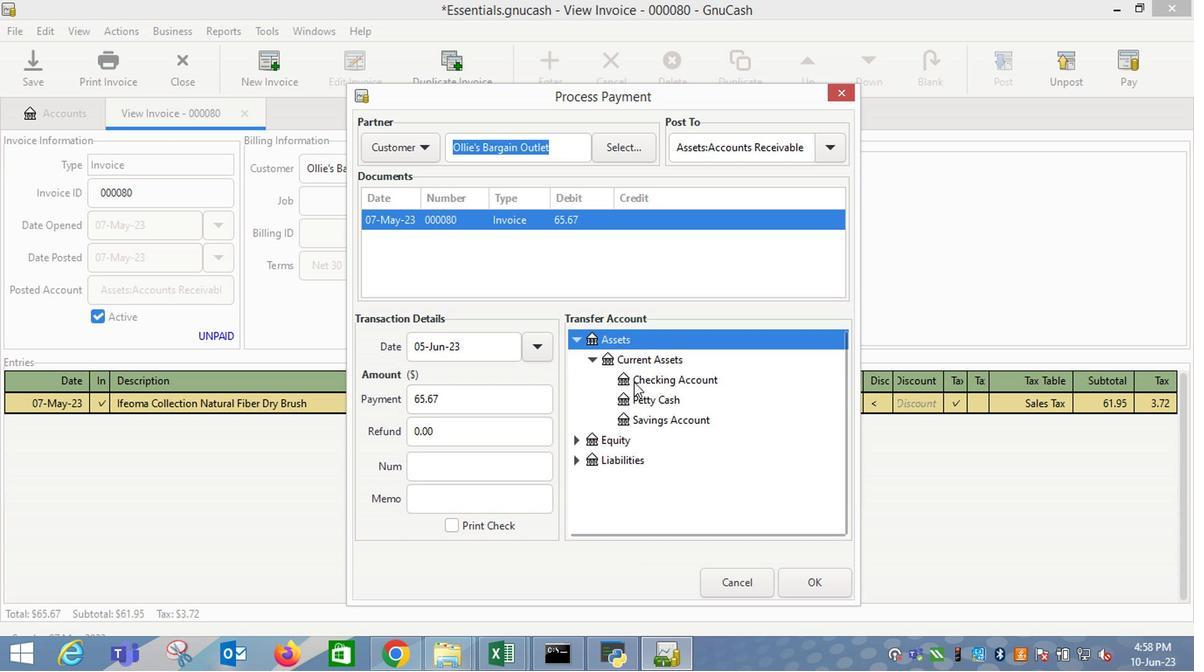 
Action: Mouse moved to (809, 587)
Screenshot: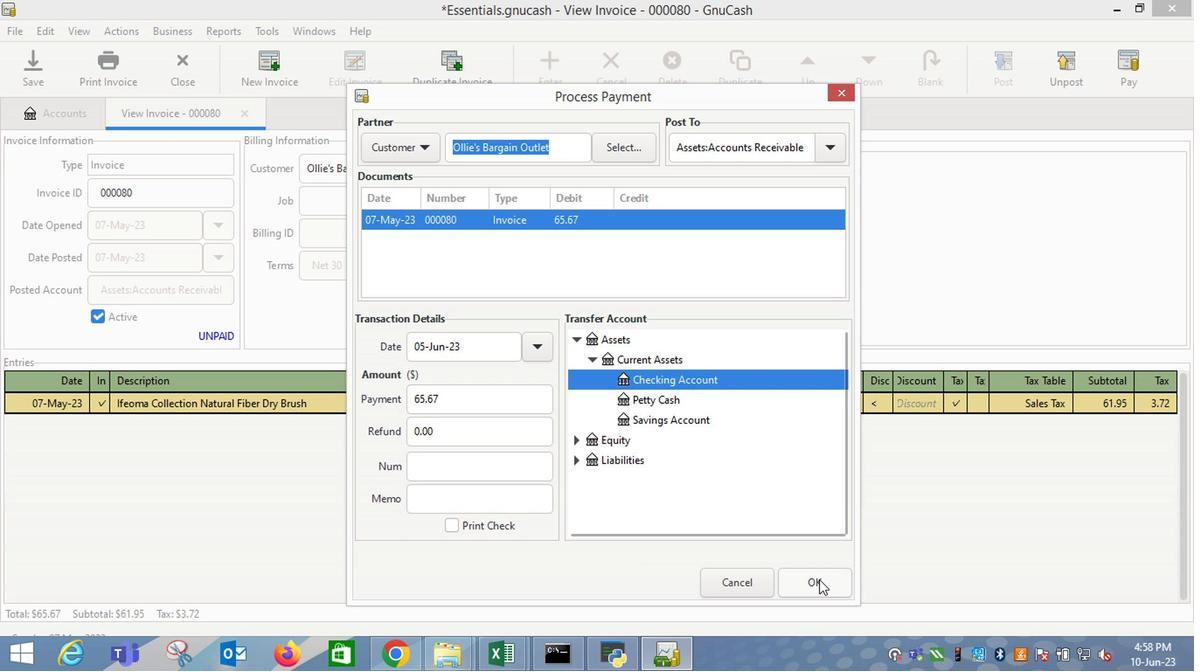 
Action: Mouse pressed left at (809, 587)
Screenshot: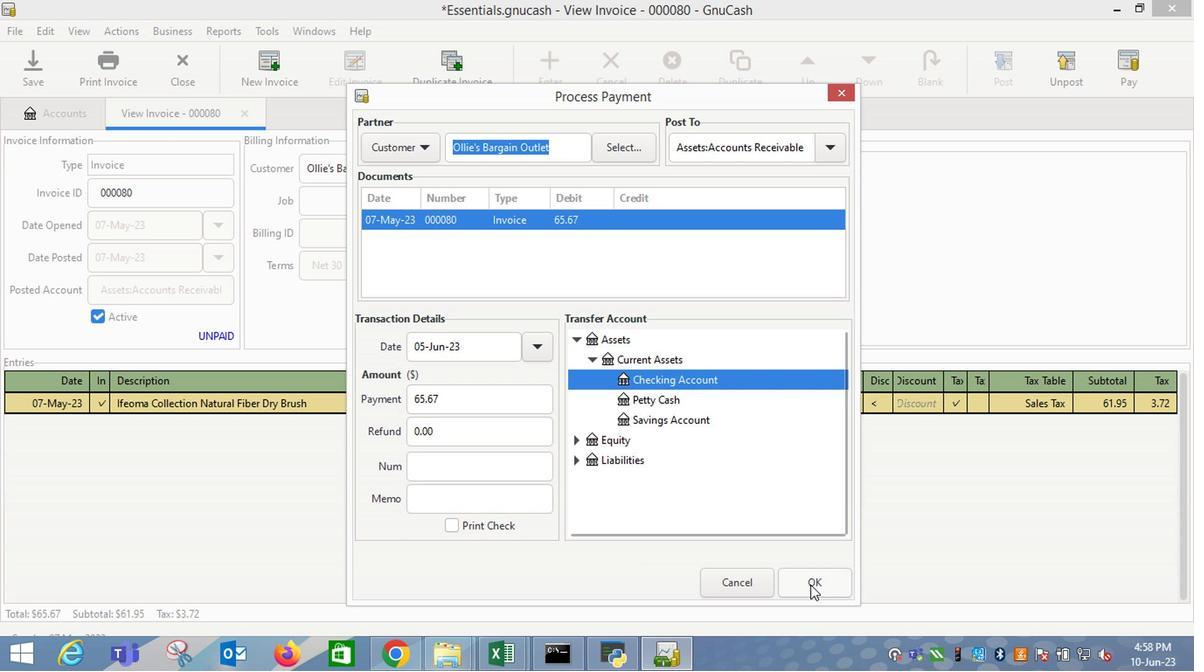 
Action: Mouse moved to (119, 67)
Screenshot: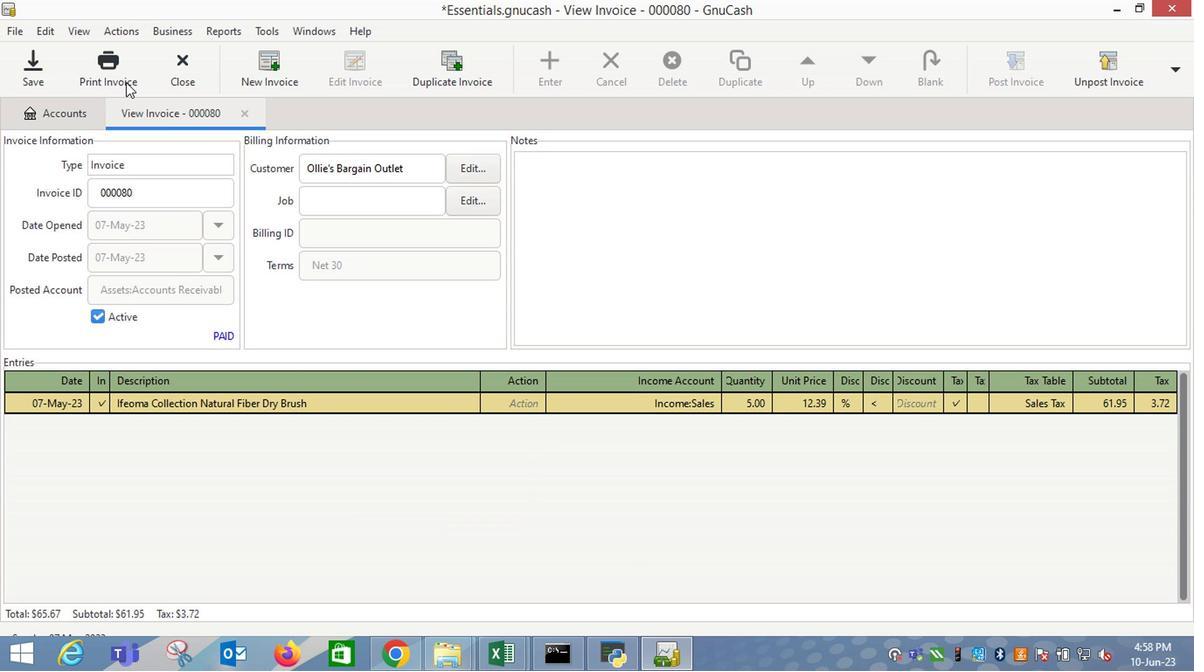
Action: Mouse pressed left at (119, 67)
Screenshot: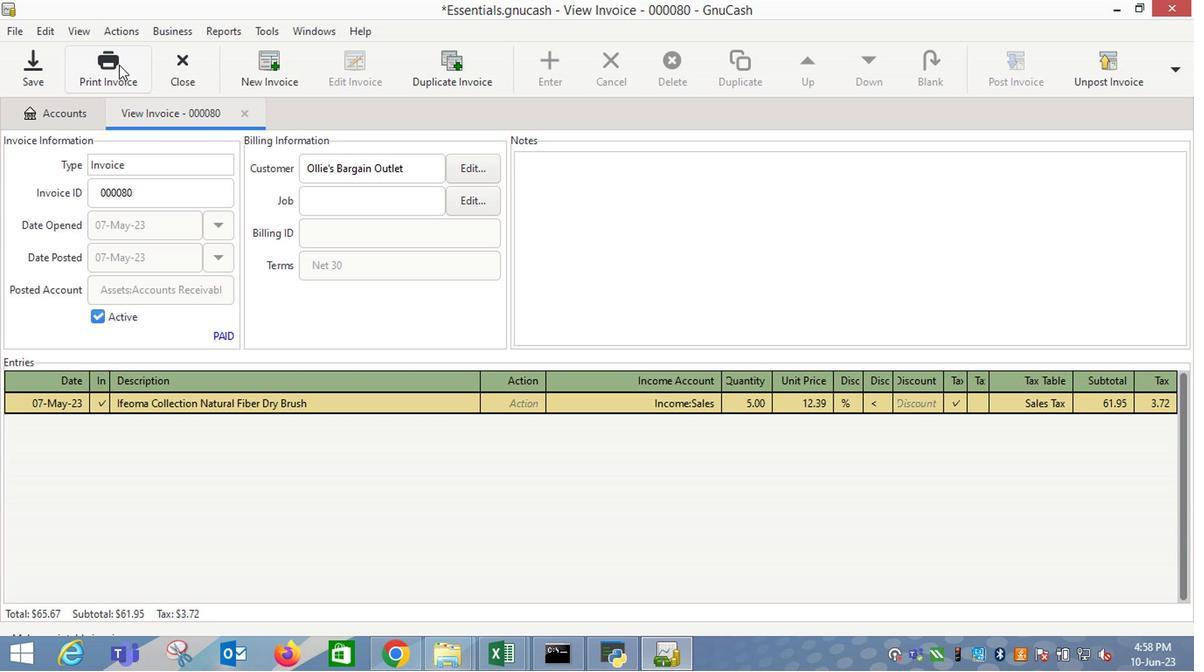 
Action: Mouse moved to (358, 252)
Screenshot: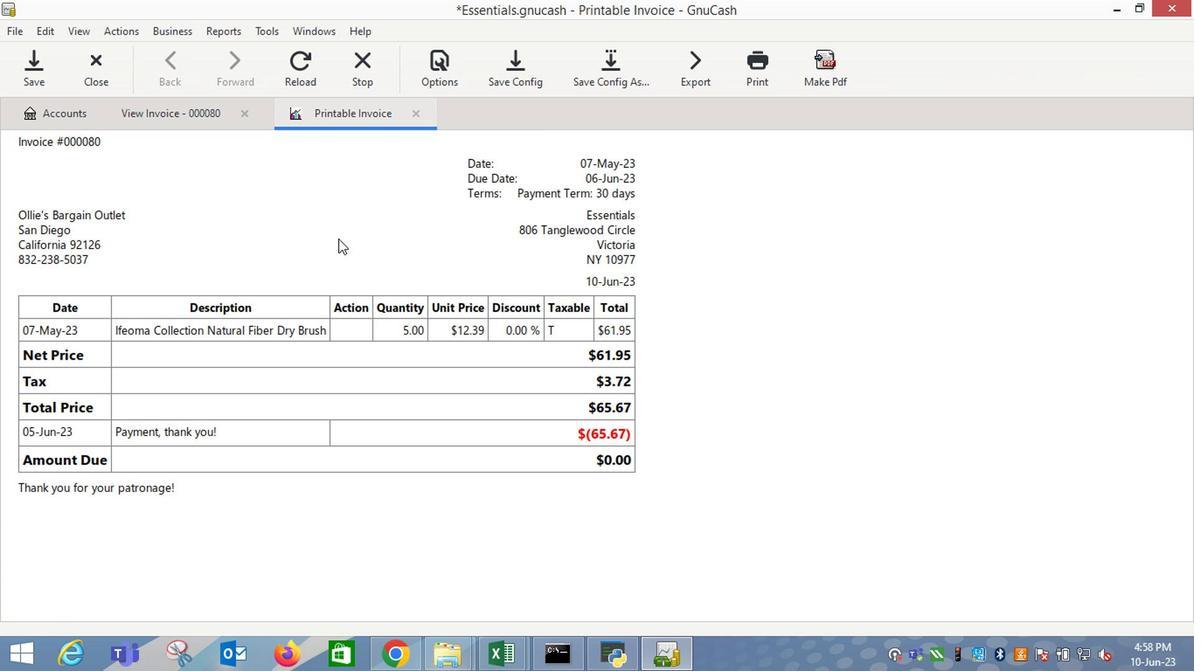 
